 Task: Create new invoice with Date Opened :30-Apr-23, Select Customer: Mythri's Indian Cuisine, Terms: Payment Term 2. Make invoice entry for item-1 with Date: 30-Apr-23, Description: Talenti Roman Raspberry Sorbetto Pint_x000D_
, Action: Material, Income Account: Income:Sales, Quantity: 2, Unit Price: 6.25, Discount %: 8. Make entry for item-2 with Date: 30-Apr-23, Description: Halo Top Mango Sorbet_x000D_
, Action: Material, Income Account: Income:Sales, Quantity: 1, Unit Price: 14.25, Discount %: 7. Make entry for item-3 with Date: 30-Apr-23, Description: Listerine Cool Mint Antiseptic Mouthwash (1.05 pt)_x000D_
, Action: Material, Income Account: Income:Sales, Quantity: 1, Unit Price: 15.25, Discount %: 9. Write Notes: 'Looking forward to serving you again.'. Post Invoice with Post Date: 30-Apr-23, Post to Accounts: Assets:Accounts Receivable. Pay / Process Payment with Transaction Date: 15-May-23, Amount: 38.63, Transfer Account: Checking Account. Print Invoice, display notes by going to Option, then go to Display Tab and check 'Invoice Notes'.
Action: Mouse moved to (174, 43)
Screenshot: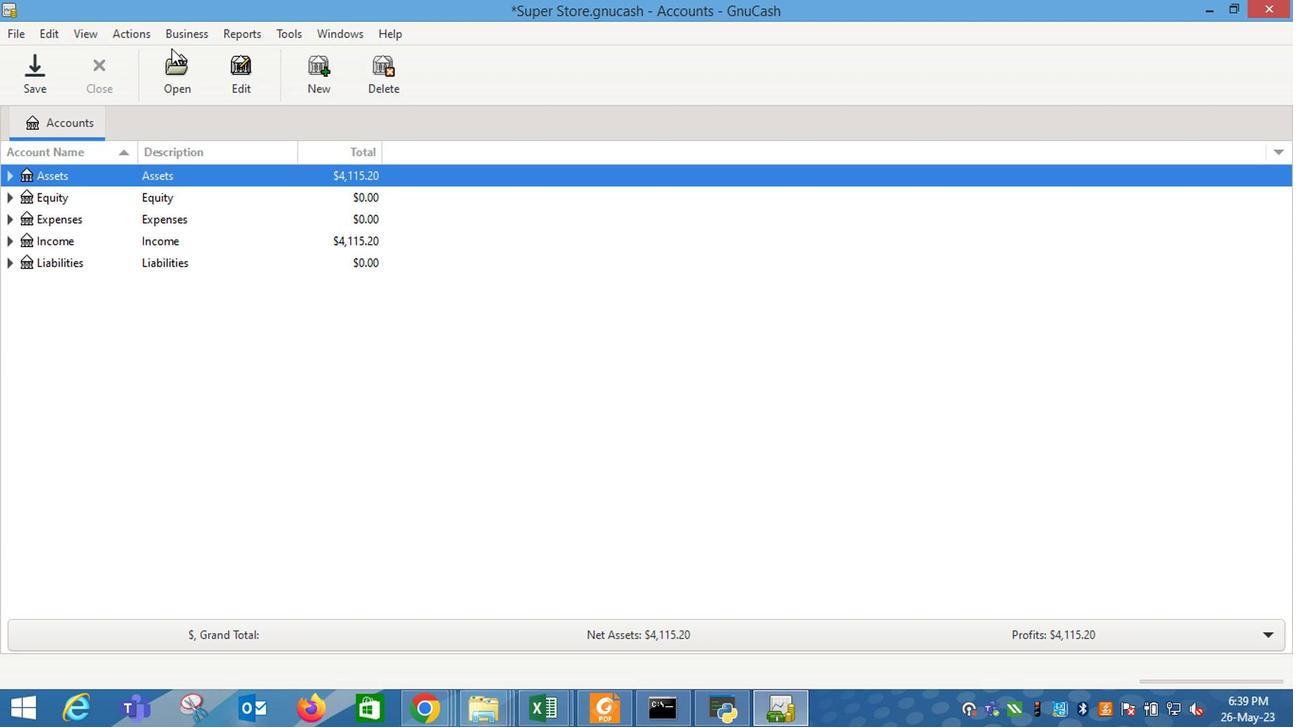 
Action: Mouse pressed left at (174, 43)
Screenshot: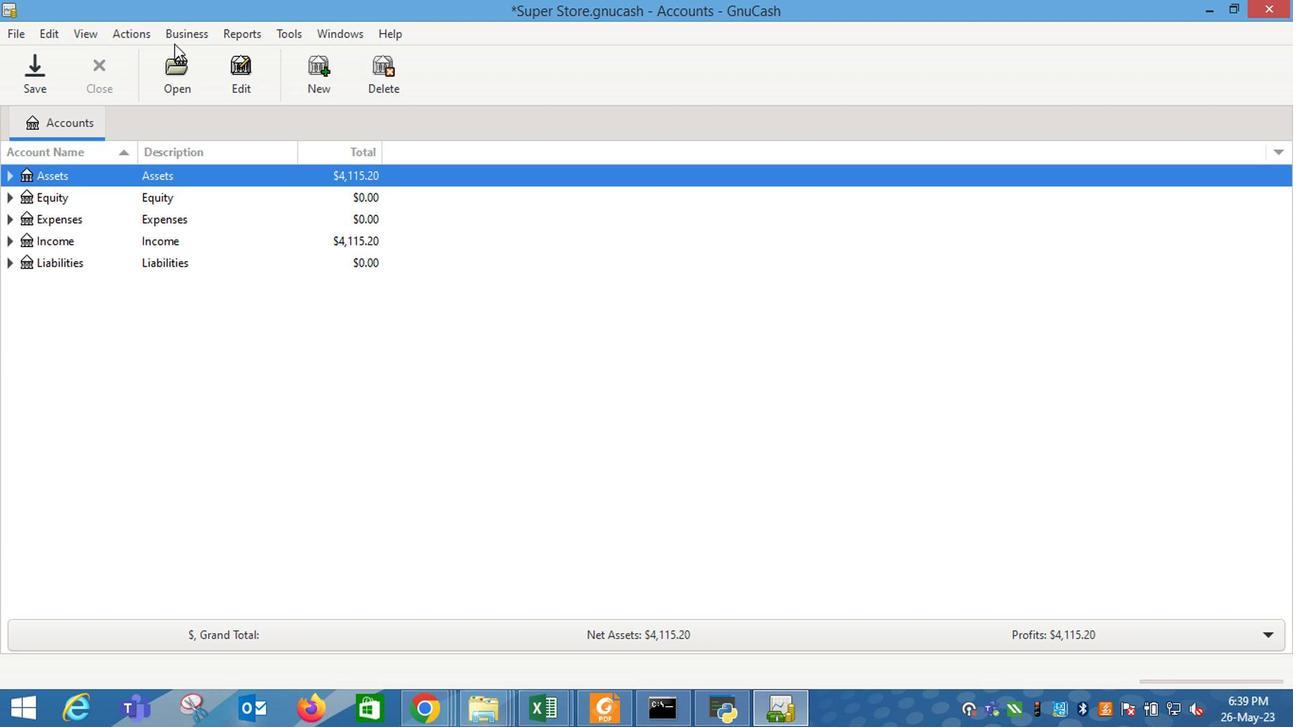 
Action: Mouse moved to (401, 134)
Screenshot: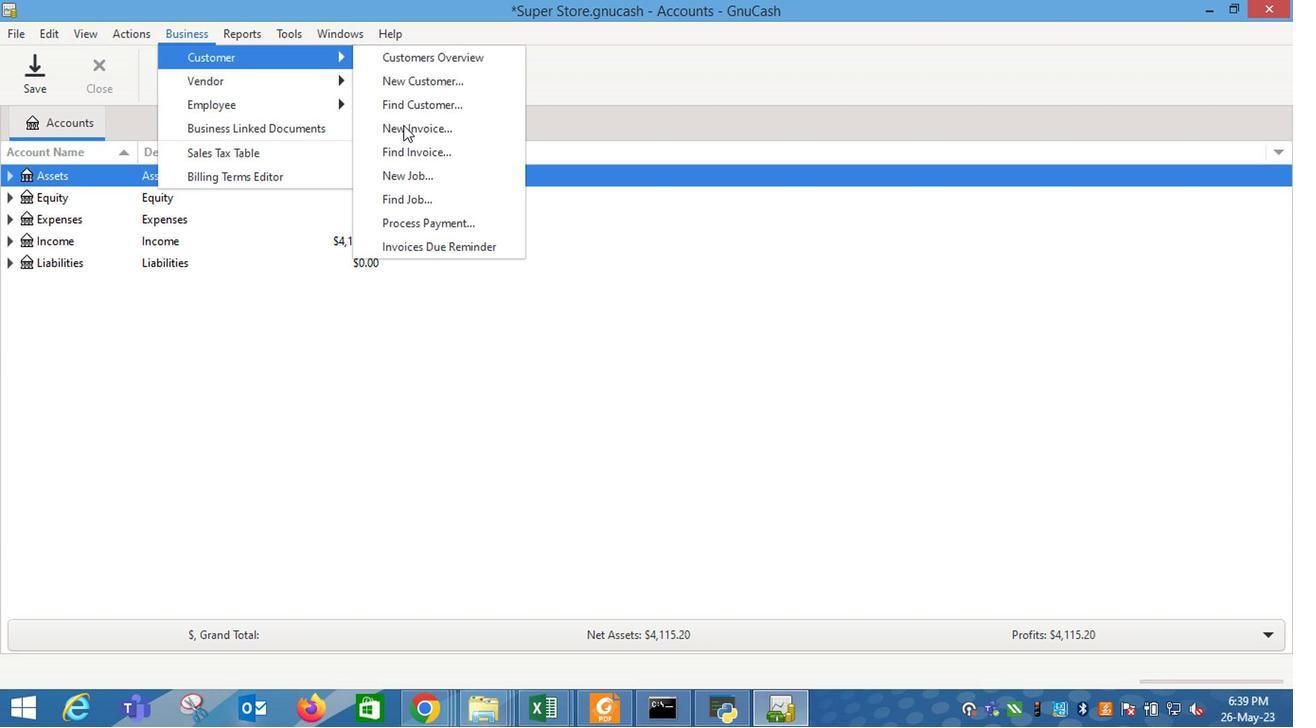 
Action: Mouse pressed left at (401, 134)
Screenshot: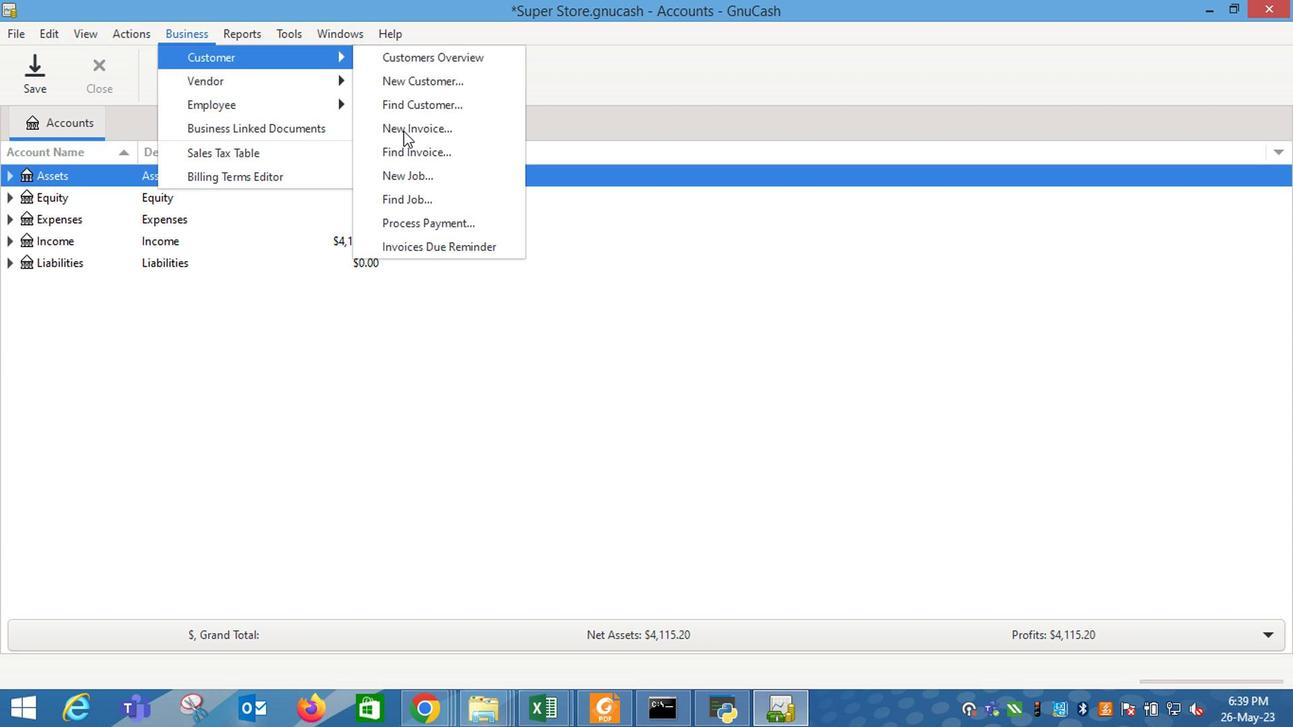 
Action: Mouse moved to (782, 292)
Screenshot: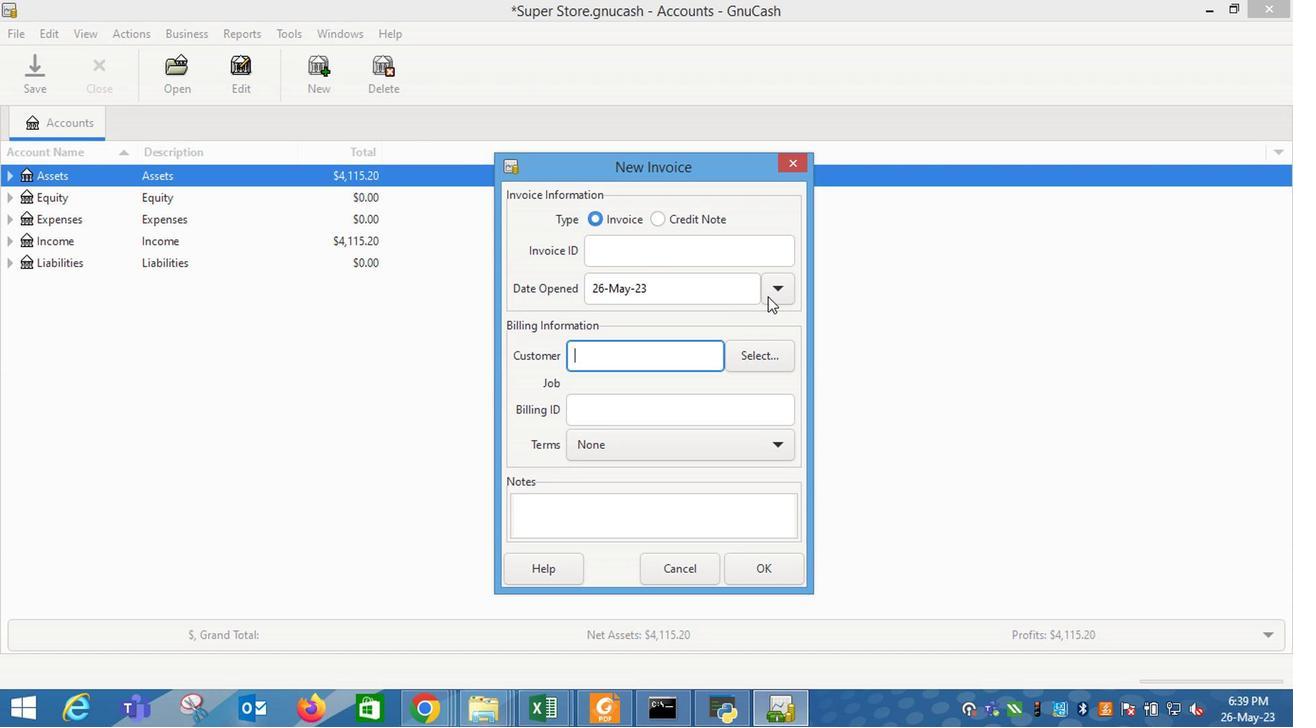 
Action: Mouse pressed left at (782, 292)
Screenshot: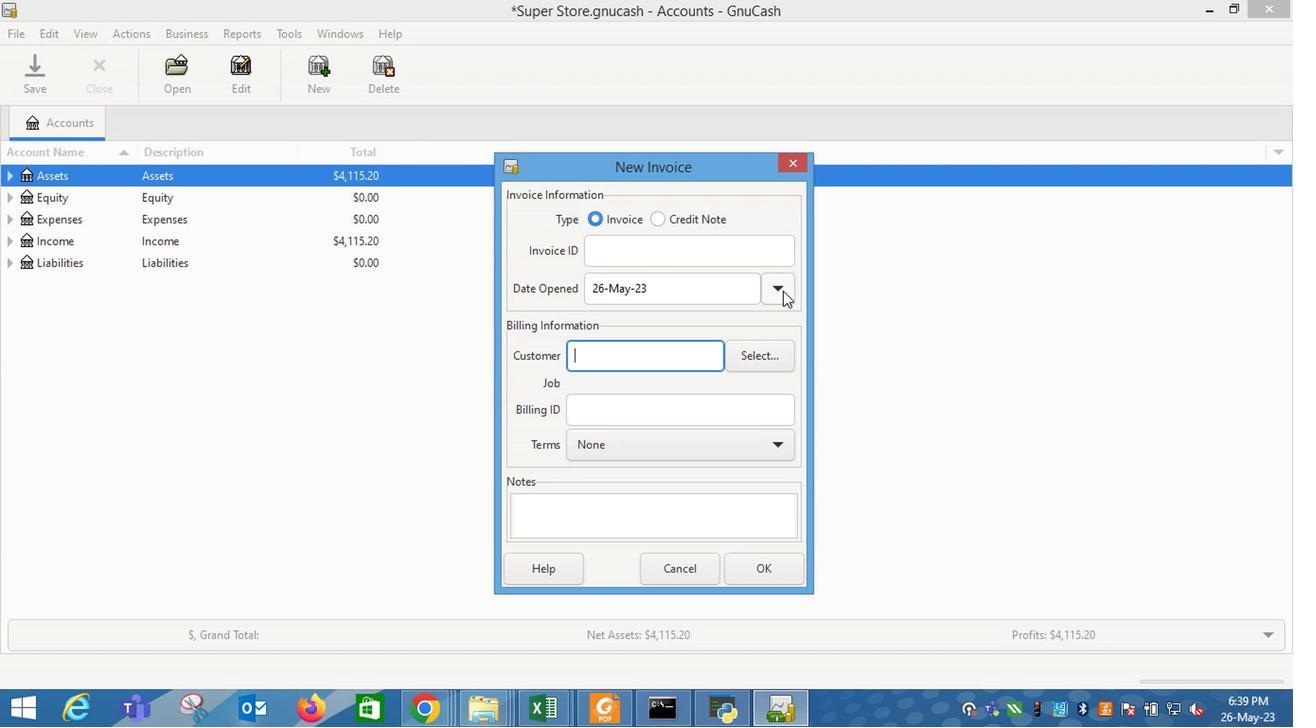
Action: Mouse moved to (628, 314)
Screenshot: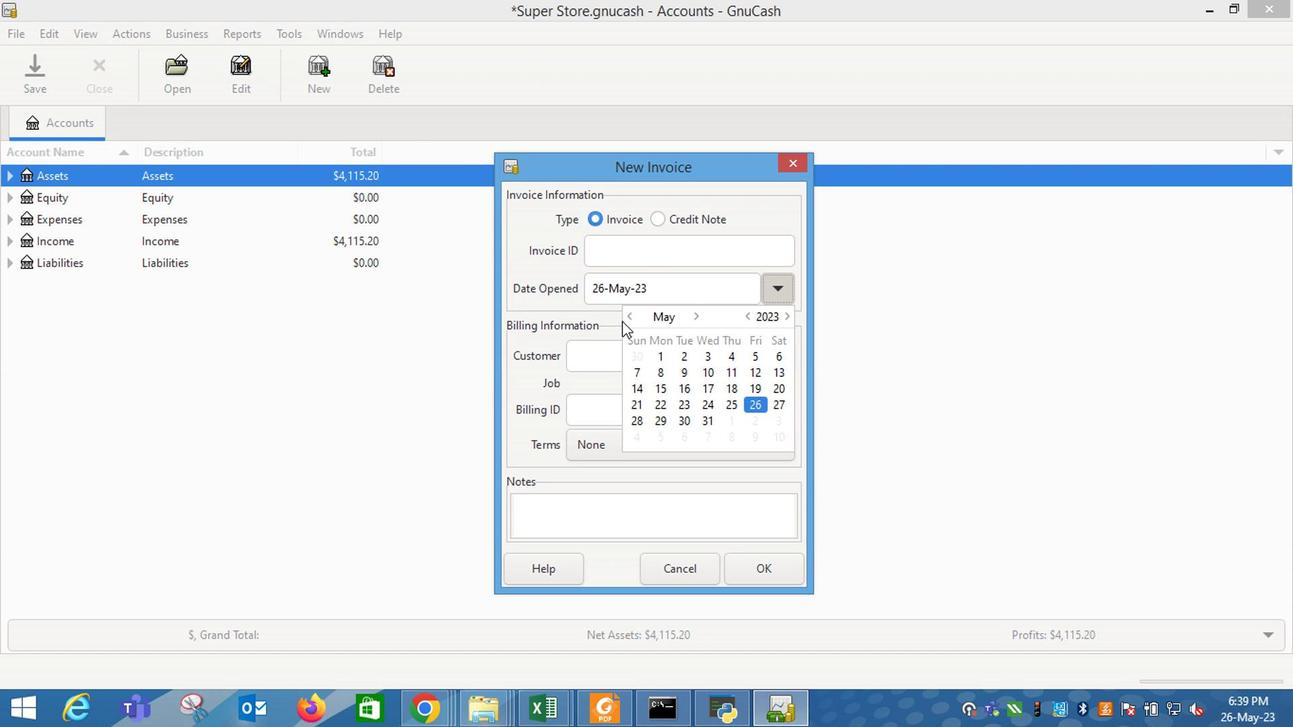 
Action: Mouse pressed left at (628, 314)
Screenshot: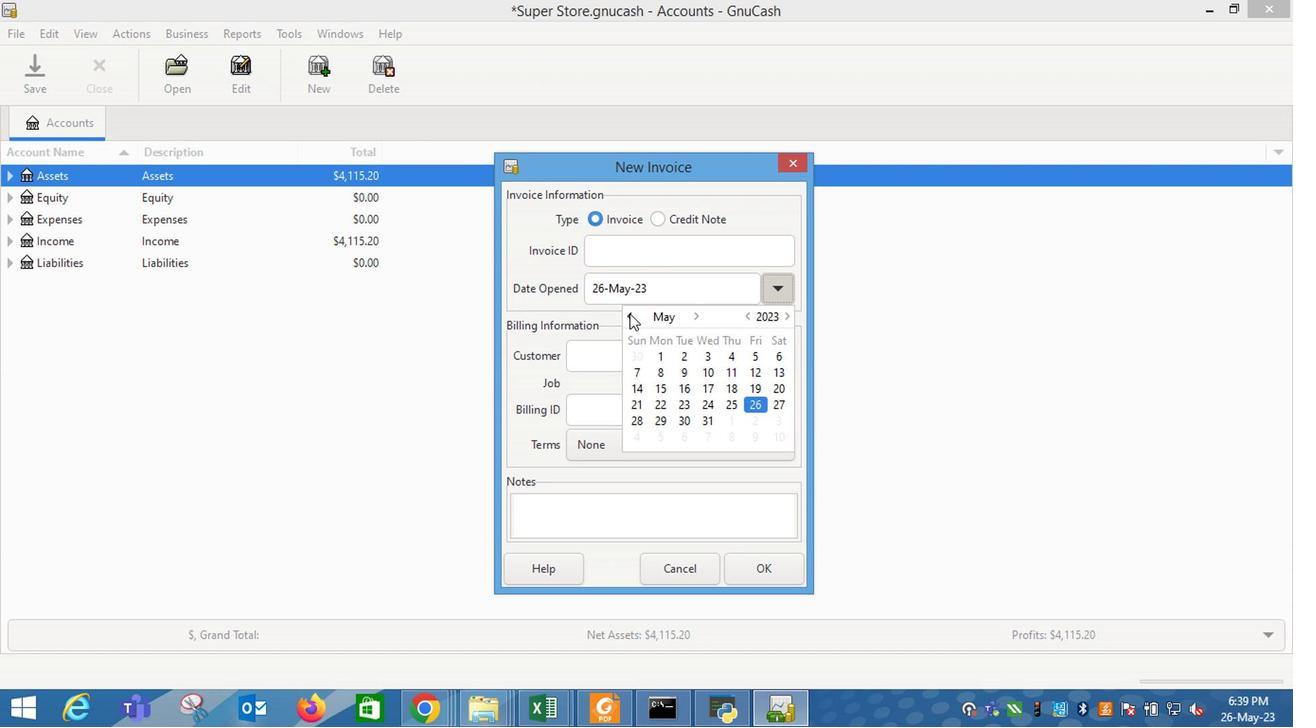 
Action: Mouse moved to (637, 436)
Screenshot: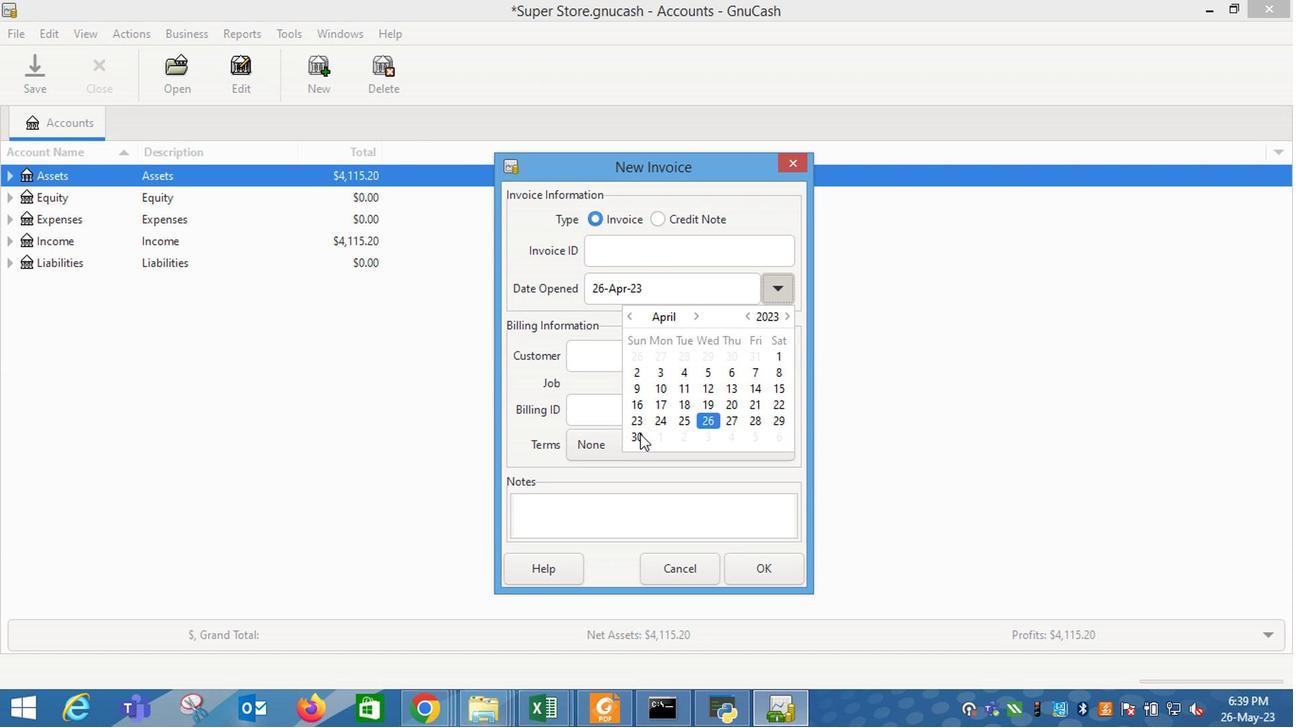 
Action: Mouse pressed left at (637, 436)
Screenshot: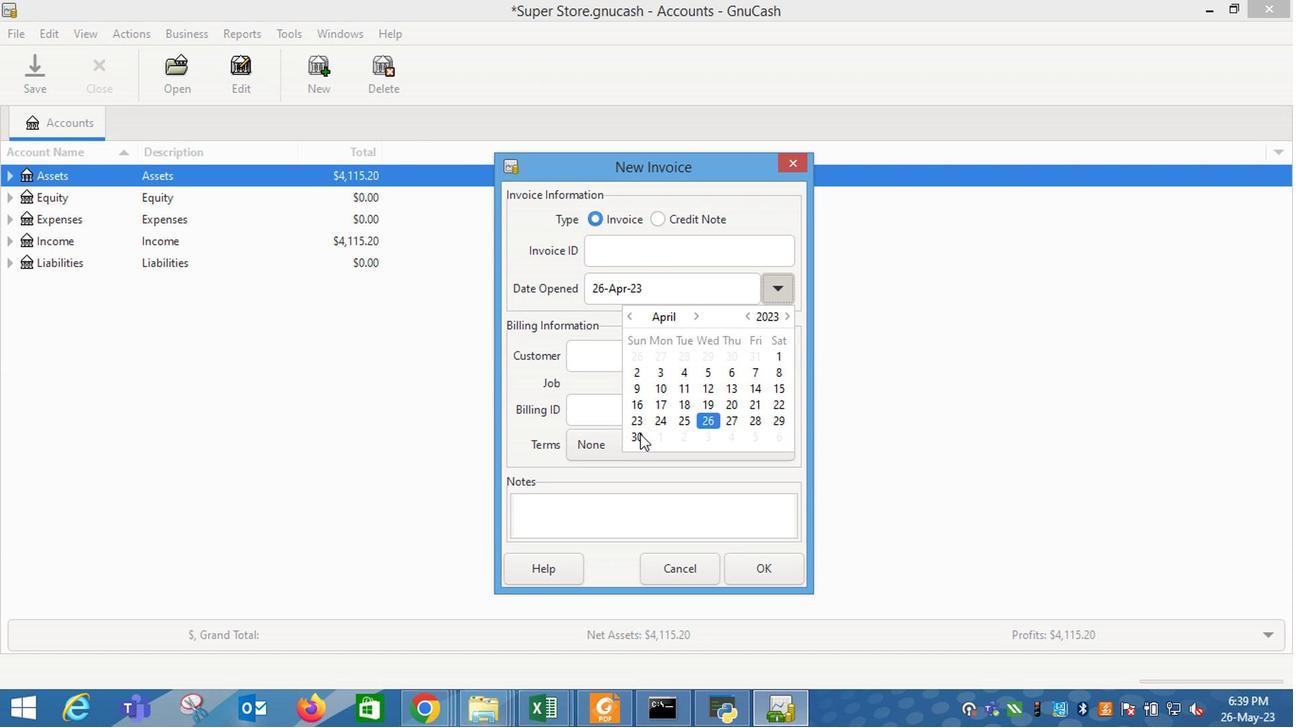 
Action: Mouse moved to (602, 352)
Screenshot: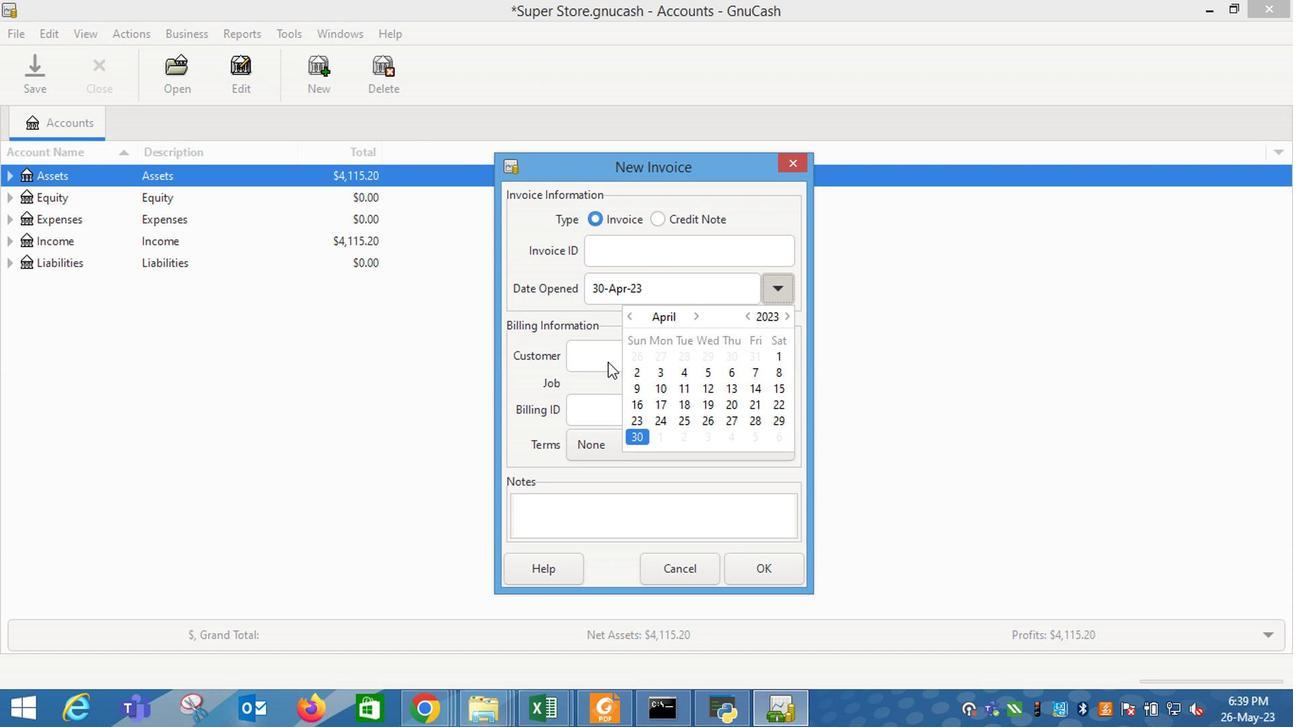 
Action: Mouse pressed left at (602, 352)
Screenshot: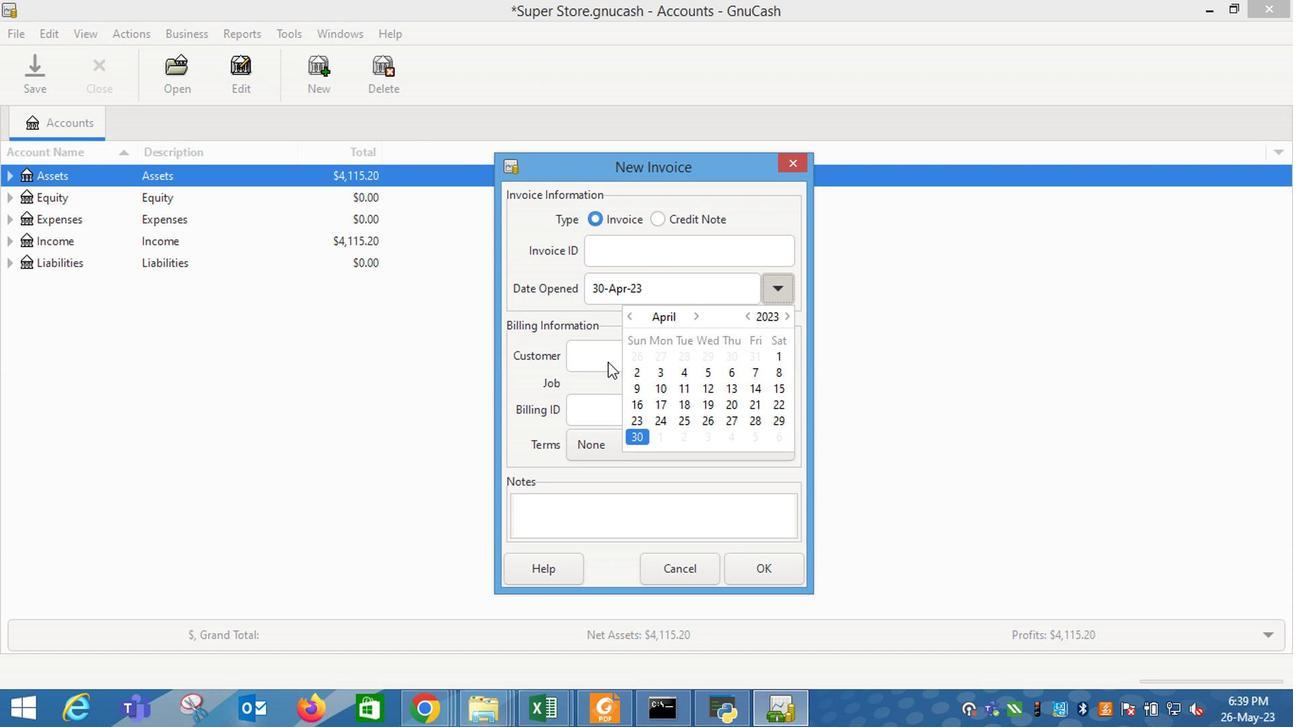 
Action: Mouse moved to (600, 351)
Screenshot: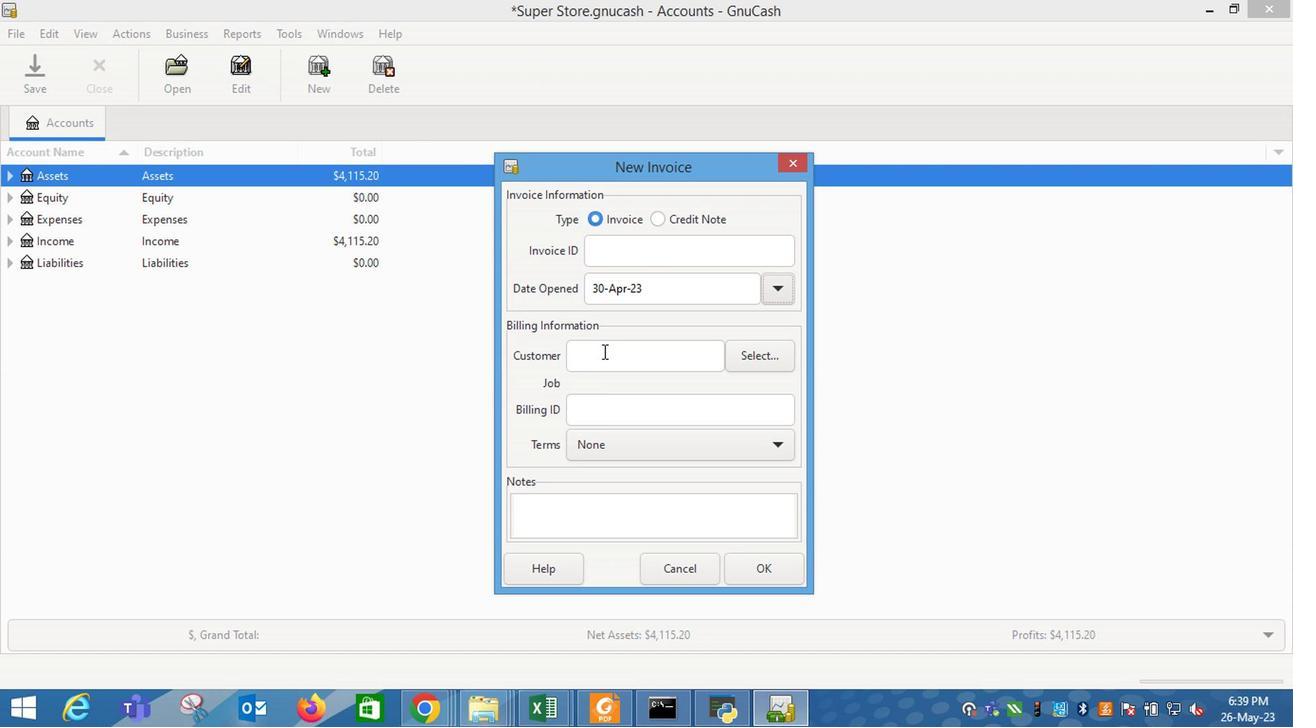 
Action: Mouse pressed left at (600, 351)
Screenshot: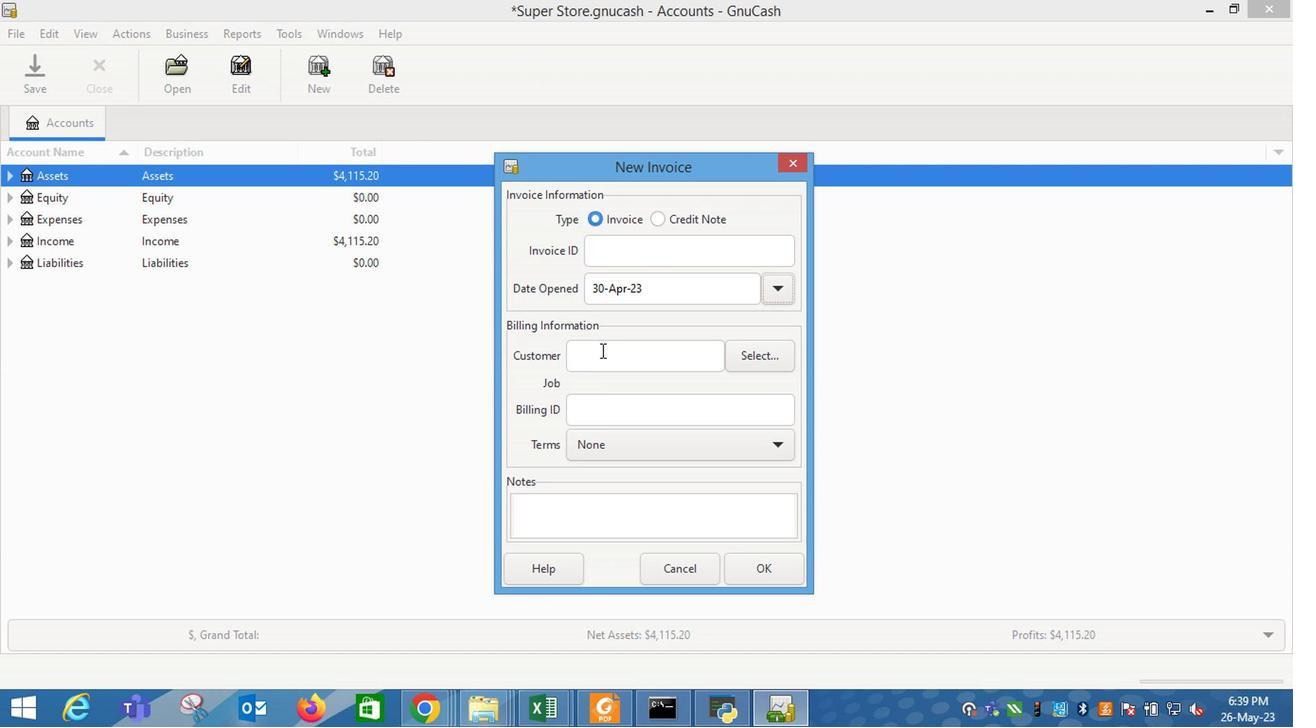 
Action: Mouse moved to (592, 357)
Screenshot: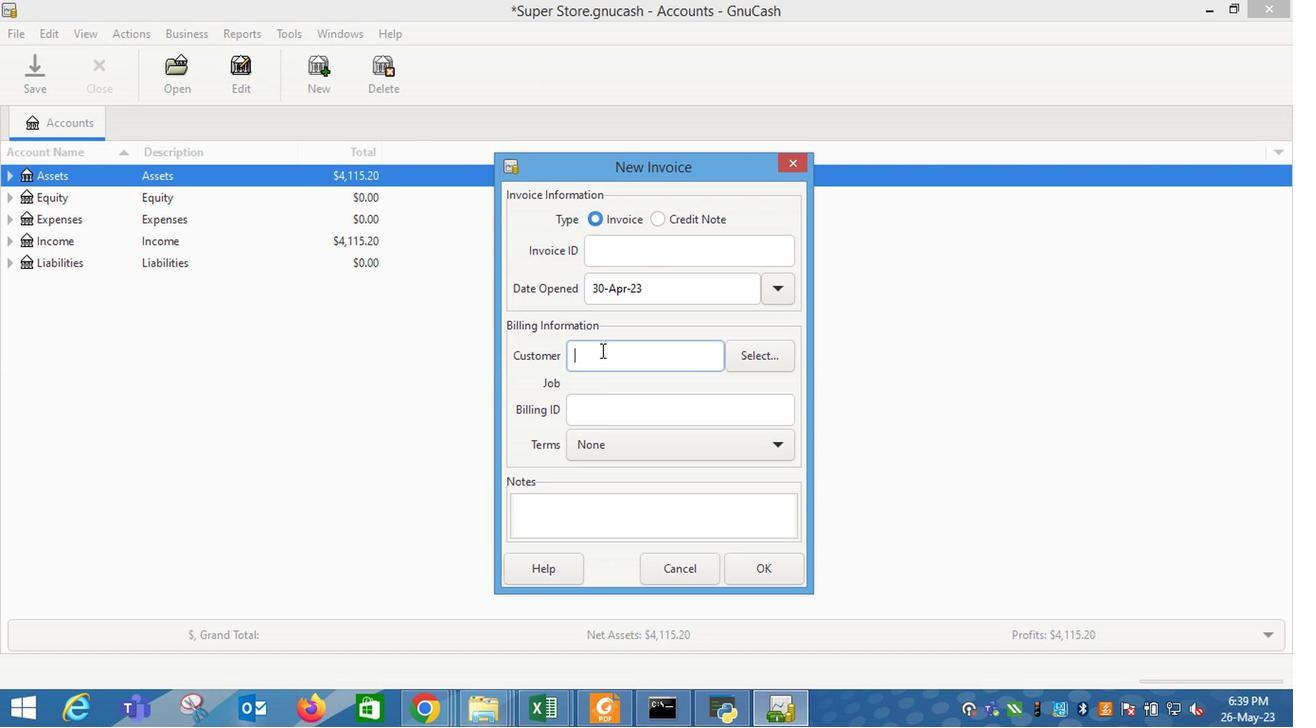 
Action: Key pressed <Key.shift_r>My
Screenshot: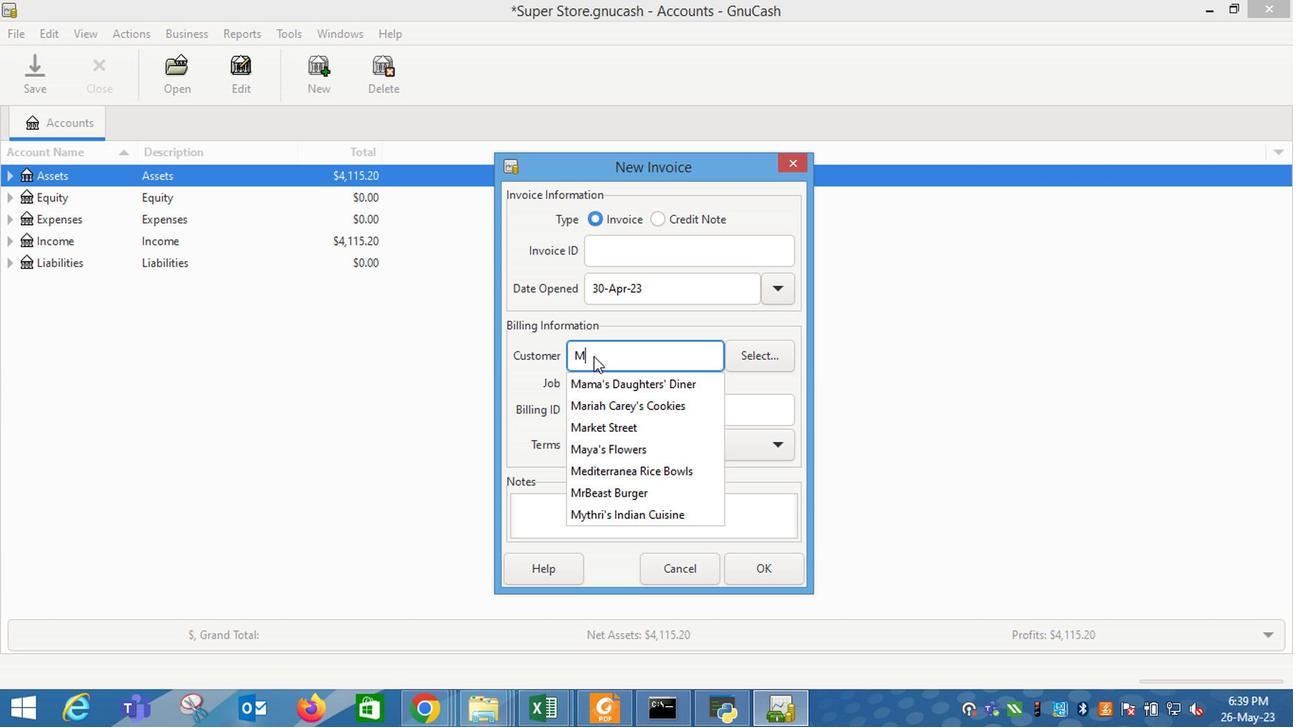 
Action: Mouse moved to (607, 384)
Screenshot: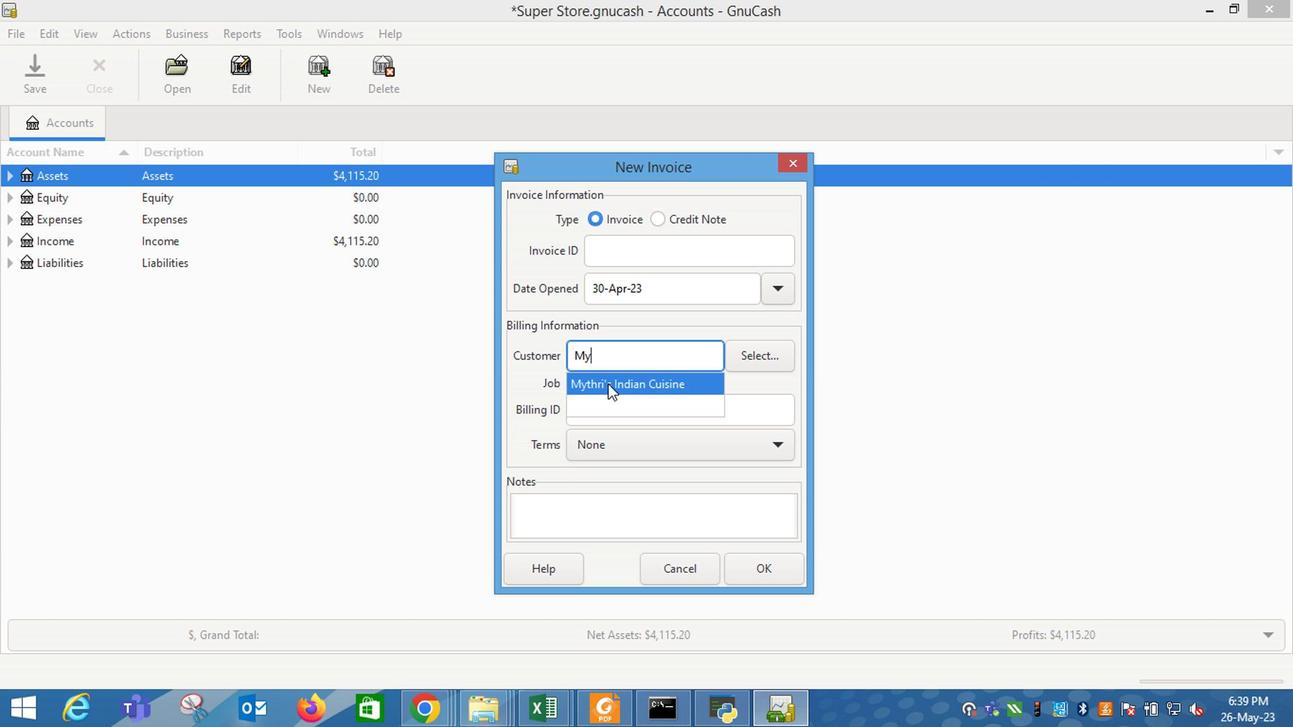 
Action: Mouse pressed left at (607, 384)
Screenshot: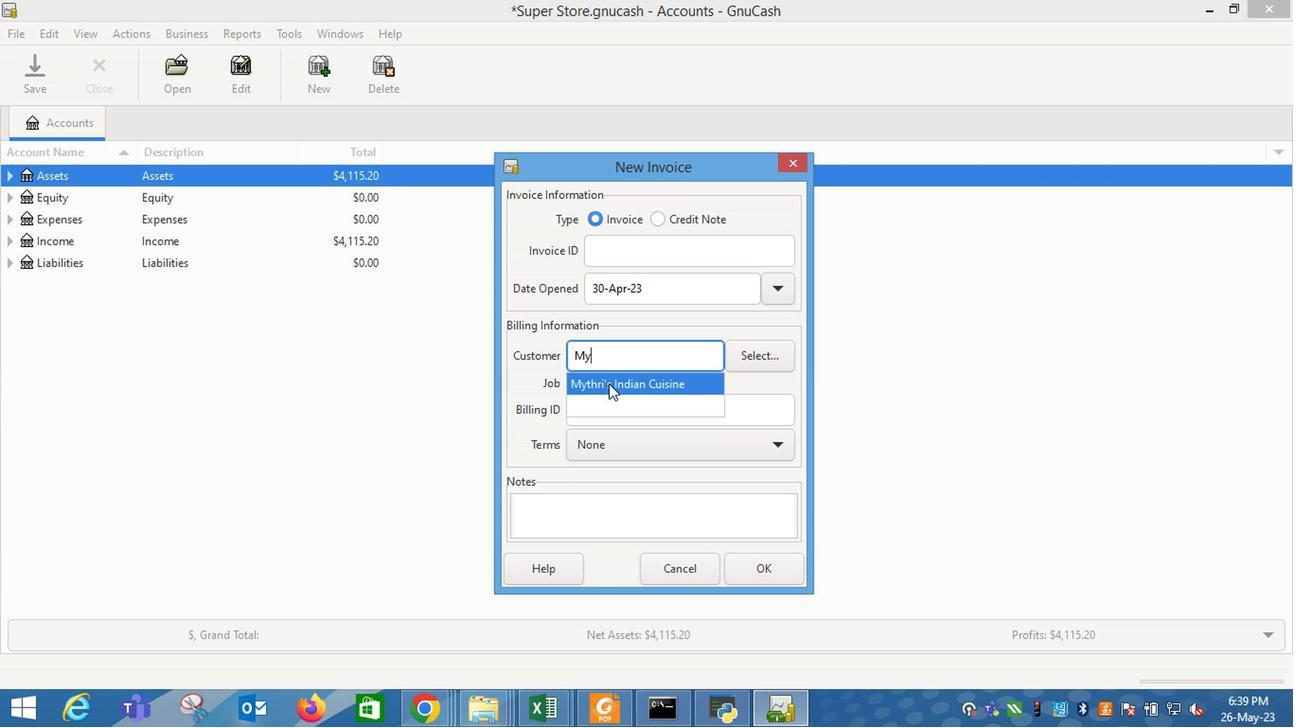 
Action: Mouse moved to (591, 468)
Screenshot: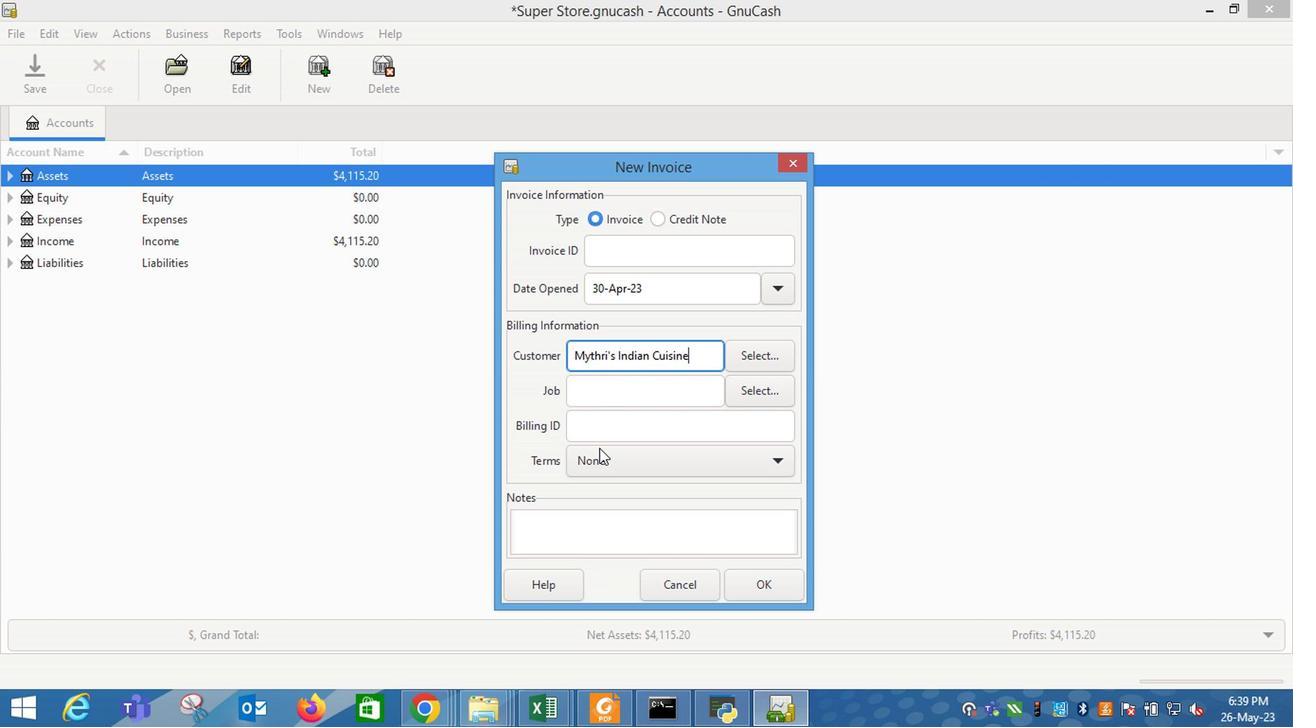 
Action: Mouse pressed left at (591, 468)
Screenshot: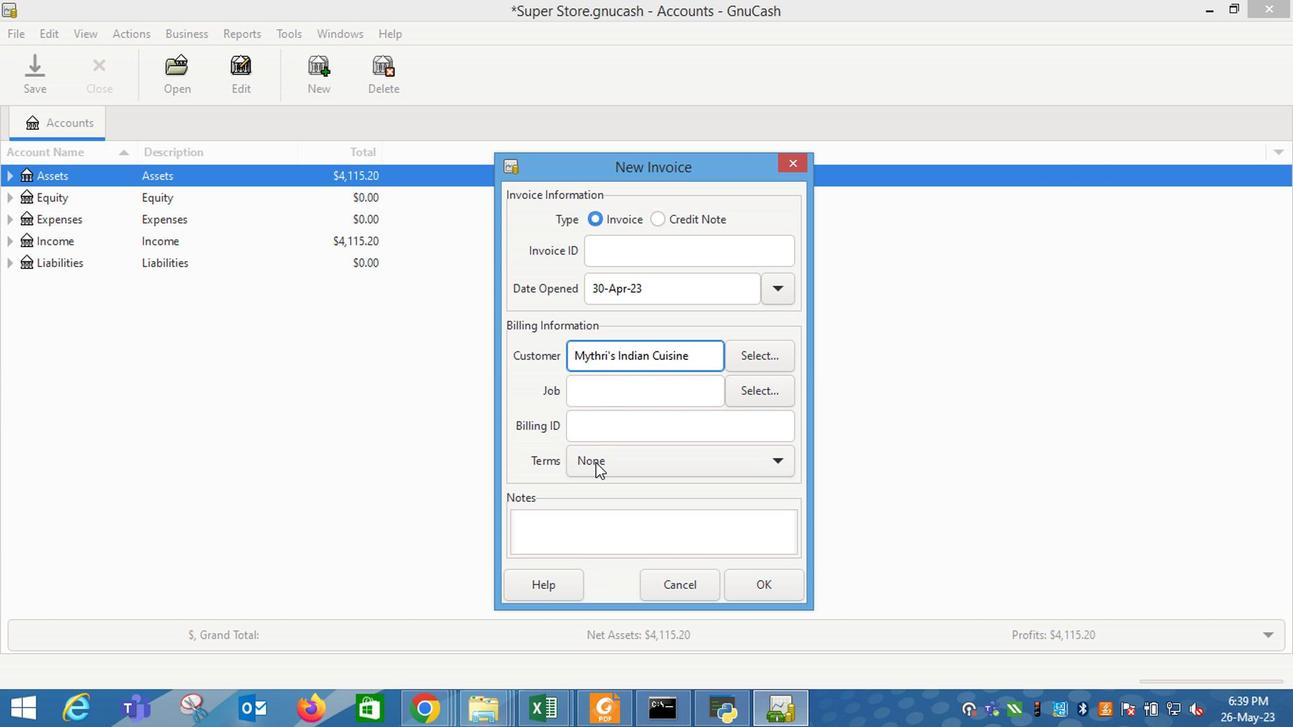 
Action: Mouse moved to (611, 457)
Screenshot: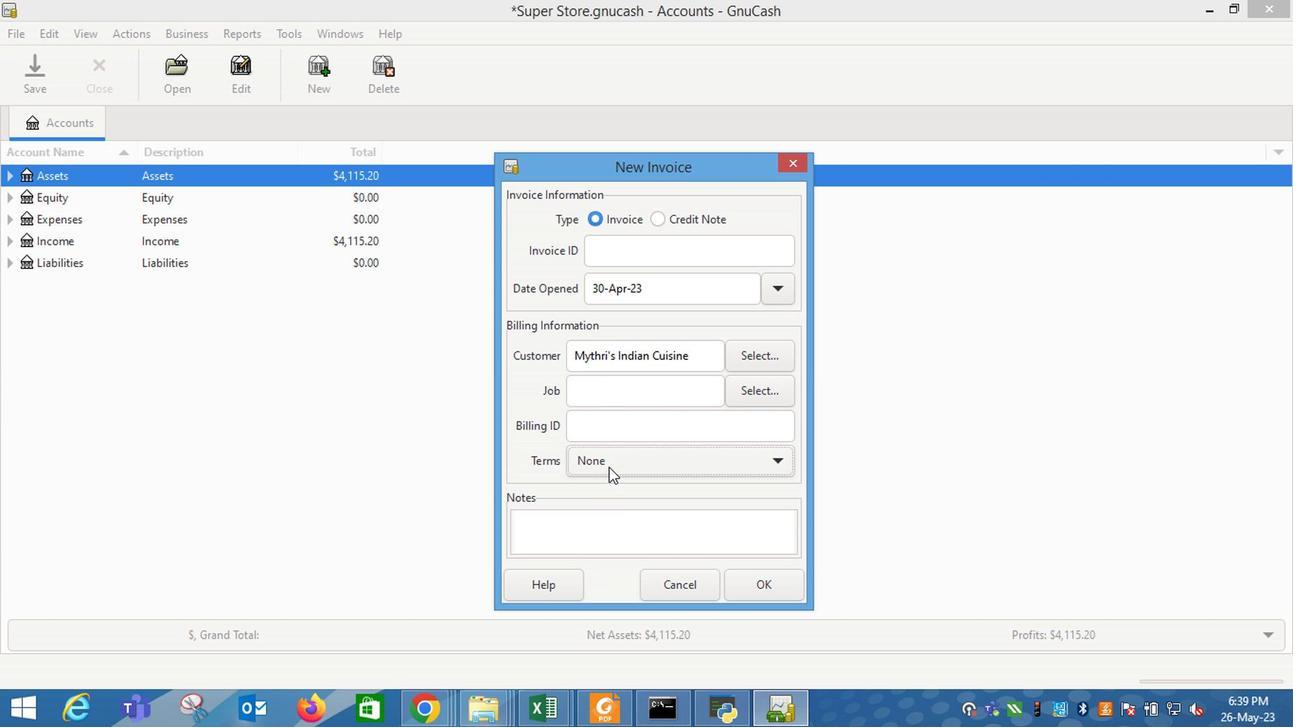 
Action: Mouse pressed left at (611, 457)
Screenshot: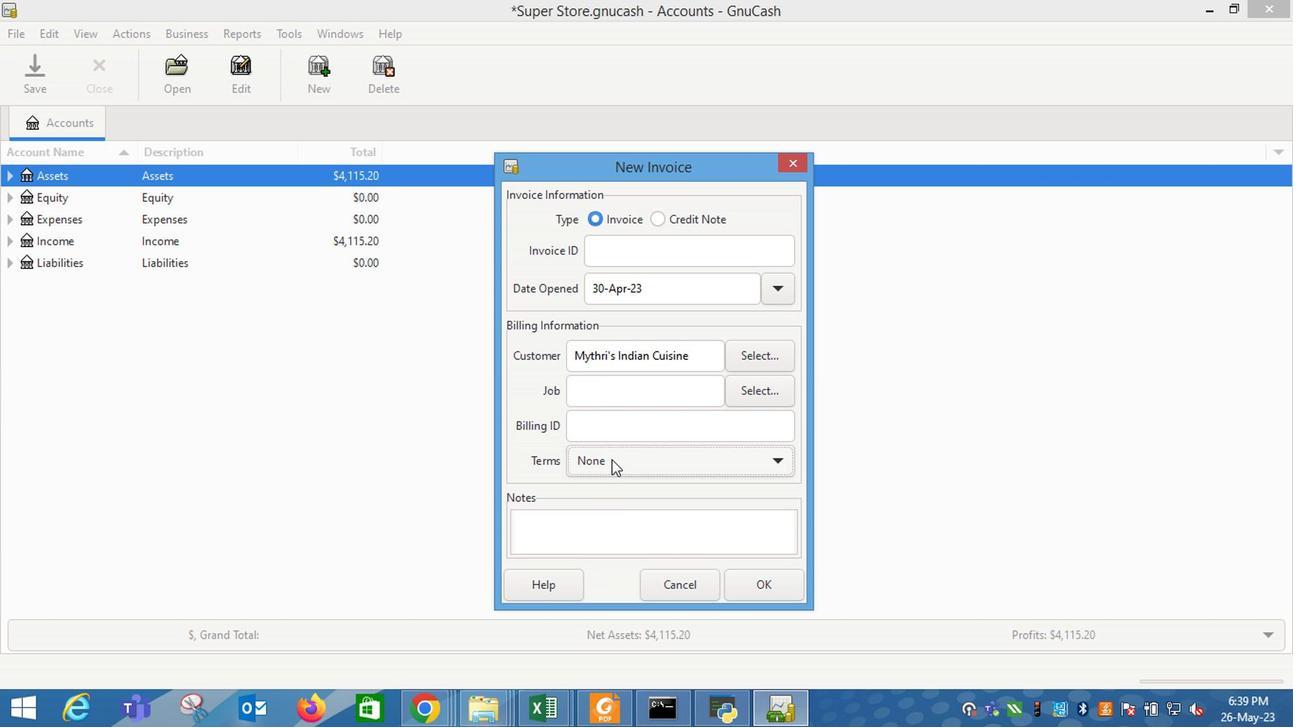 
Action: Mouse moved to (584, 515)
Screenshot: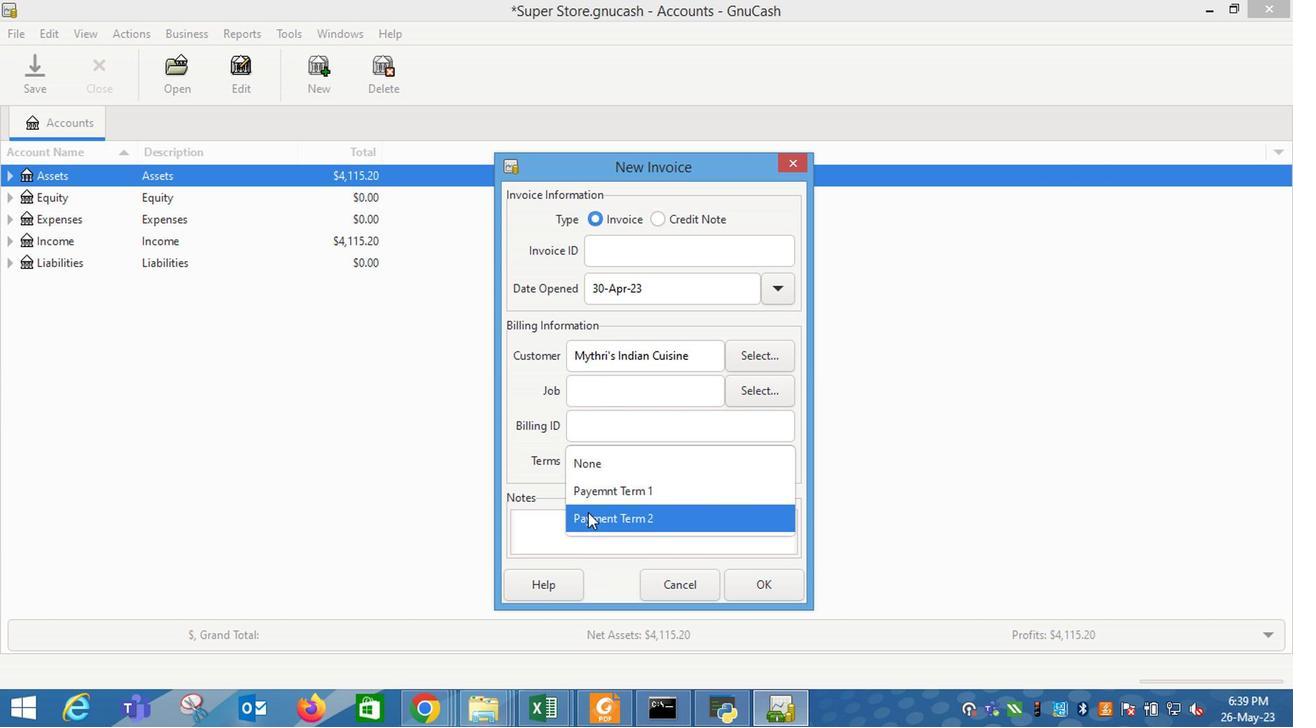 
Action: Mouse pressed left at (584, 515)
Screenshot: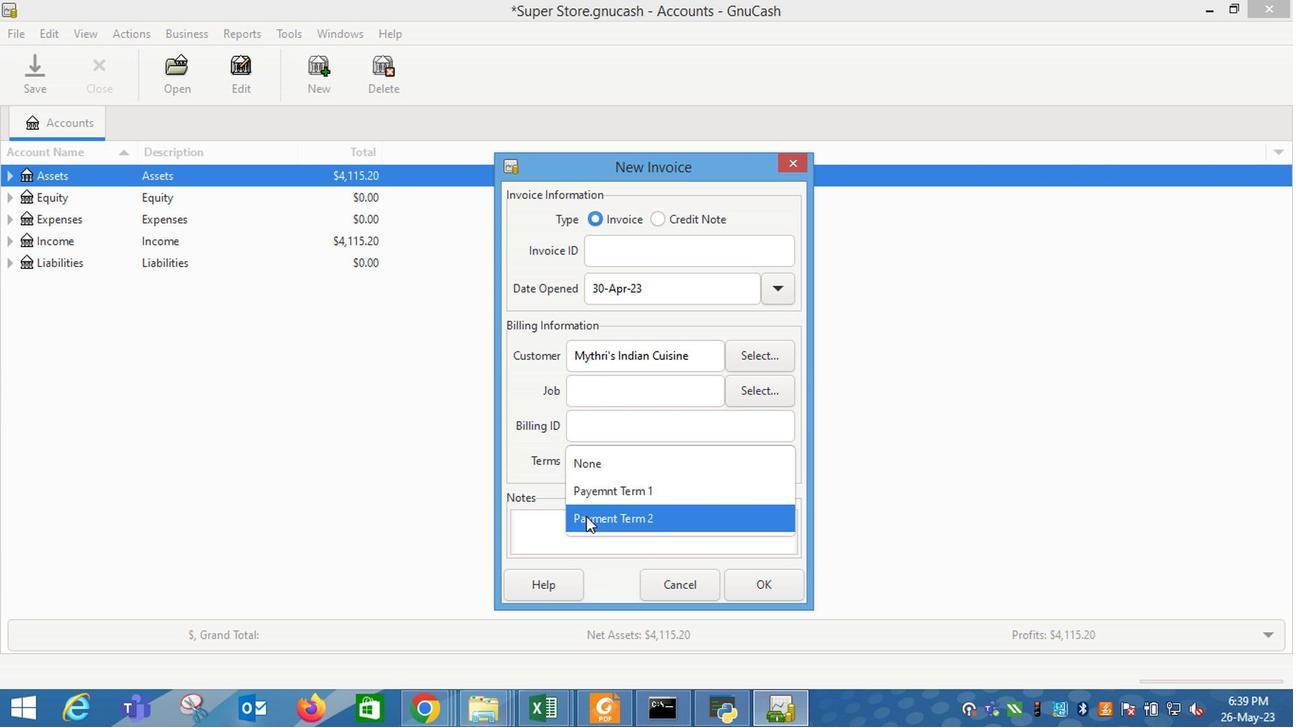 
Action: Mouse moved to (732, 583)
Screenshot: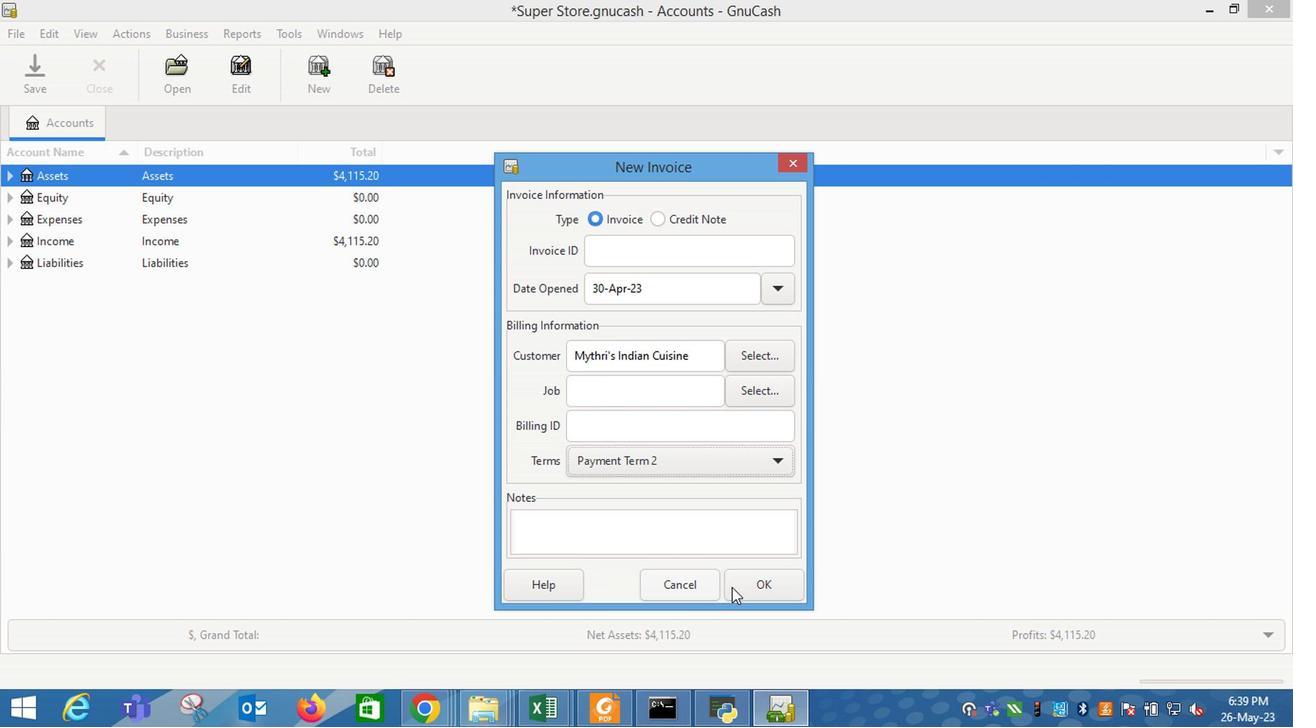 
Action: Mouse pressed left at (732, 583)
Screenshot: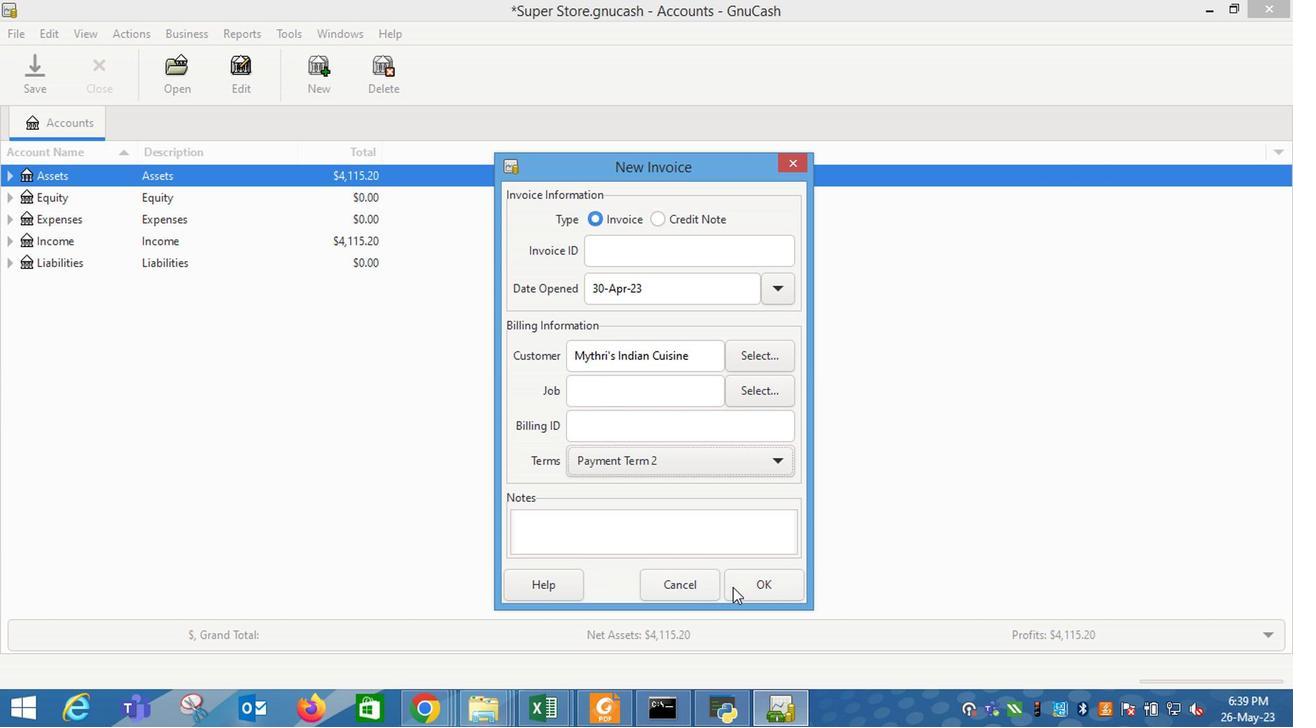 
Action: Mouse moved to (80, 371)
Screenshot: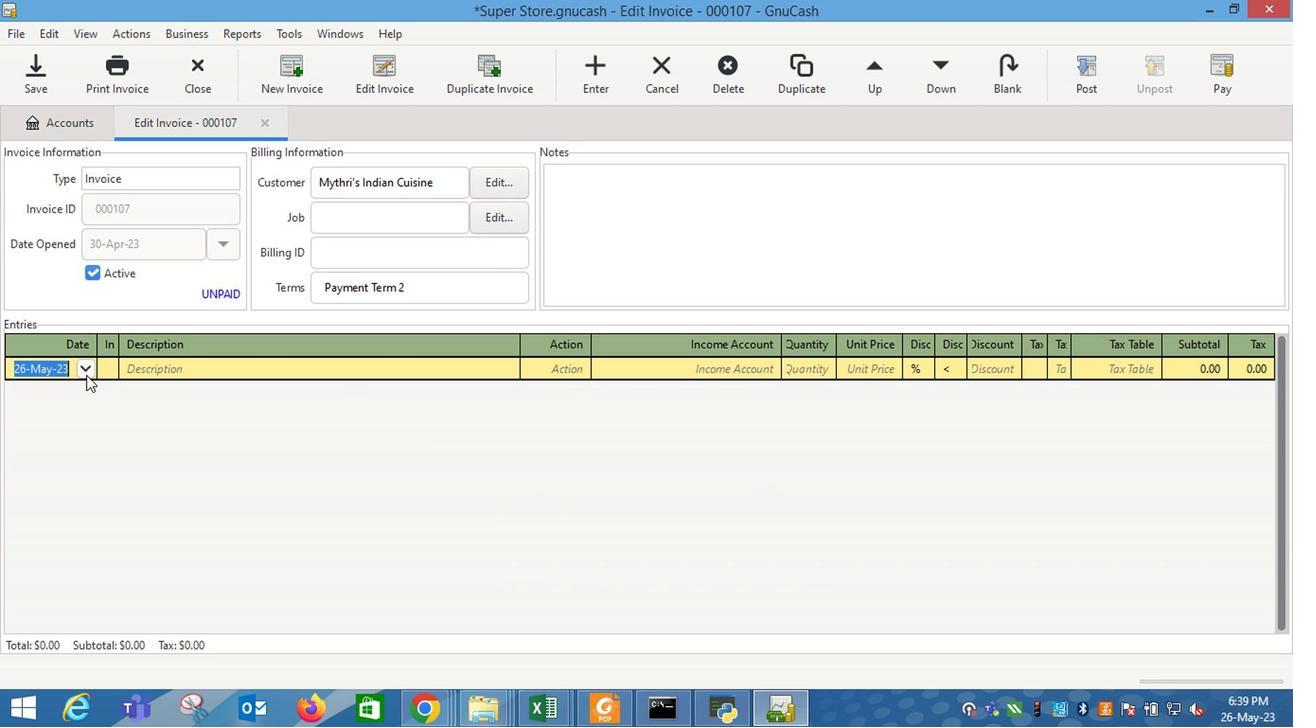 
Action: Mouse pressed left at (80, 371)
Screenshot: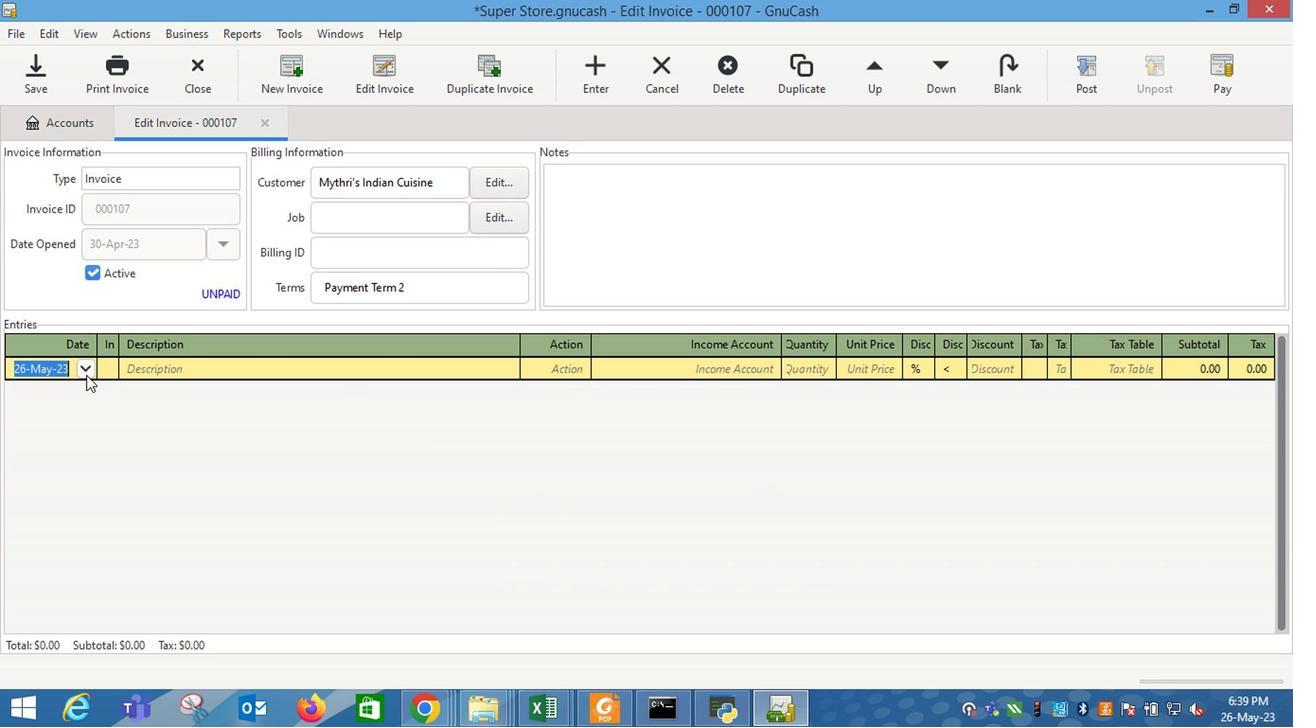 
Action: Mouse moved to (7, 389)
Screenshot: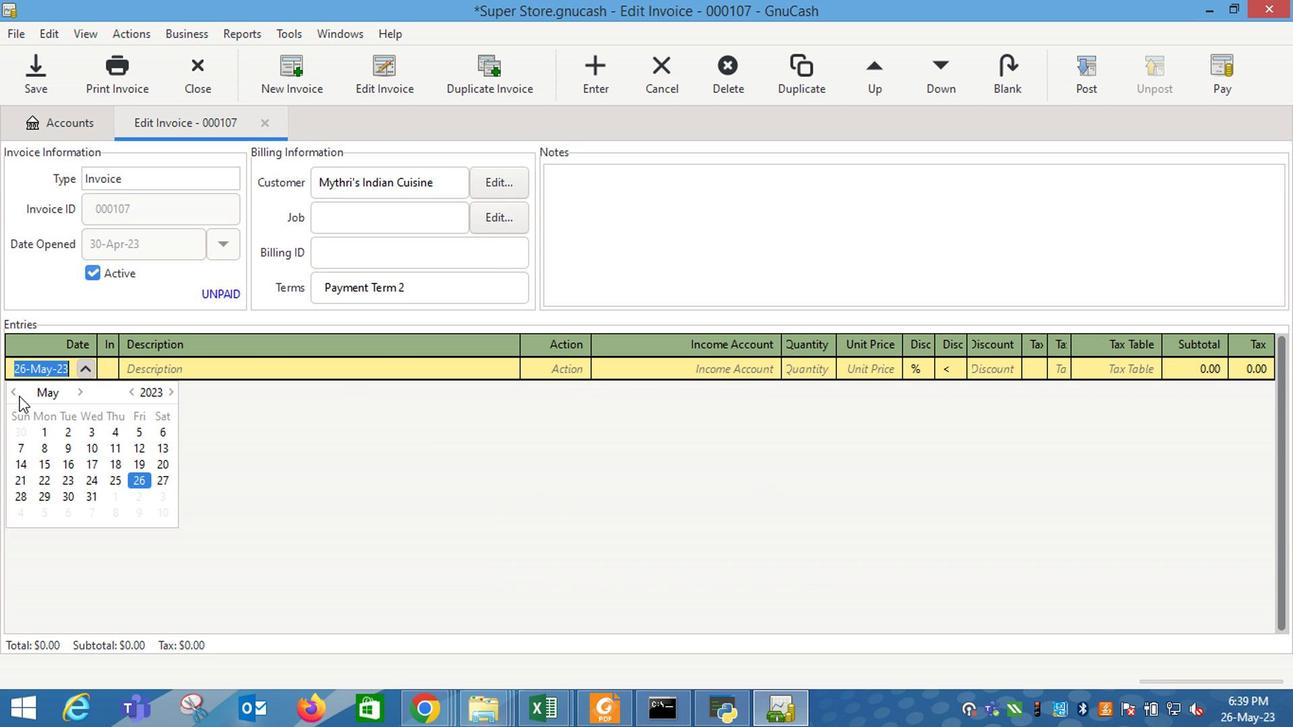 
Action: Mouse pressed left at (7, 389)
Screenshot: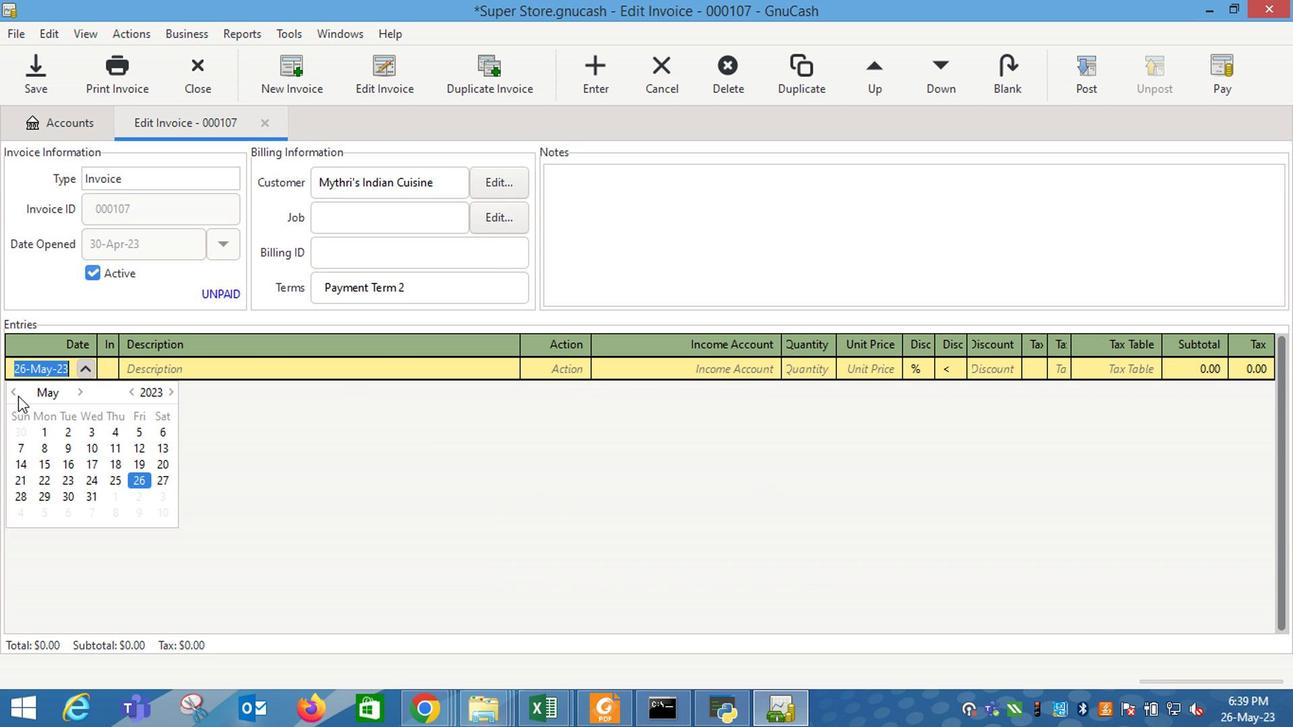 
Action: Mouse moved to (8, 510)
Screenshot: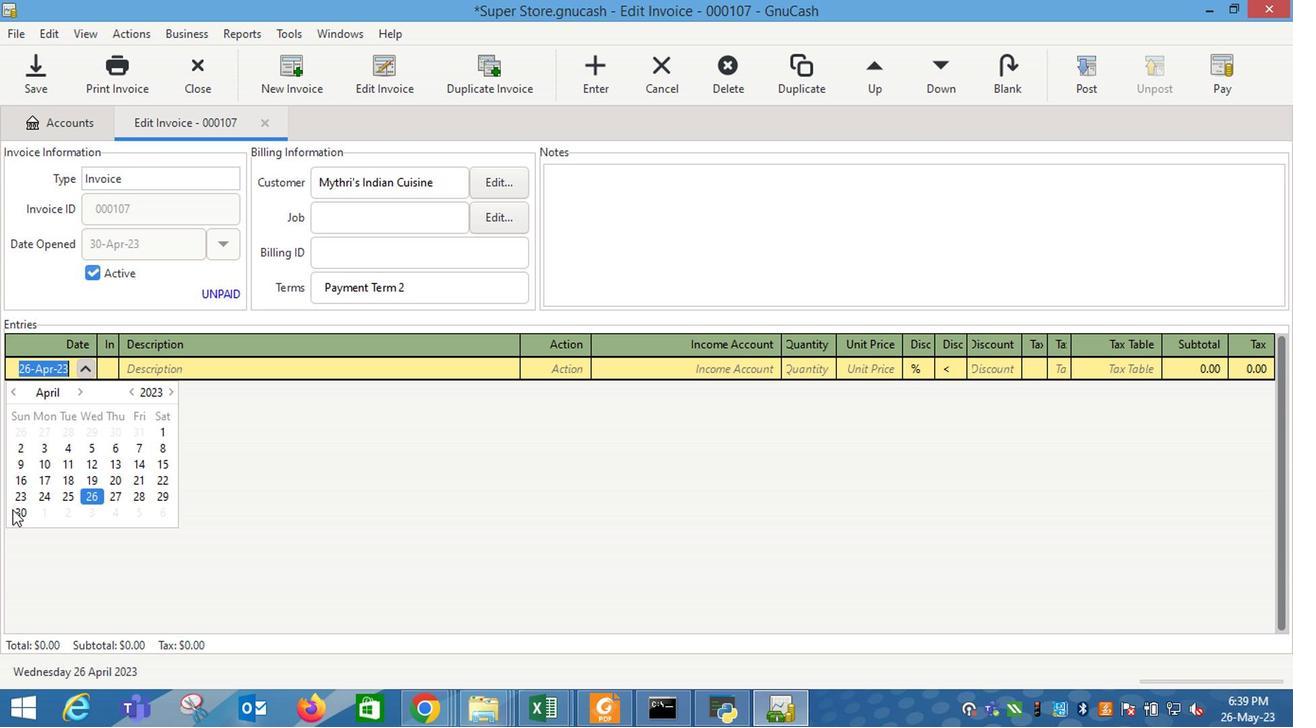 
Action: Mouse pressed left at (8, 510)
Screenshot: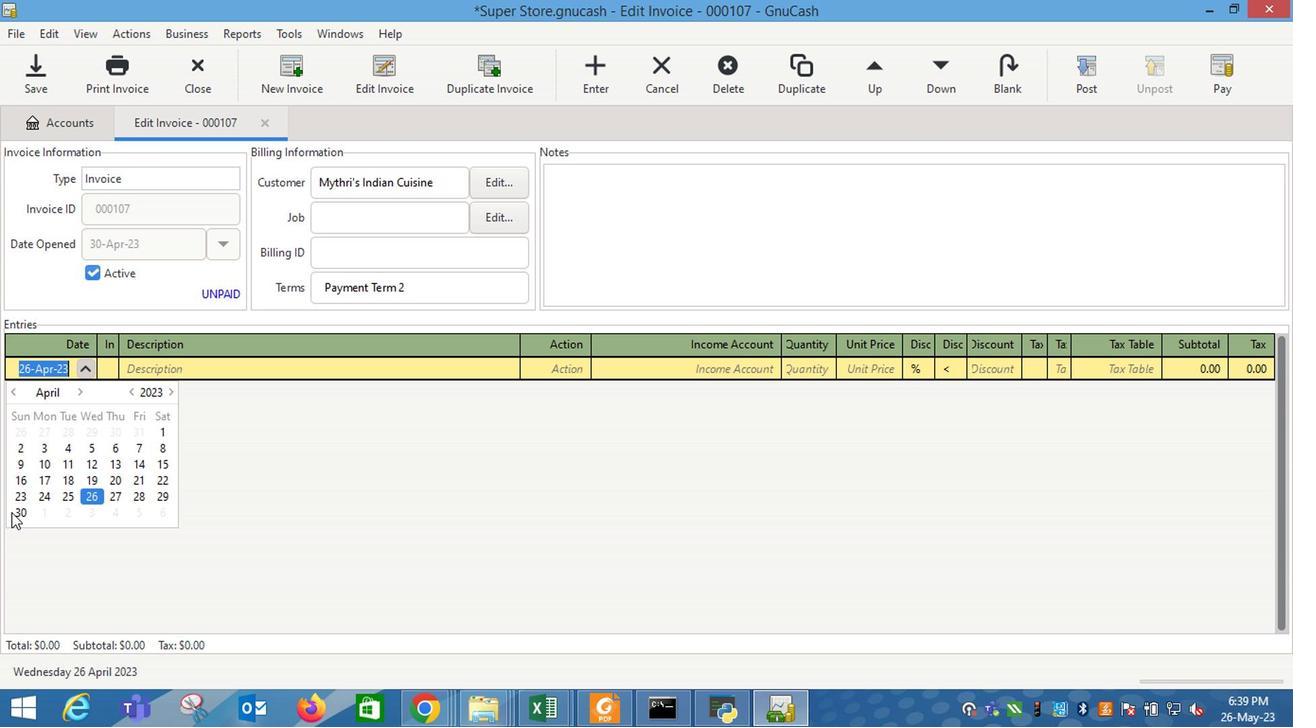 
Action: Mouse moved to (7, 512)
Screenshot: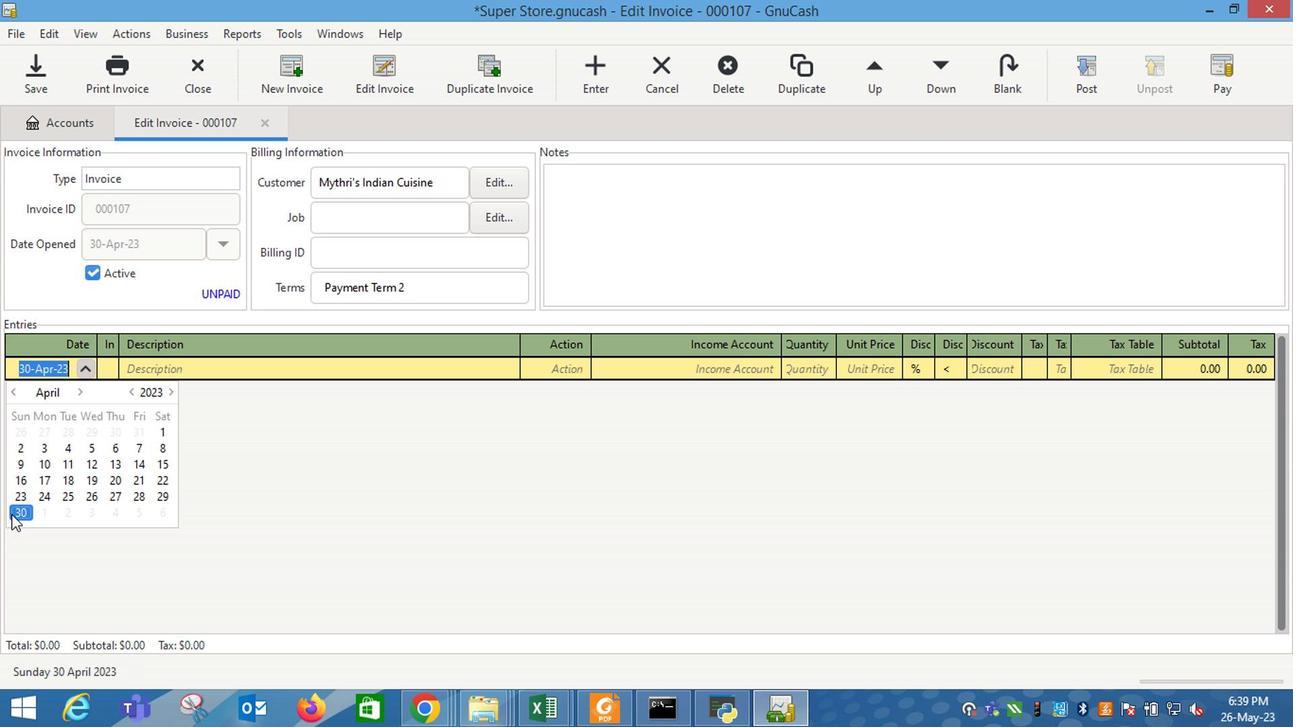 
Action: Key pressed <Key.tab><Key.shift_r>Talenti<Key.space><Key.shift_r><Key.shift_r><Key.shift_r><Key.shift_r>Roman<Key.space><Key.shift_r>Rasberry<Key.space><Key.shift_r>Sorbetto<Key.space><Key.shift_r>Pint<Key.tab>m<Key.tab>i<Key.down><Key.down><Key.down><Key.tab>2<Key.tab>6.25
Screenshot: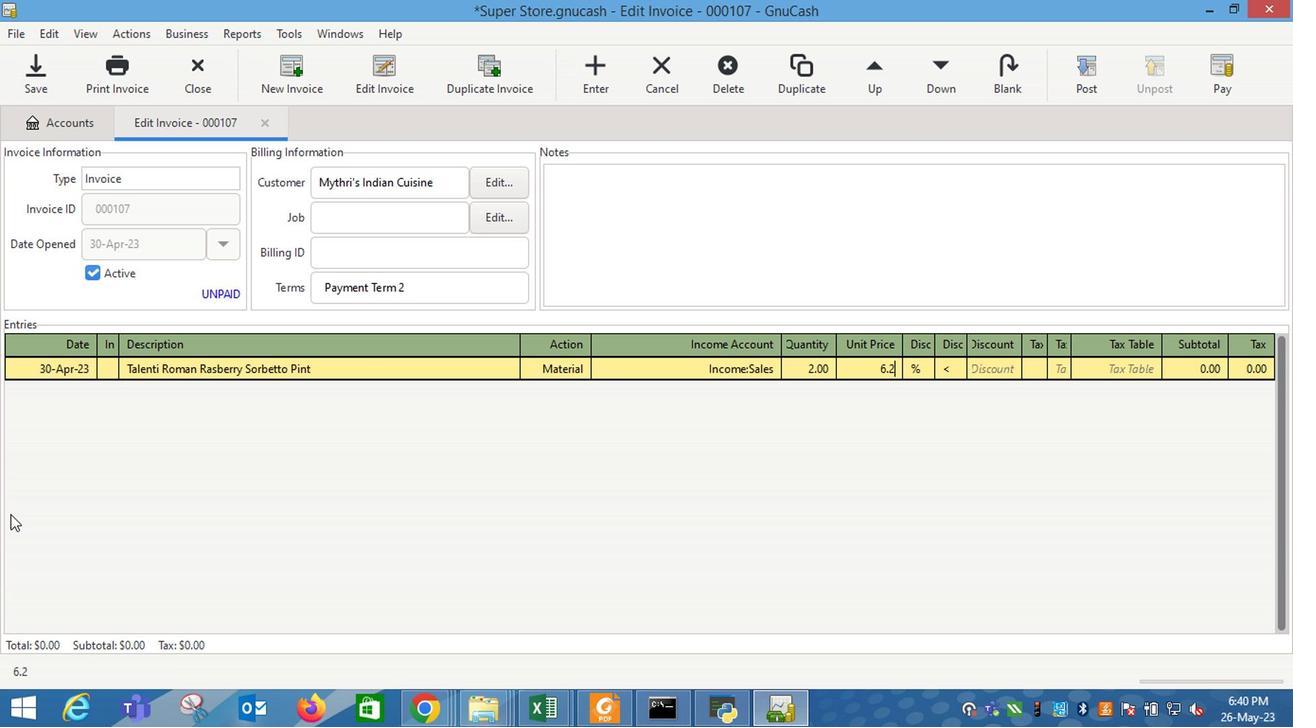 
Action: Mouse moved to (716, 511)
Screenshot: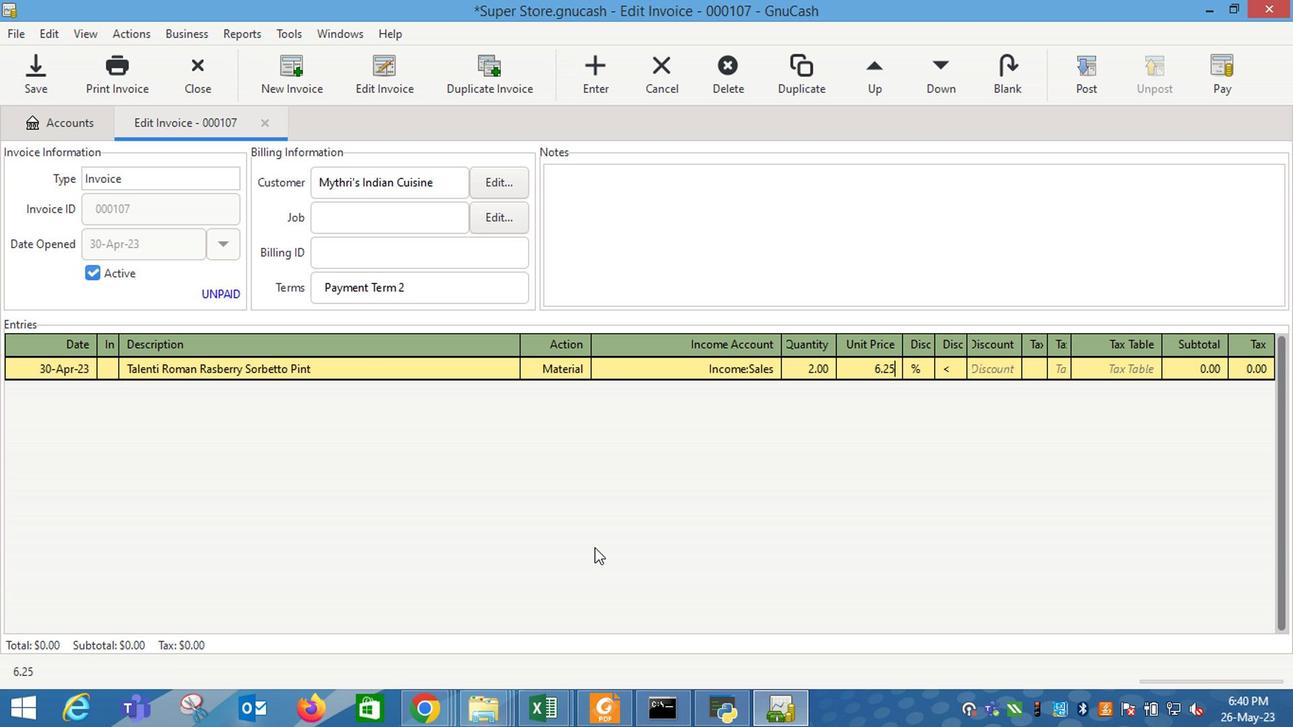 
Action: Key pressed <Key.tab>
Screenshot: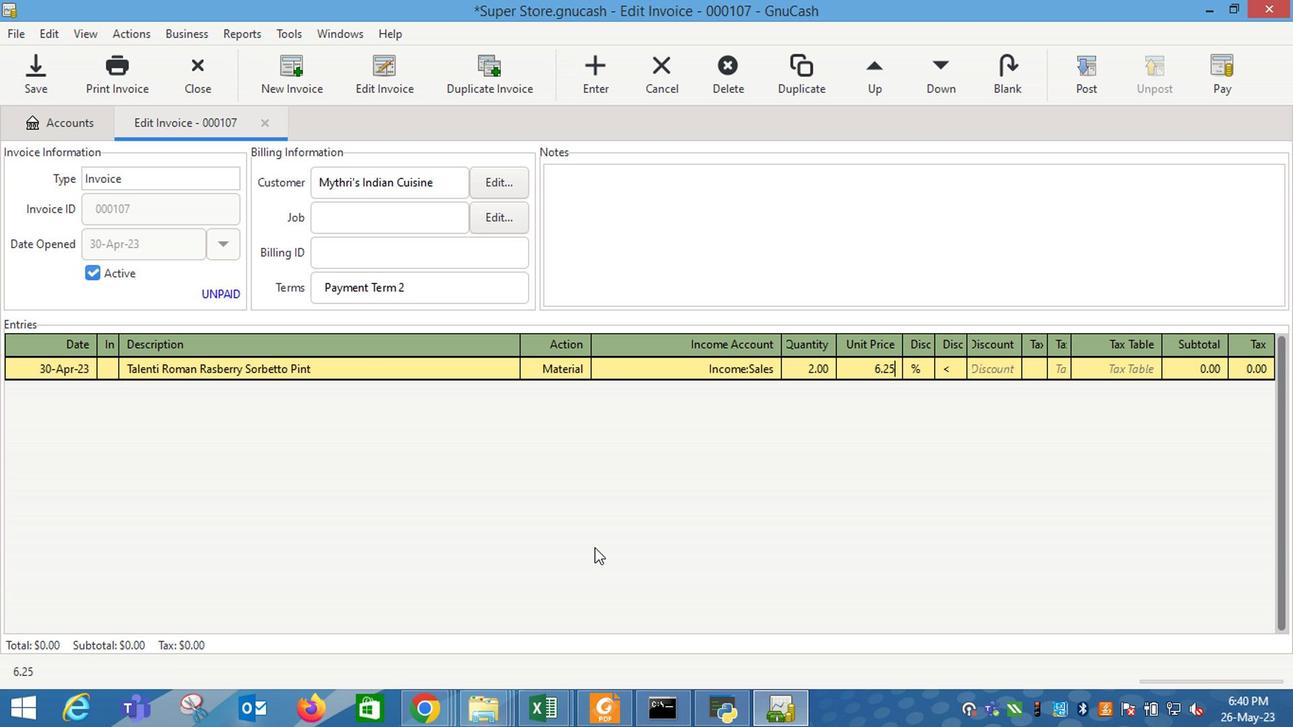 
Action: Mouse moved to (948, 372)
Screenshot: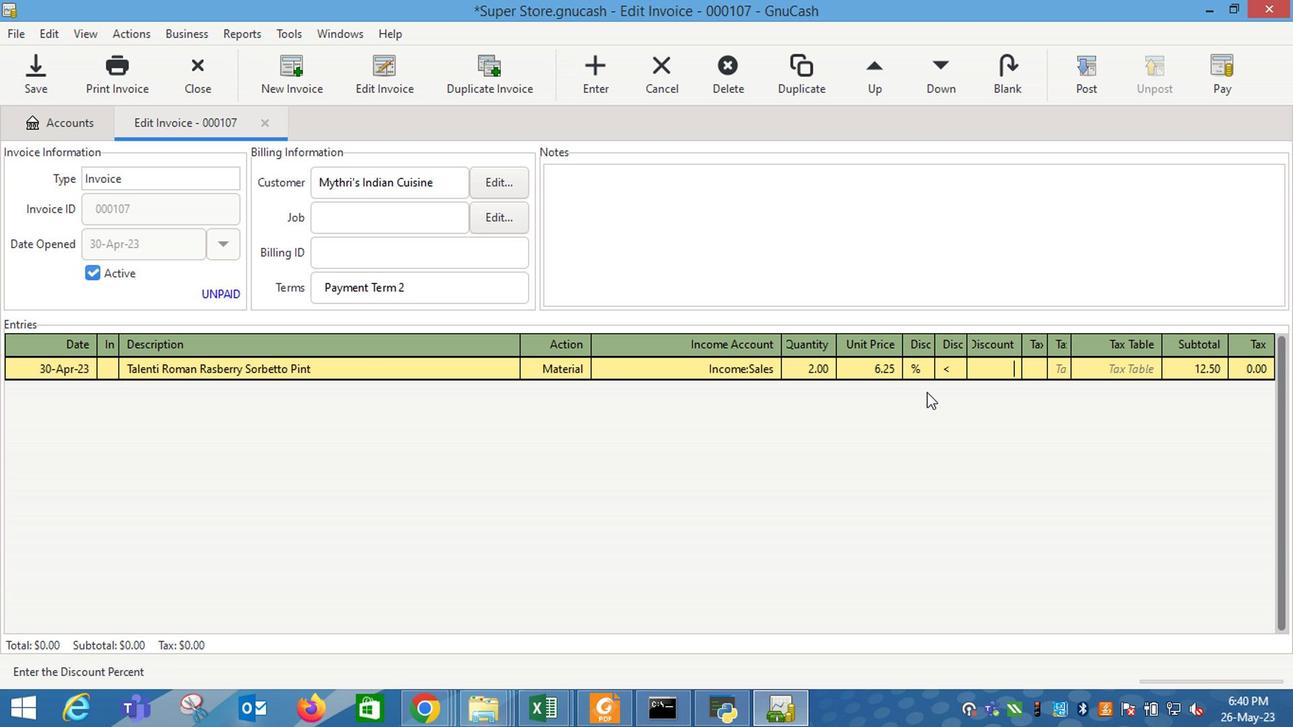 
Action: Mouse pressed left at (948, 372)
Screenshot: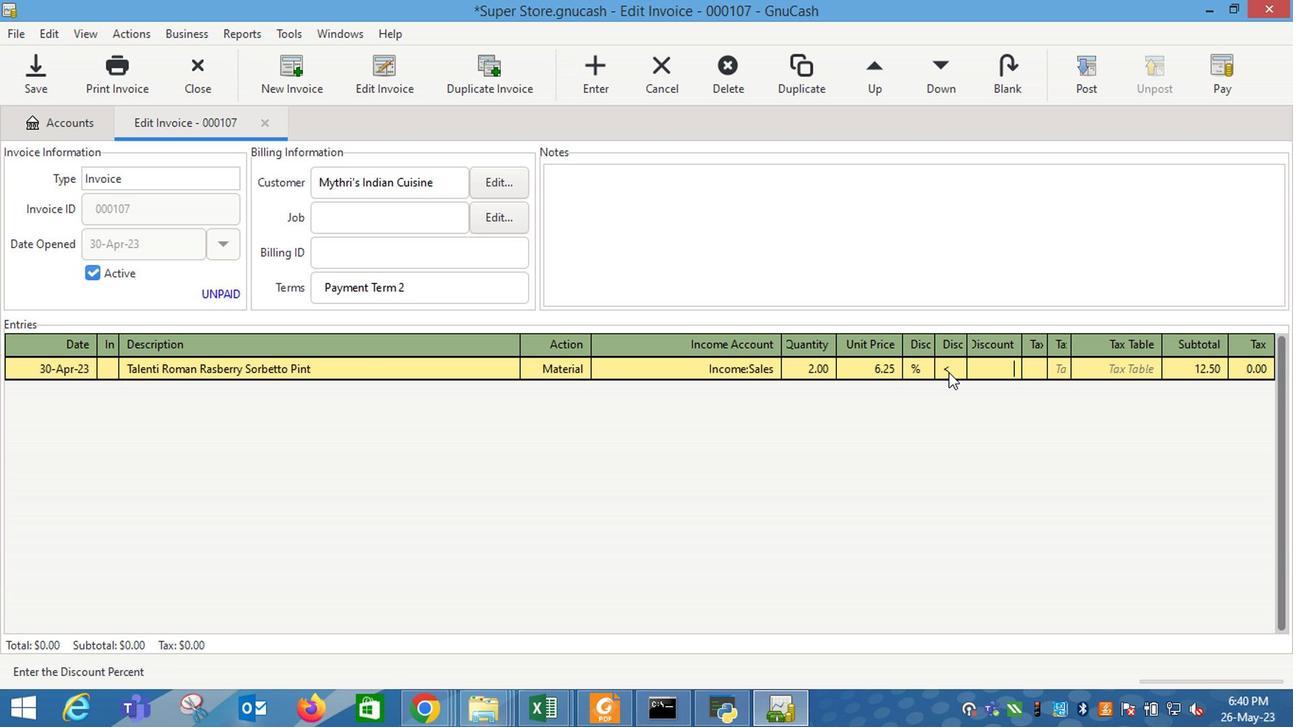 
Action: Mouse moved to (973, 371)
Screenshot: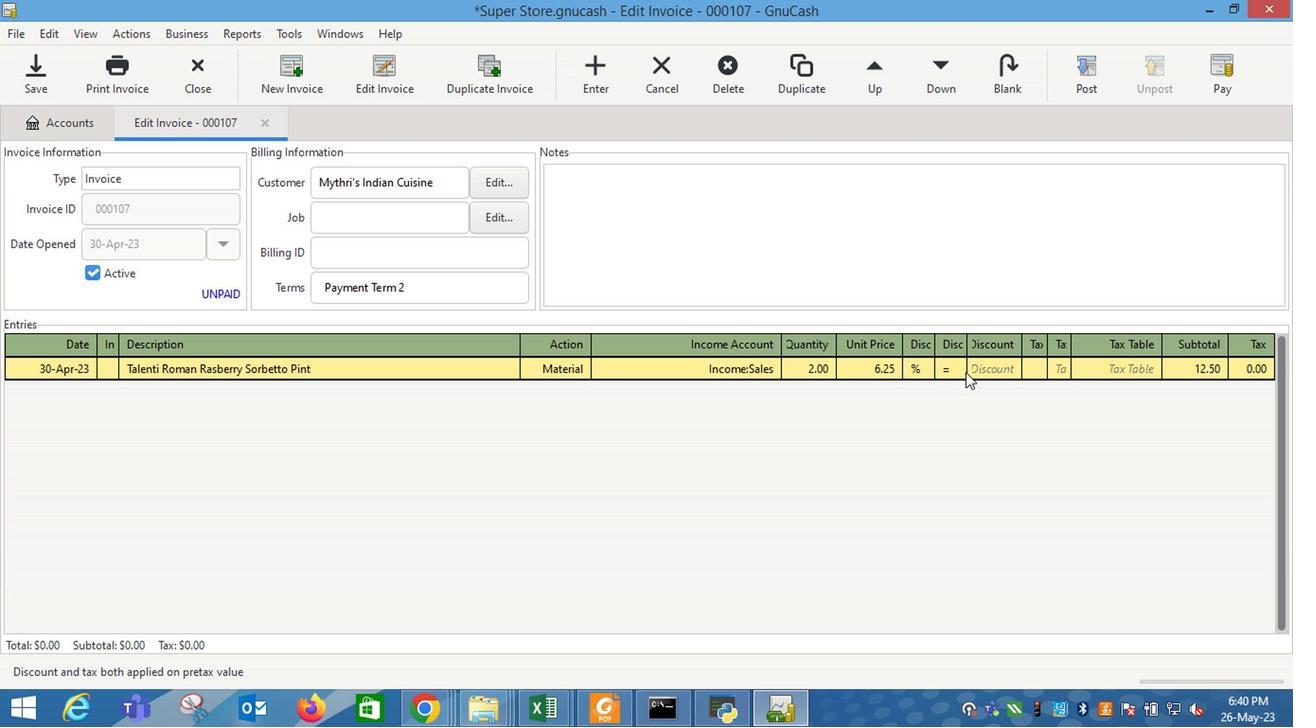 
Action: Mouse pressed left at (973, 371)
Screenshot: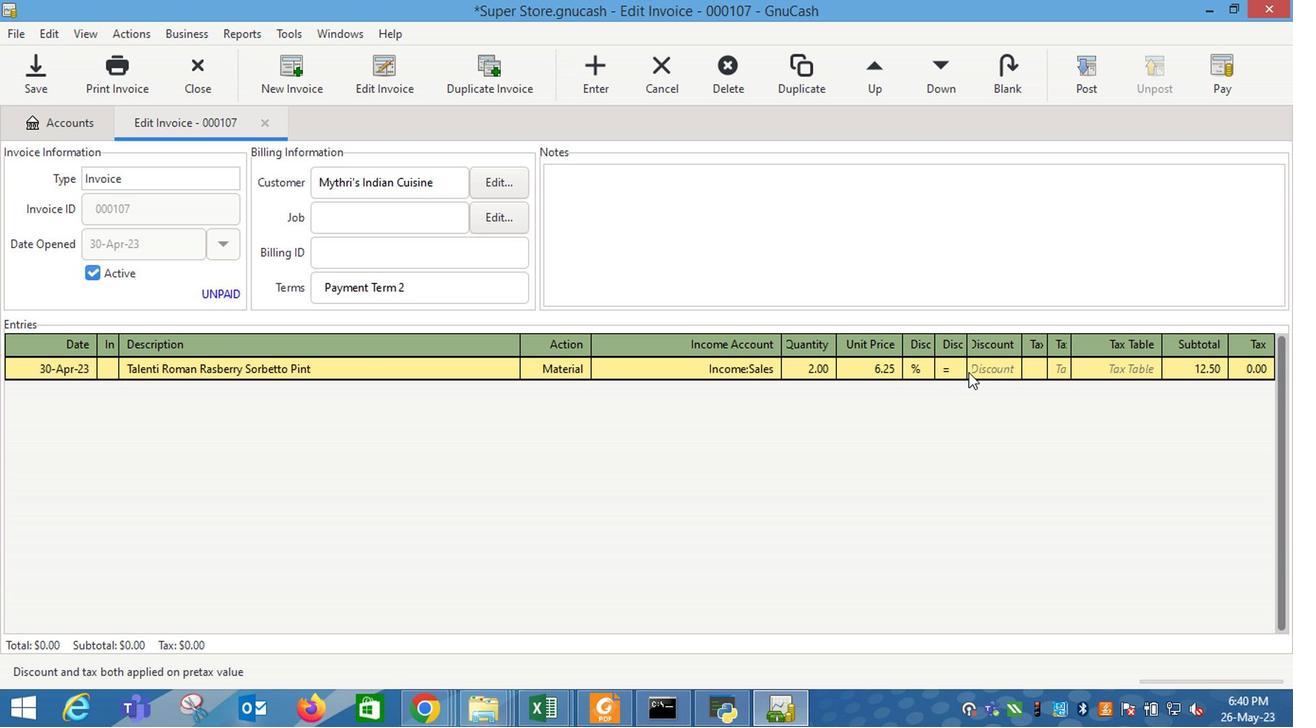 
Action: Mouse moved to (932, 452)
Screenshot: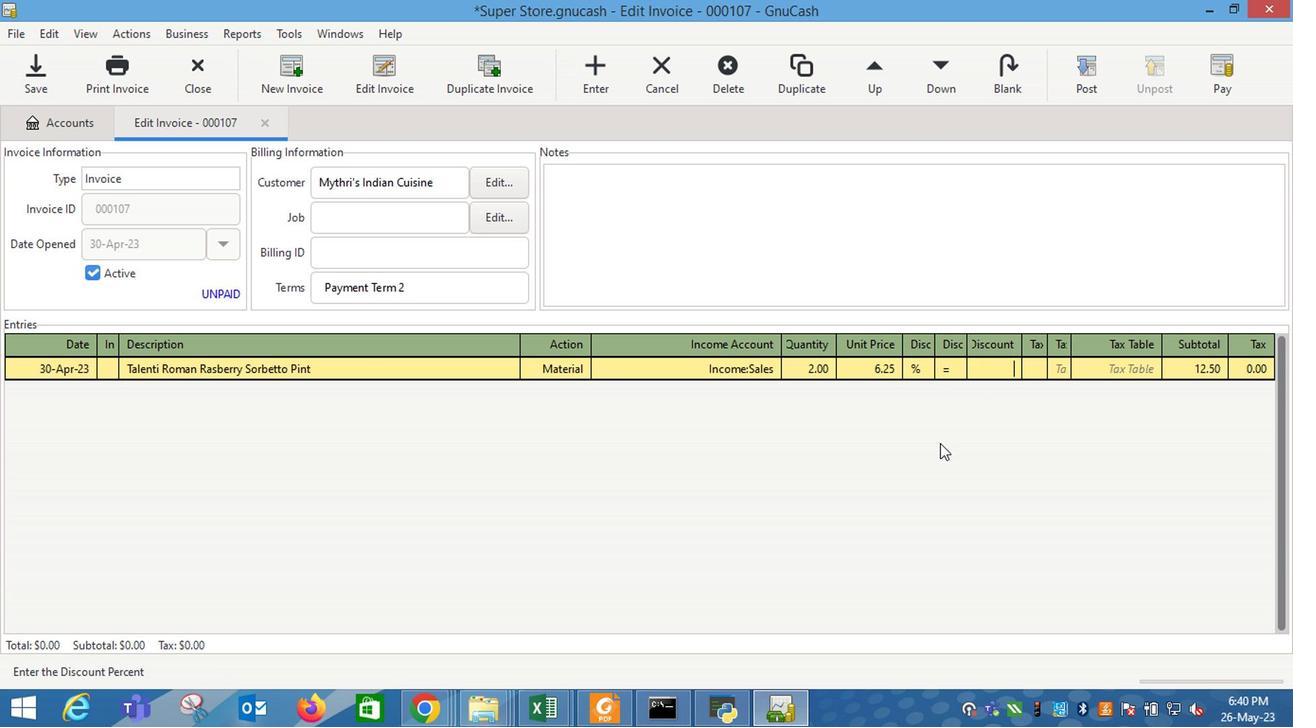 
Action: Key pressed 5<Key.backspace>8<Key.enter><Key.tab><Key.shift_r><Key.shift_r><Key.shift_r><Key.shift_r><Key.shift_r><Key.shift_r><Key.shift_r><Key.shift_r><Key.shift_r><Key.shift_r><Key.shift_r>Halo<Key.space><Key.shift_r>Top<Key.space><Key.shift_r>Mange<Key.backspace>o<Key.space><Key.shift_r>Sorbet<Key.tab>m<Key.tab>i<Key.down><Key.down><Key.down><Key.tab>1<Key.tab>14.25
Screenshot: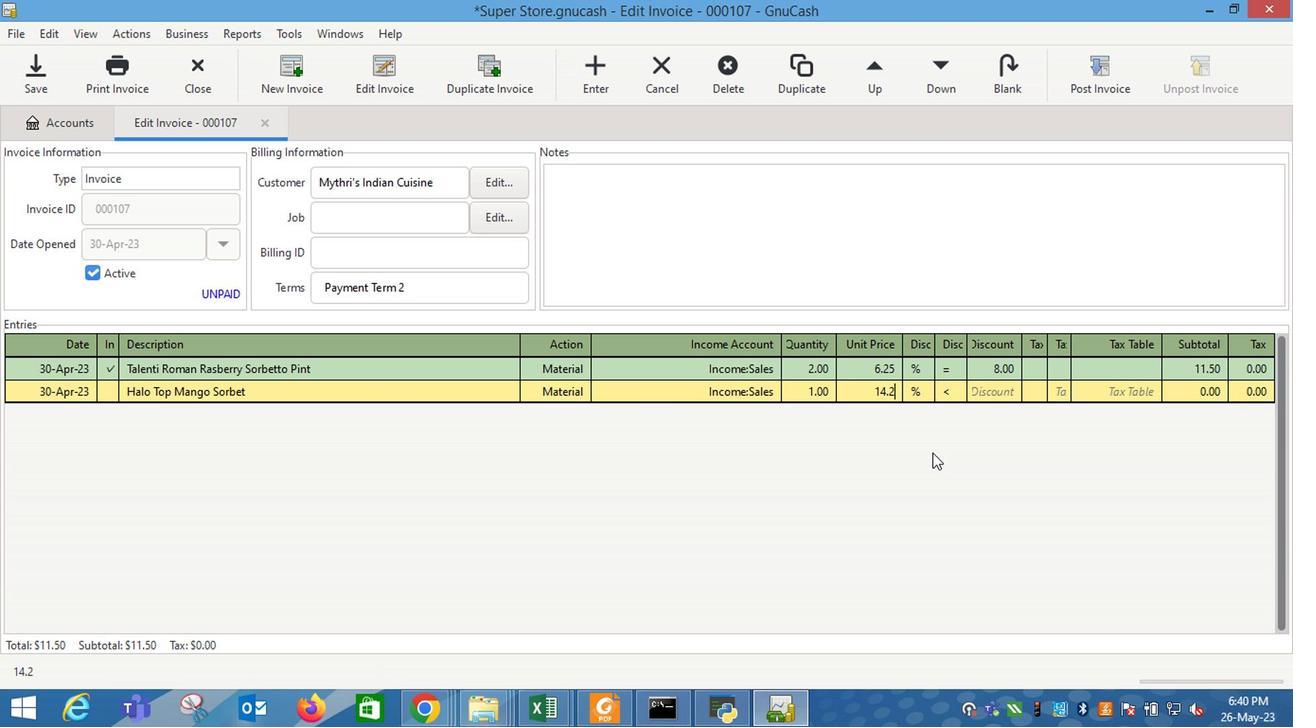 
Action: Mouse moved to (957, 402)
Screenshot: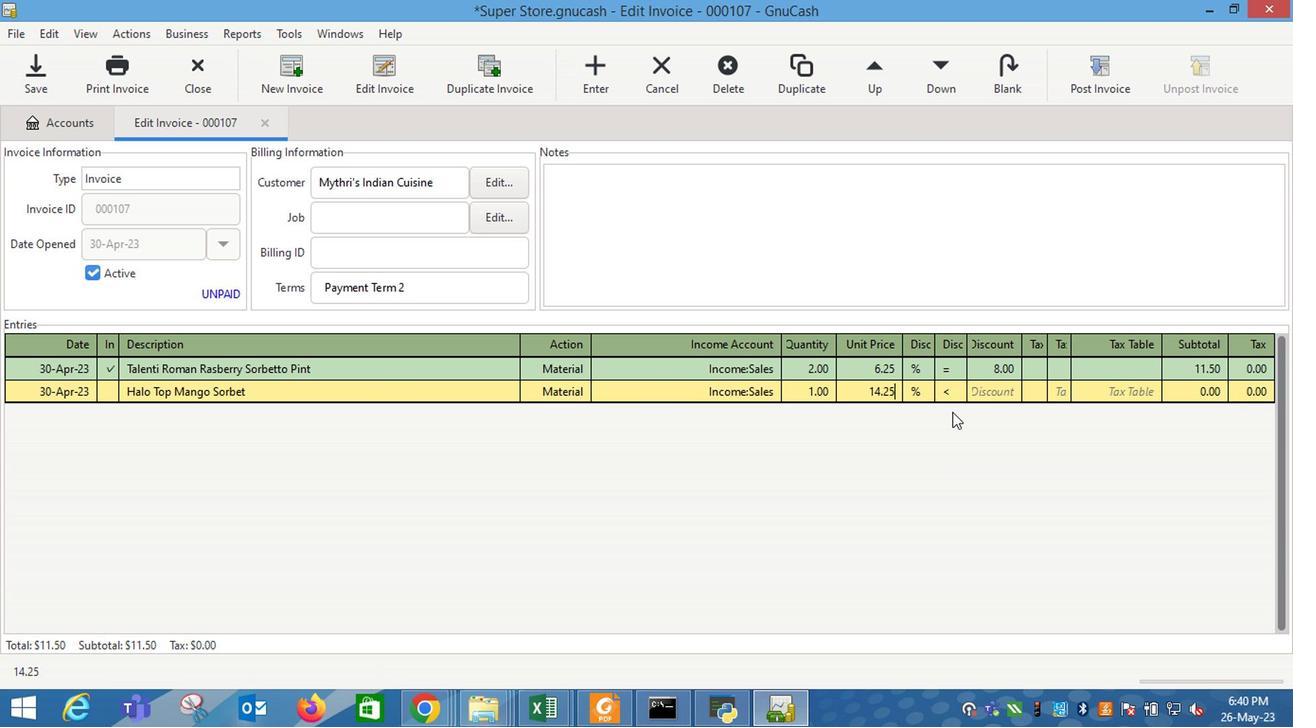 
Action: Key pressed <Key.tab>
Screenshot: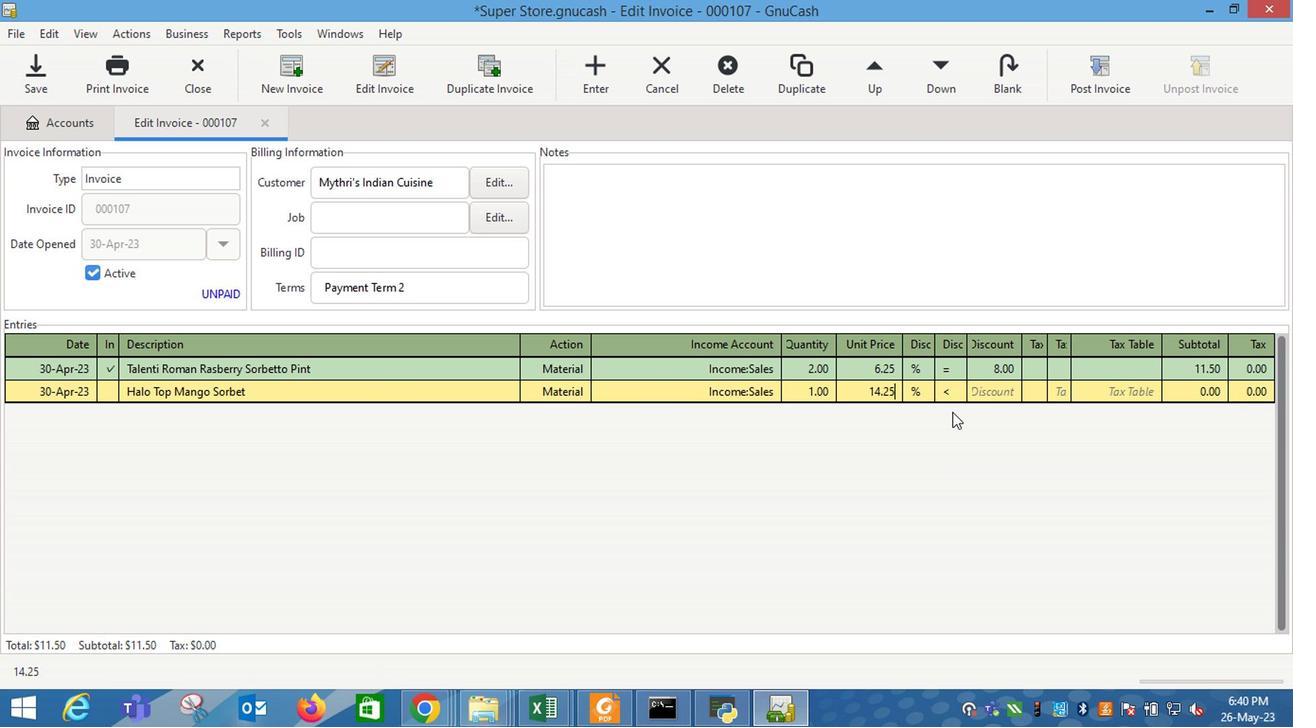 
Action: Mouse moved to (951, 390)
Screenshot: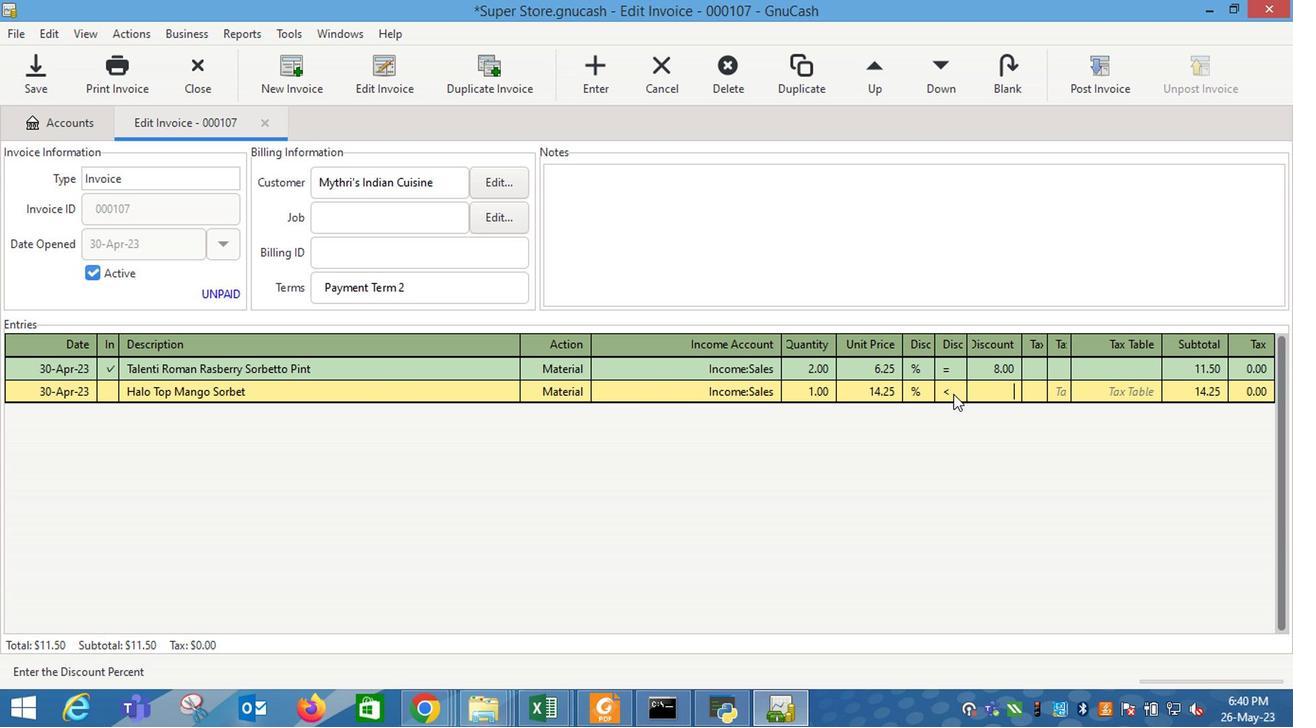 
Action: Mouse pressed left at (951, 390)
Screenshot: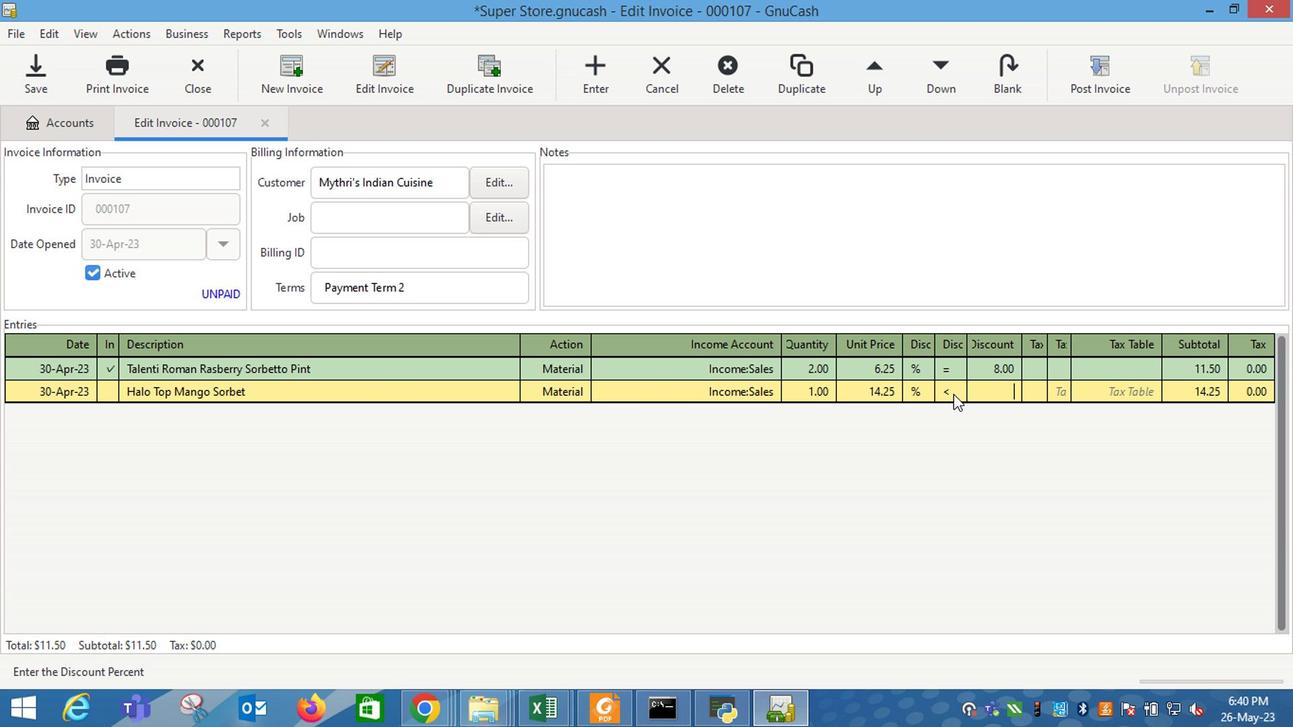 
Action: Mouse moved to (984, 386)
Screenshot: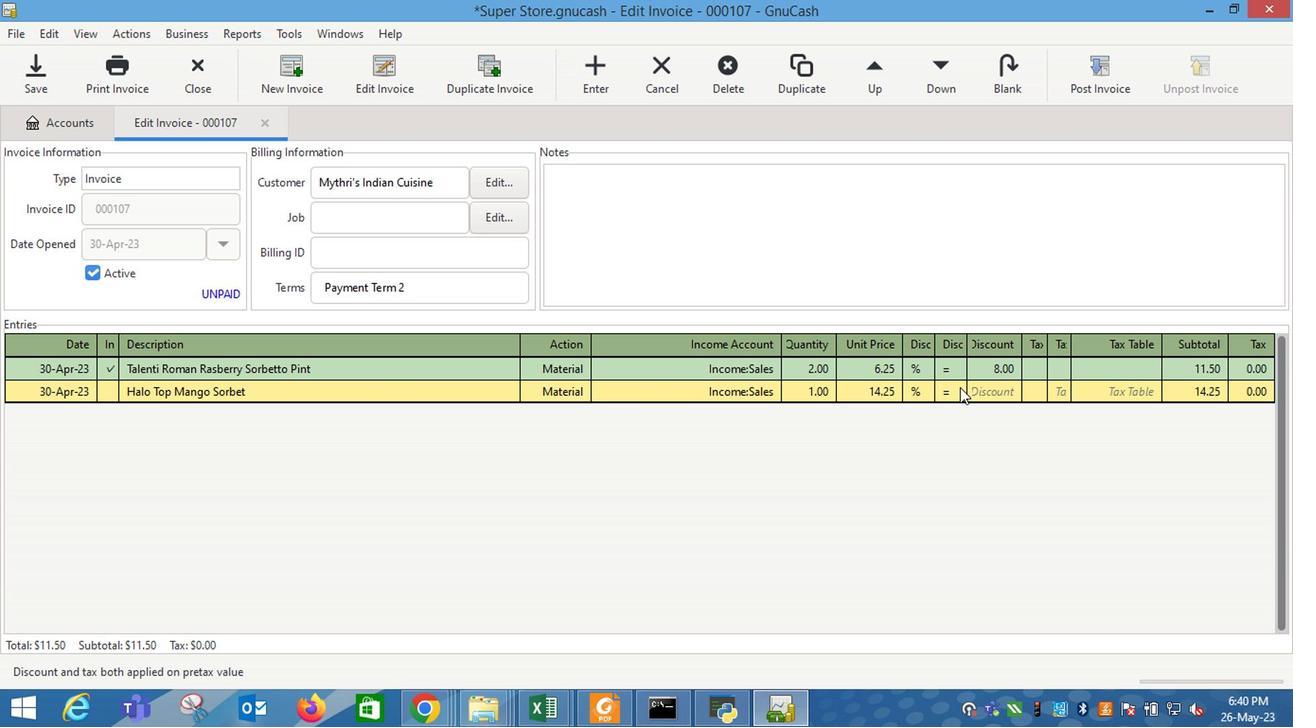 
Action: Mouse pressed left at (984, 386)
Screenshot: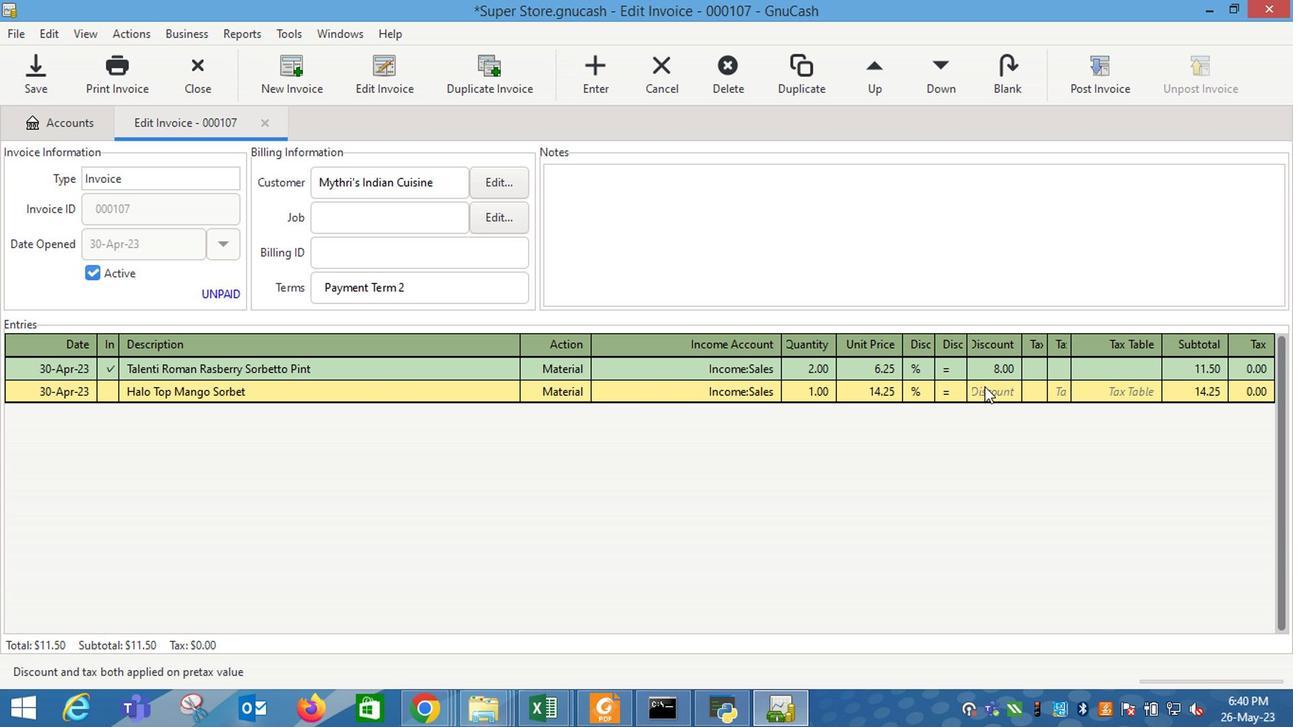 
Action: Mouse moved to (994, 401)
Screenshot: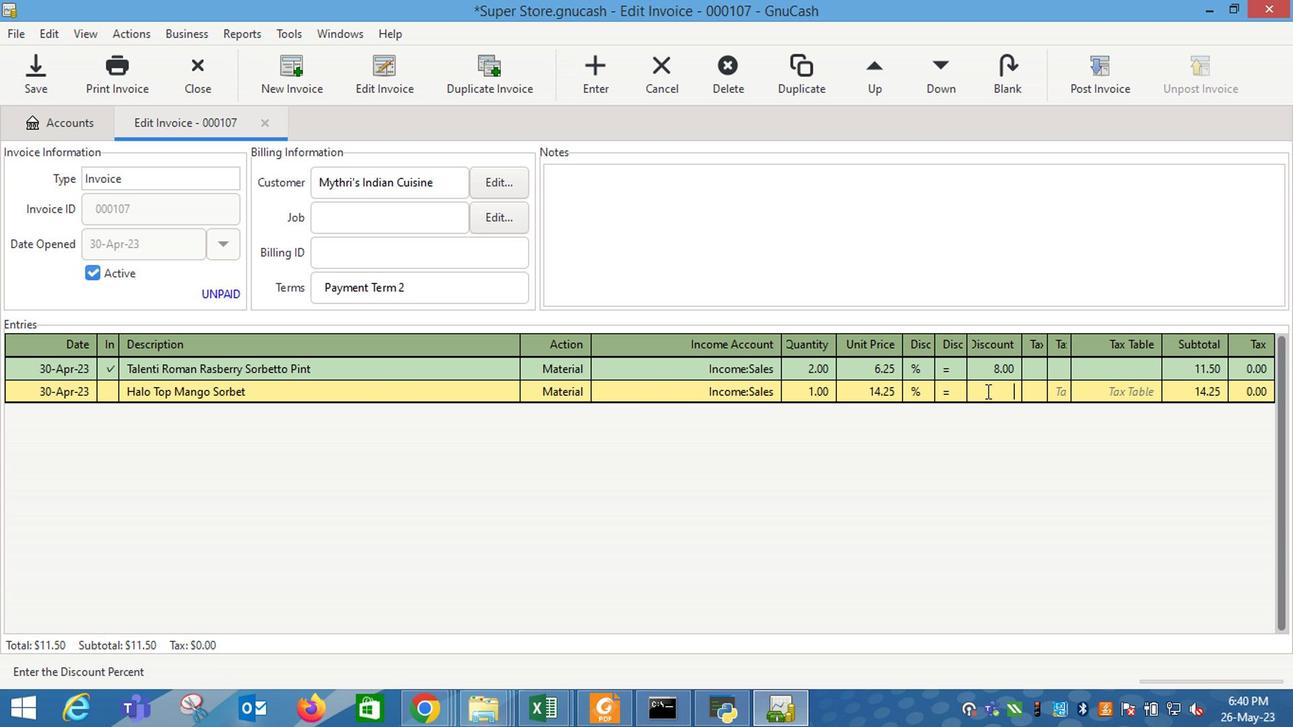 
Action: Key pressed 7<Key.enter><Key.tab><Key.shift_r>Listerine<Key.space><Key.shift_r>Cool<Key.space><Key.shift_r>Mint<Key.space><Key.shift_r>Antisepr<Key.backspace>tic<Key.space><Key.shift_r>Mouthwash<Key.space><Key.shift_r>(1.05<Key.space>pt<Key.shift_r>)<Key.tab>m<Key.tab>i<Key.down><Key.down><Key.down><Key.tab>1<Key.tab>15.25
Screenshot: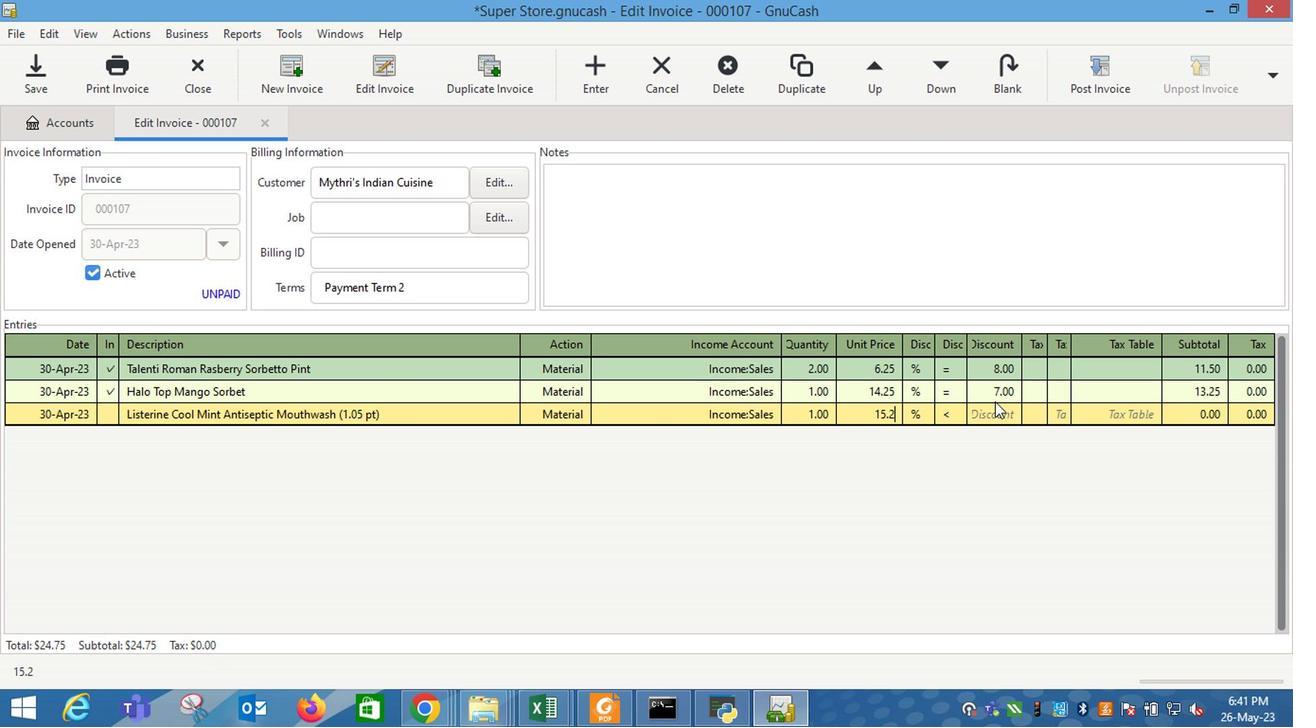 
Action: Mouse moved to (955, 412)
Screenshot: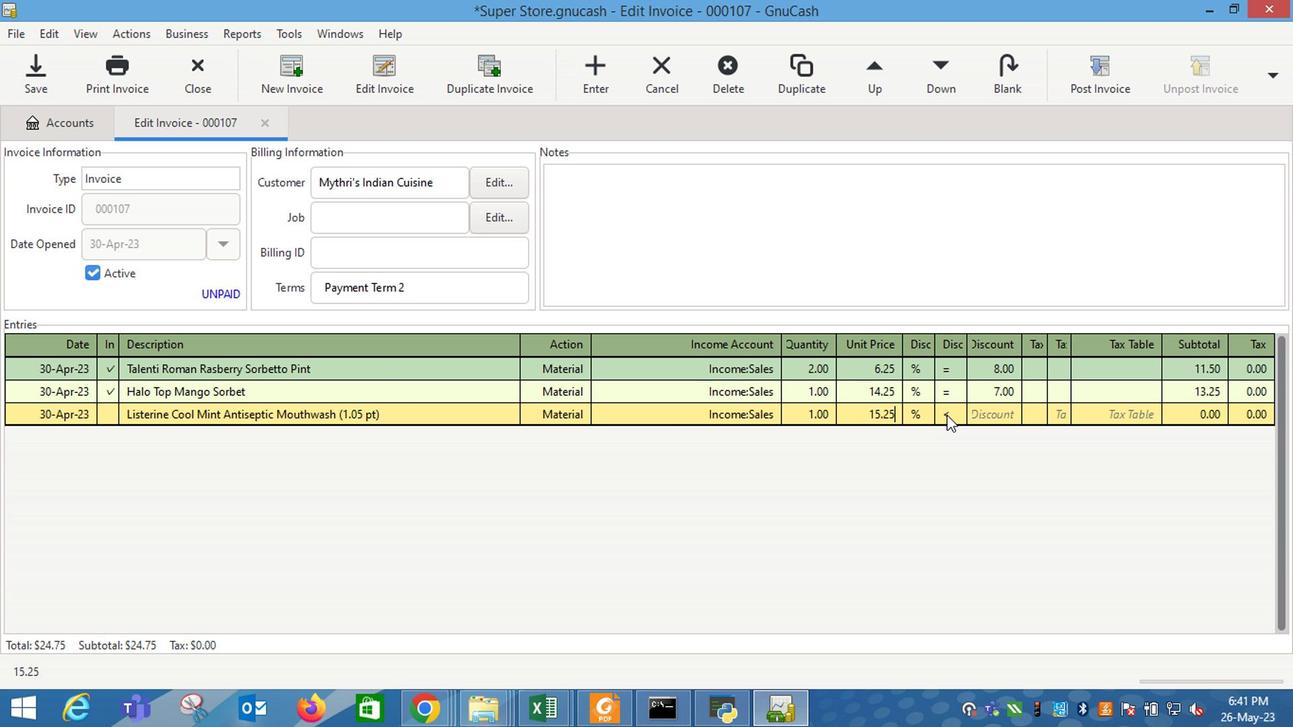 
Action: Mouse pressed left at (955, 412)
Screenshot: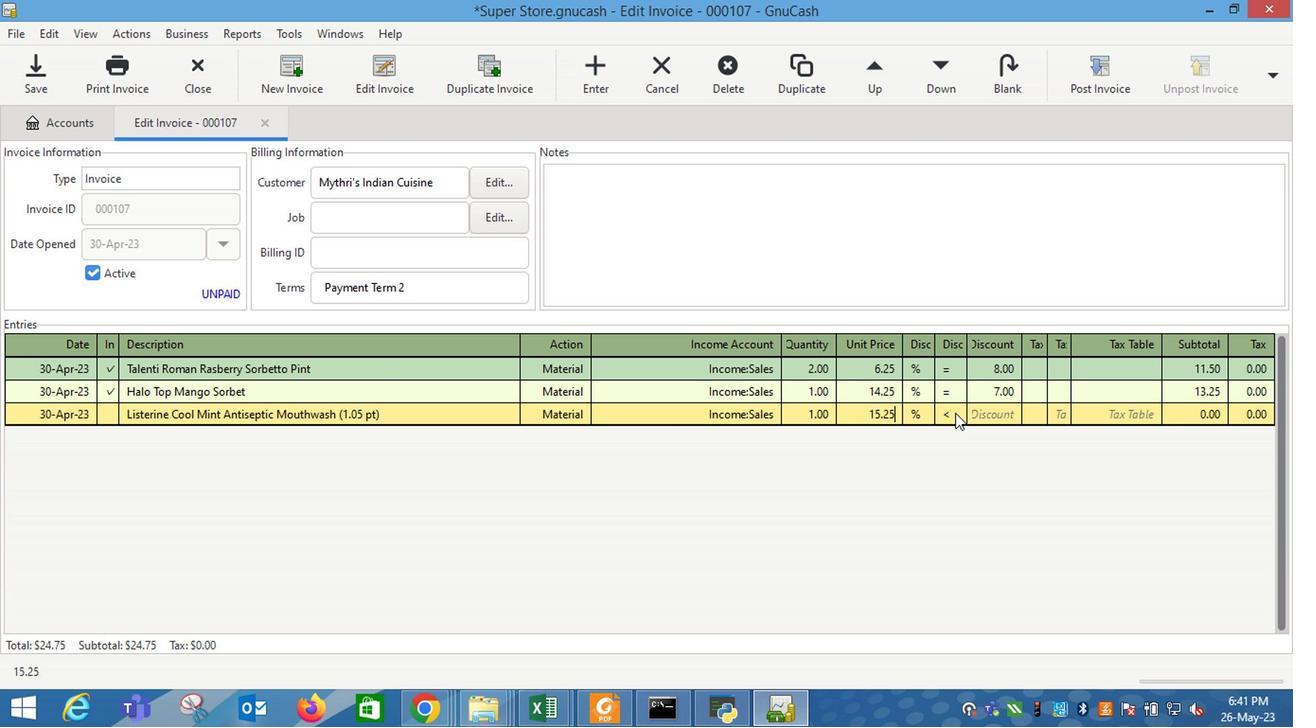 
Action: Mouse moved to (1003, 412)
Screenshot: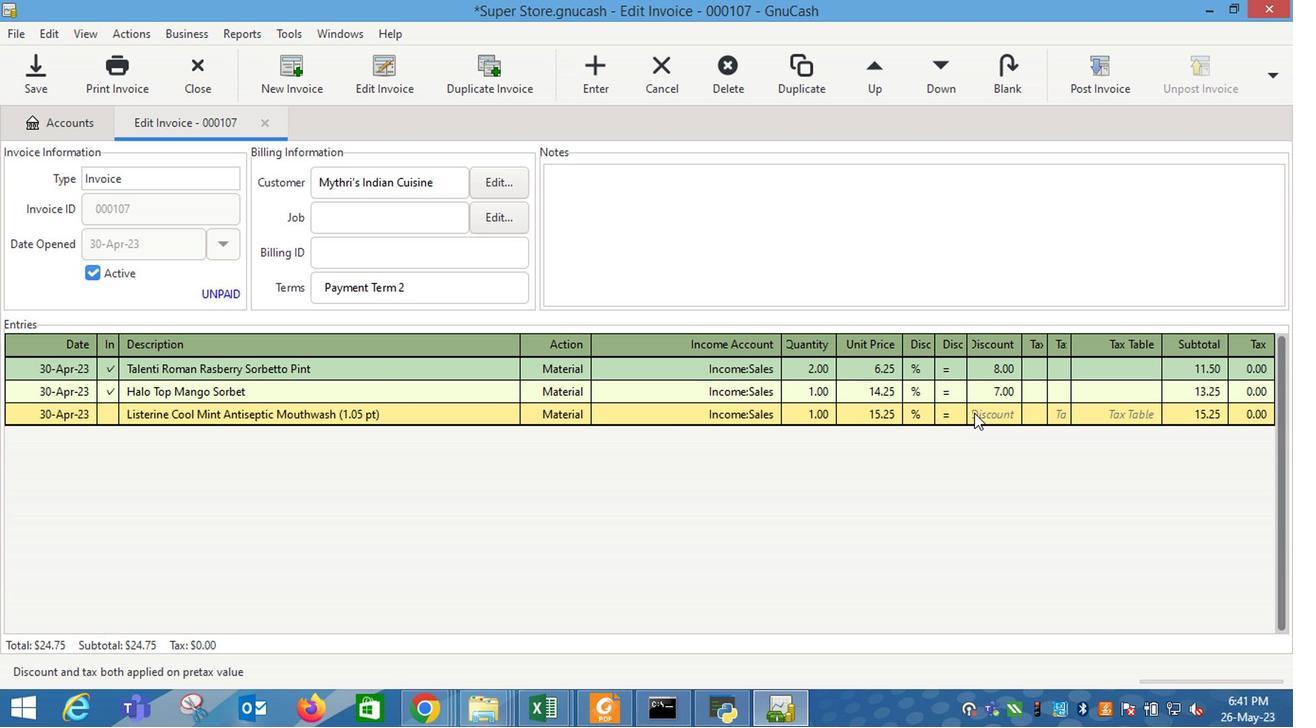 
Action: Mouse pressed left at (1003, 412)
Screenshot: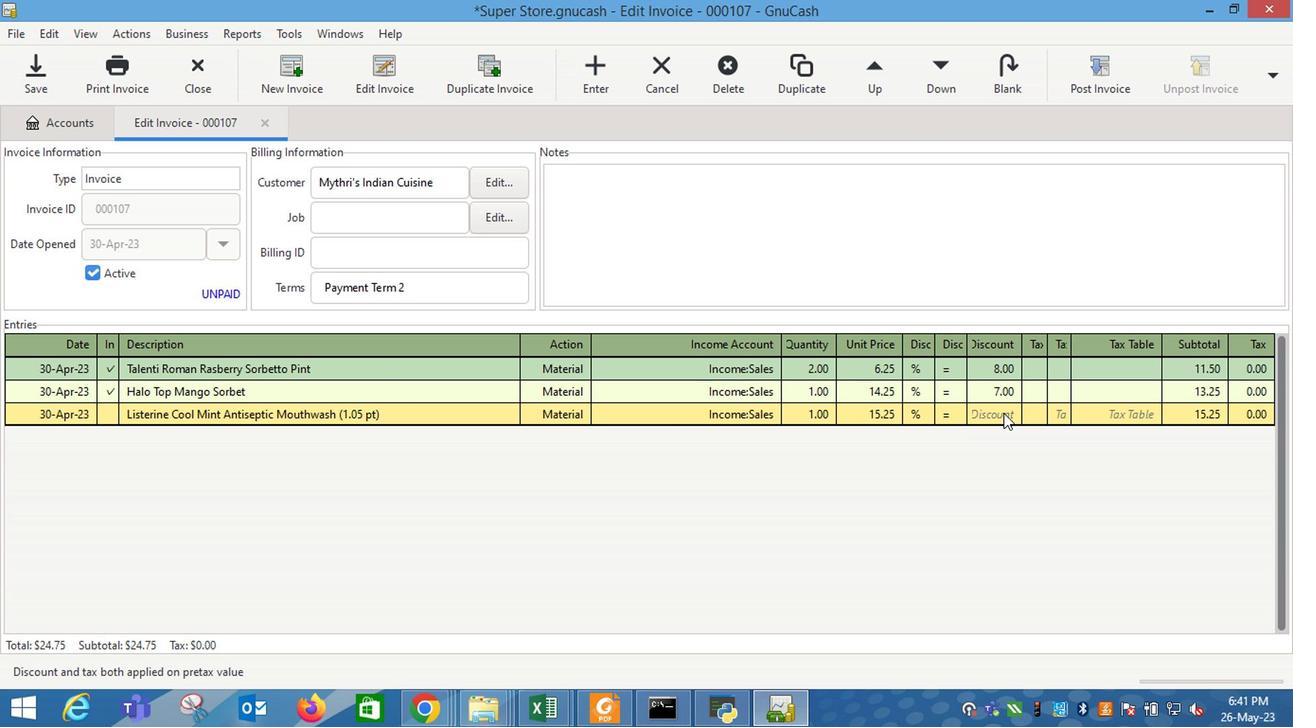 
Action: Mouse moved to (1003, 412)
Screenshot: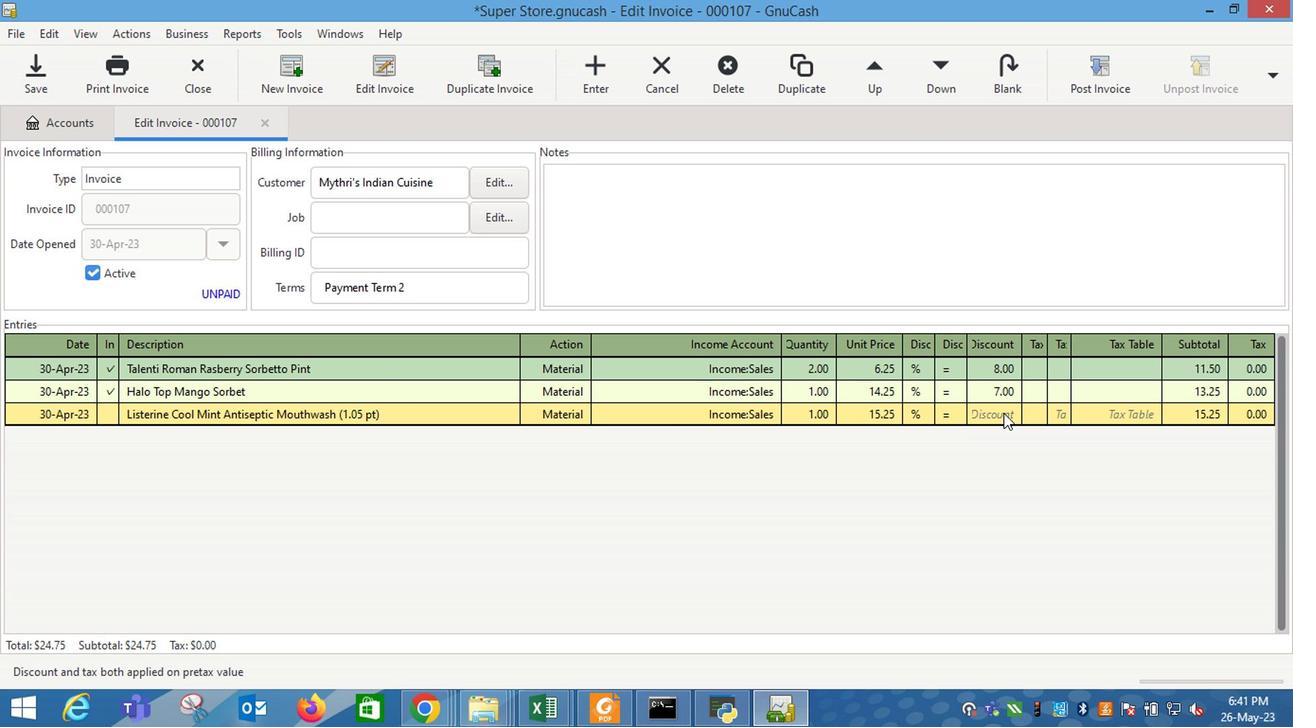 
Action: Key pressed 9<Key.enter>
Screenshot: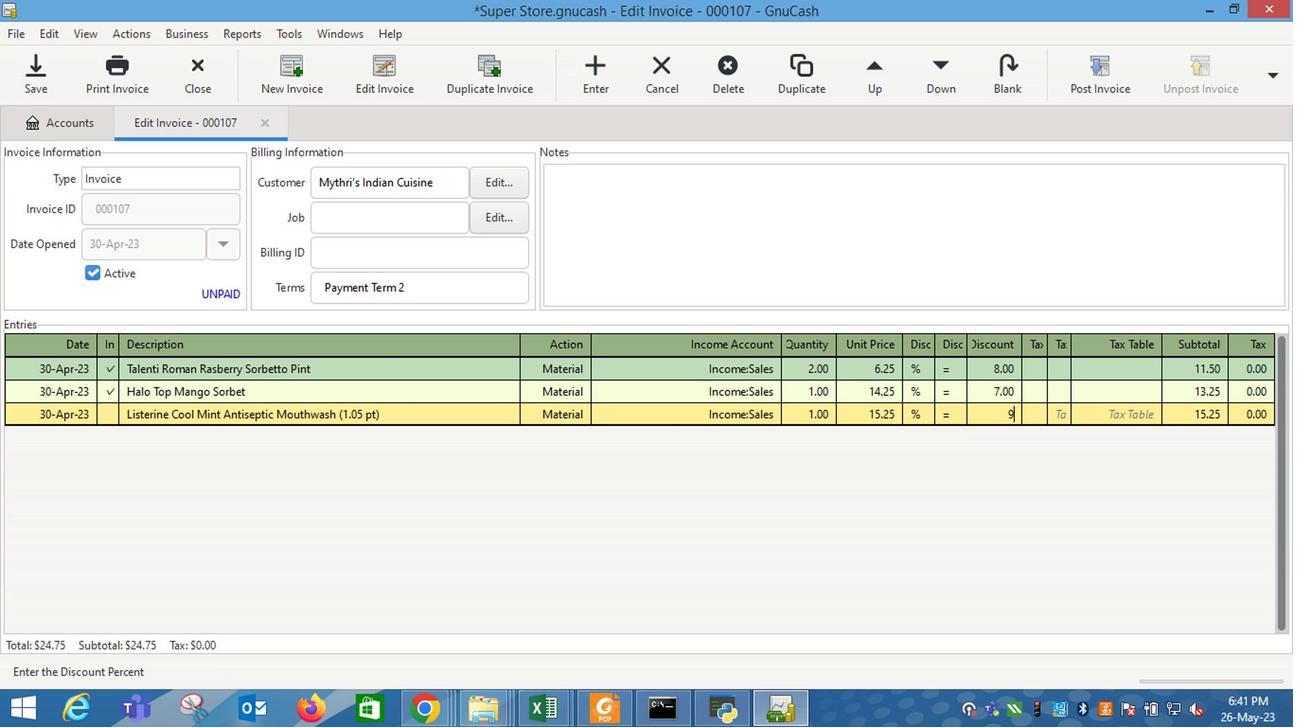
Action: Mouse moved to (656, 229)
Screenshot: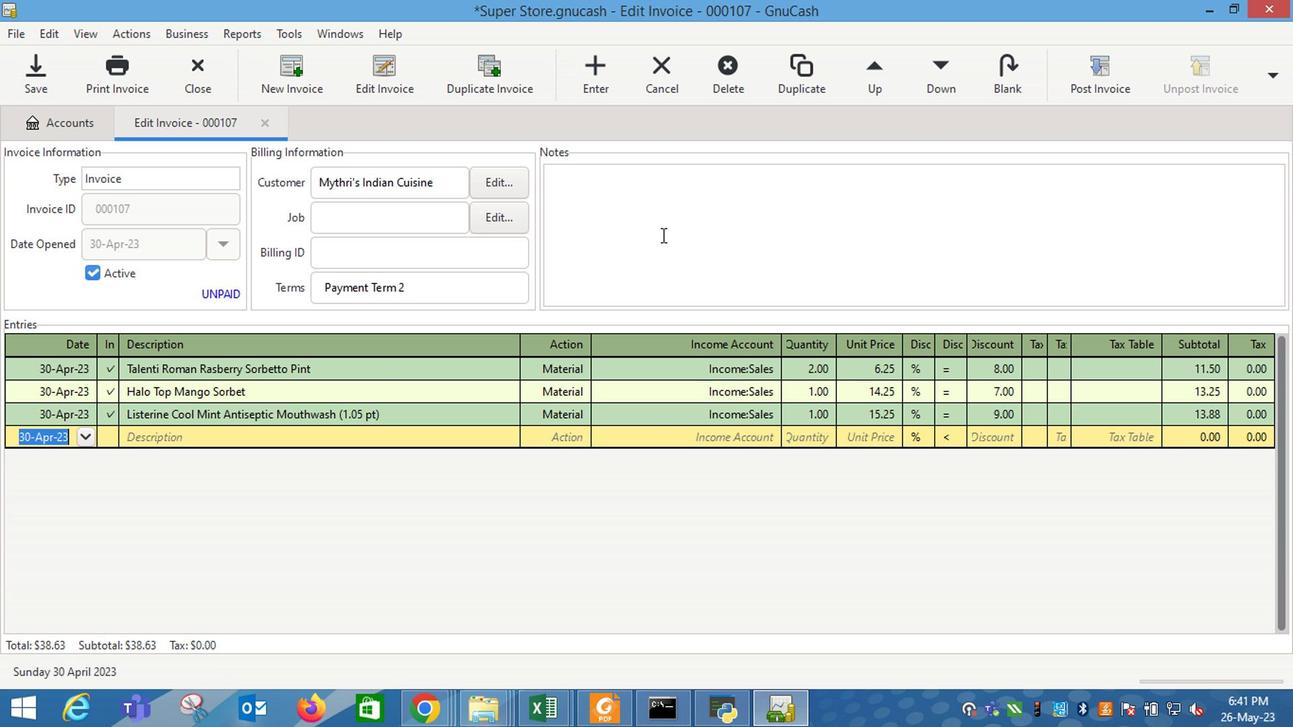 
Action: Mouse pressed left at (656, 229)
Screenshot: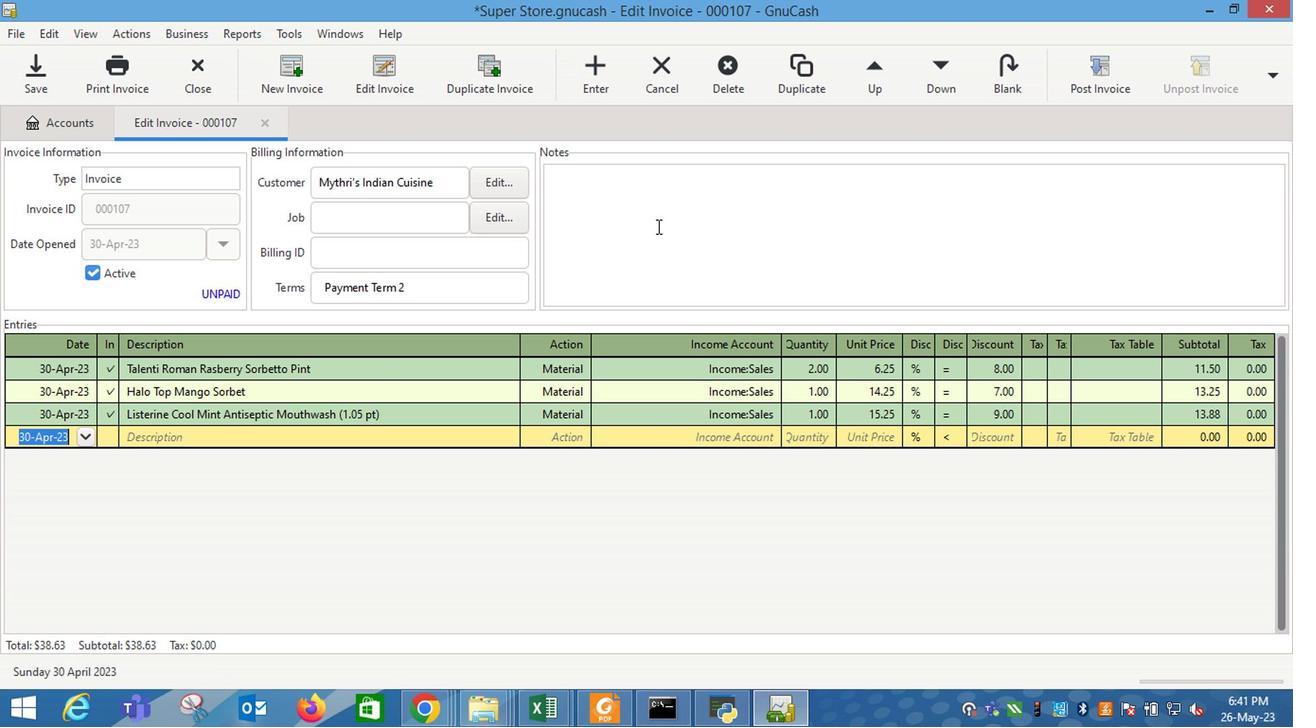 
Action: Mouse moved to (655, 228)
Screenshot: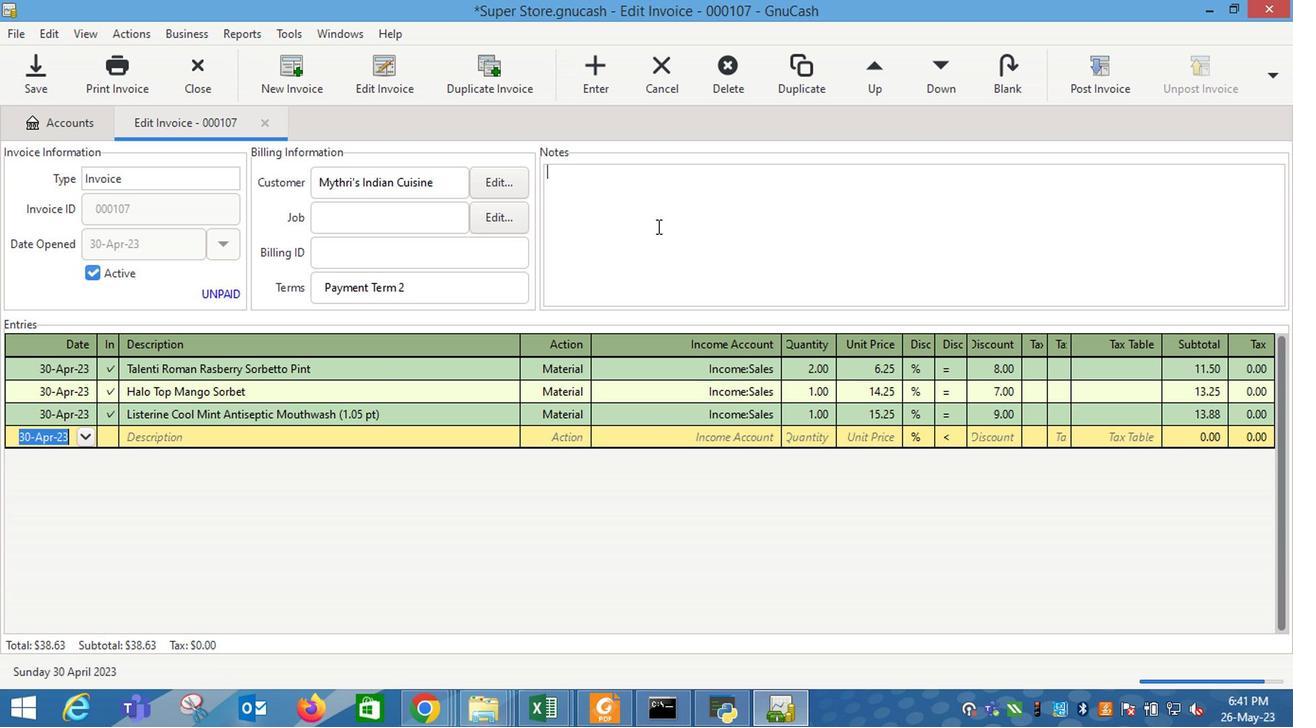 
Action: Key pressed <Key.shift_r>Loo
Screenshot: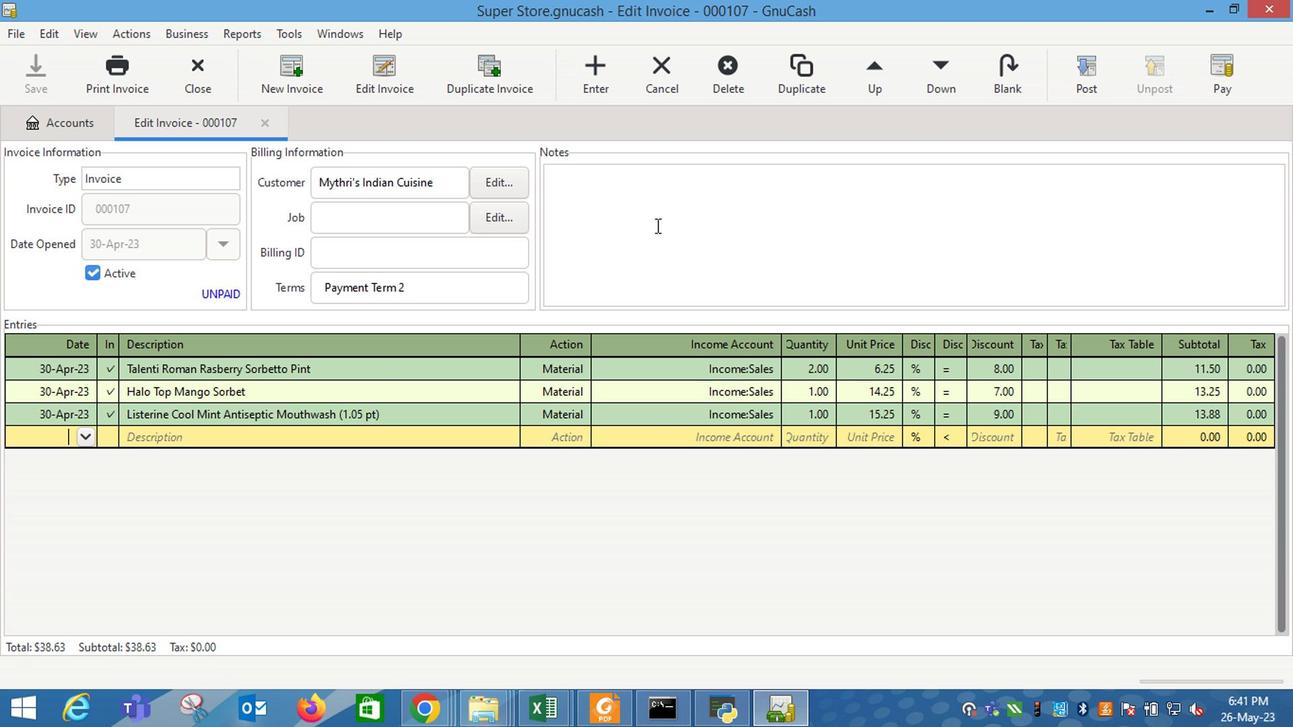 
Action: Mouse pressed left at (655, 228)
Screenshot: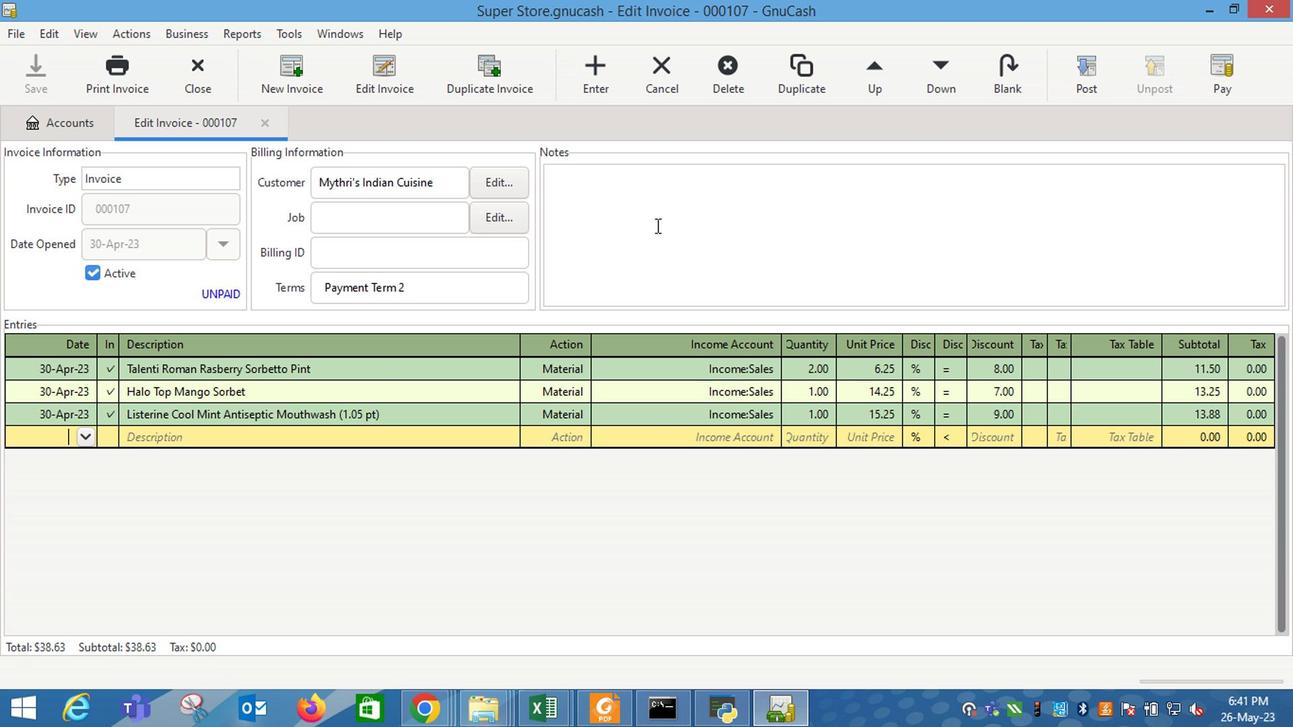 
Action: Key pressed <Key.shift_r>Looking<Key.space>forward<Key.space>to<Key.space>serving<Key.space>you<Key.space>agi<Key.backspace>ain.
Screenshot: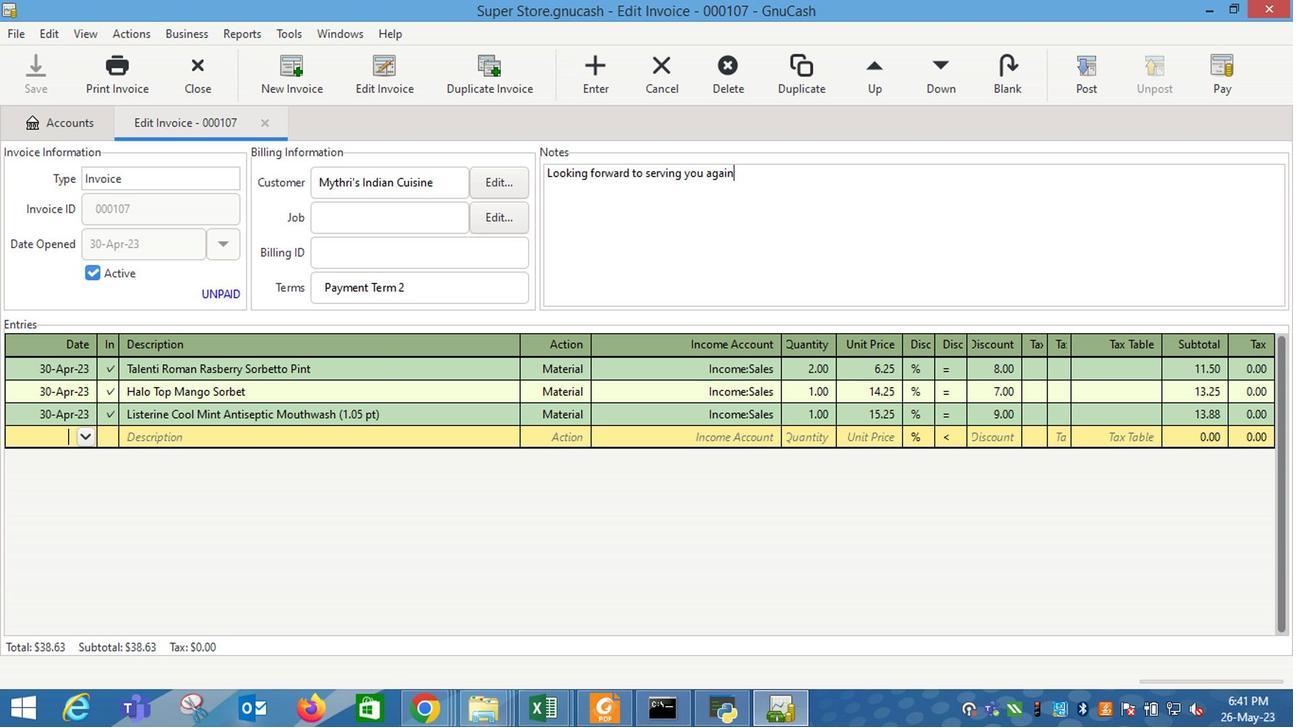 
Action: Mouse moved to (1217, 83)
Screenshot: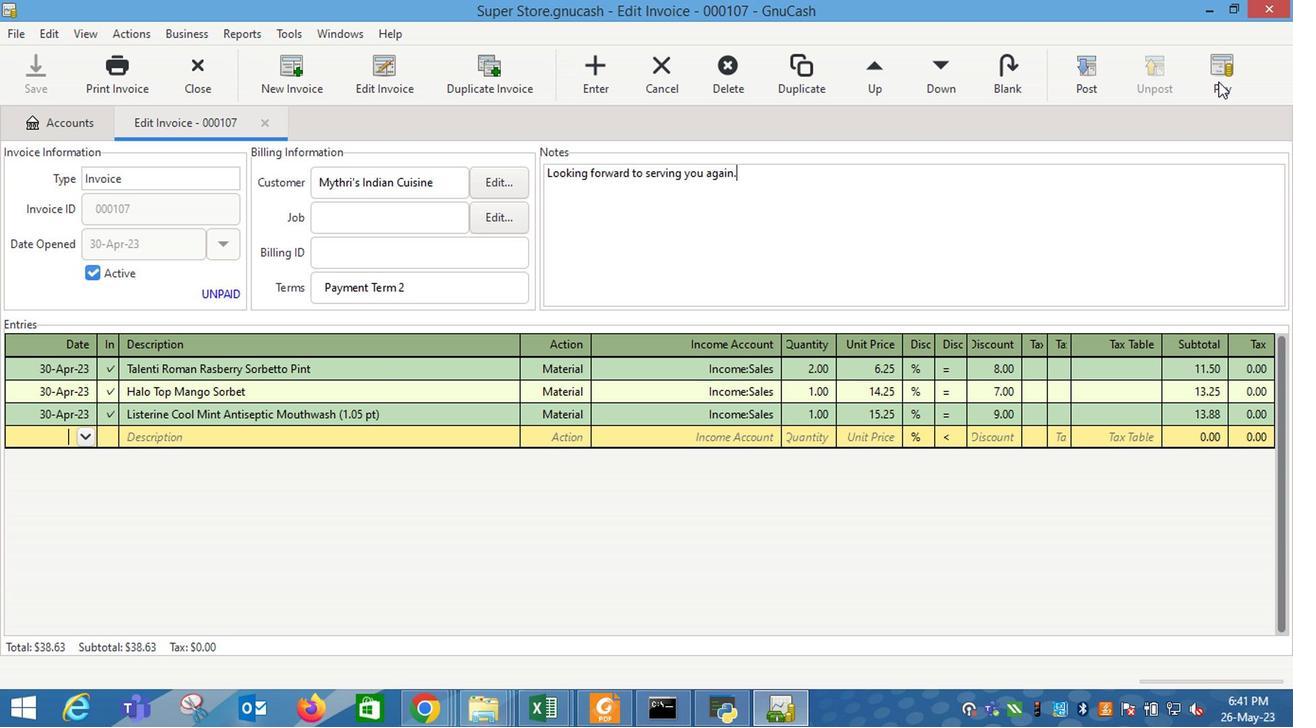 
Action: Mouse pressed left at (1217, 83)
Screenshot: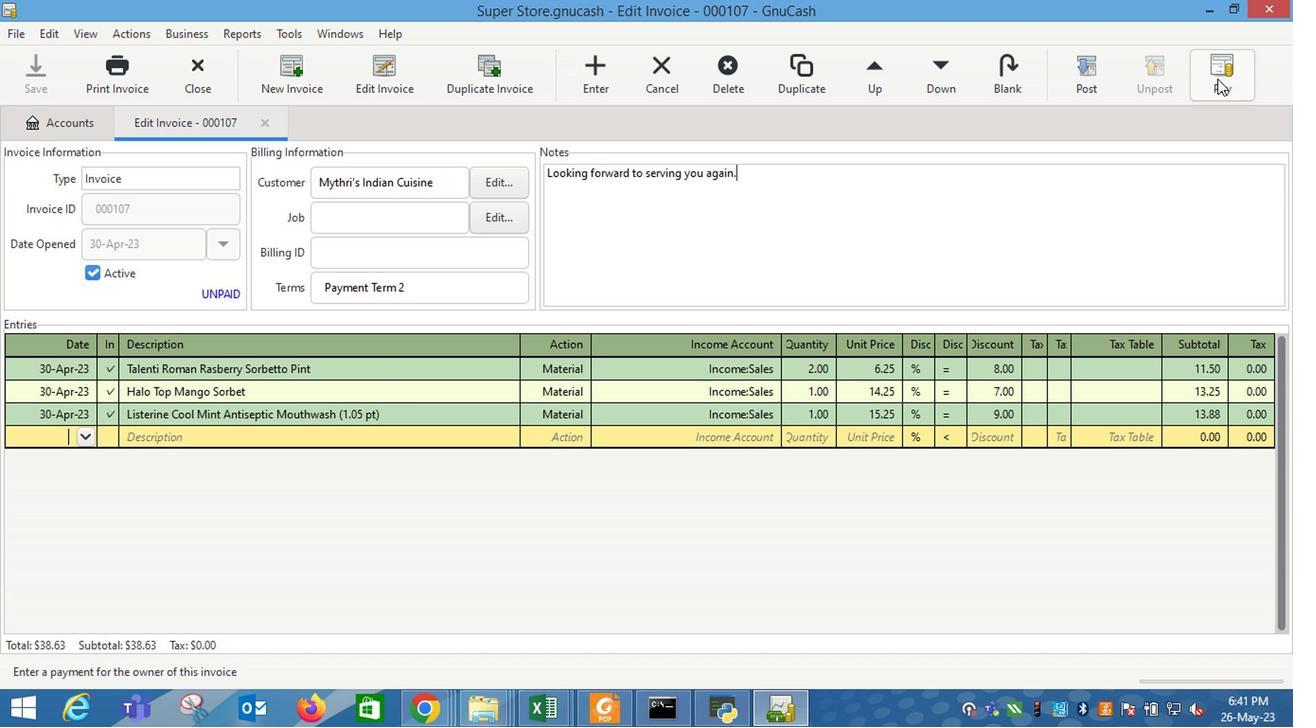 
Action: Mouse moved to (915, 107)
Screenshot: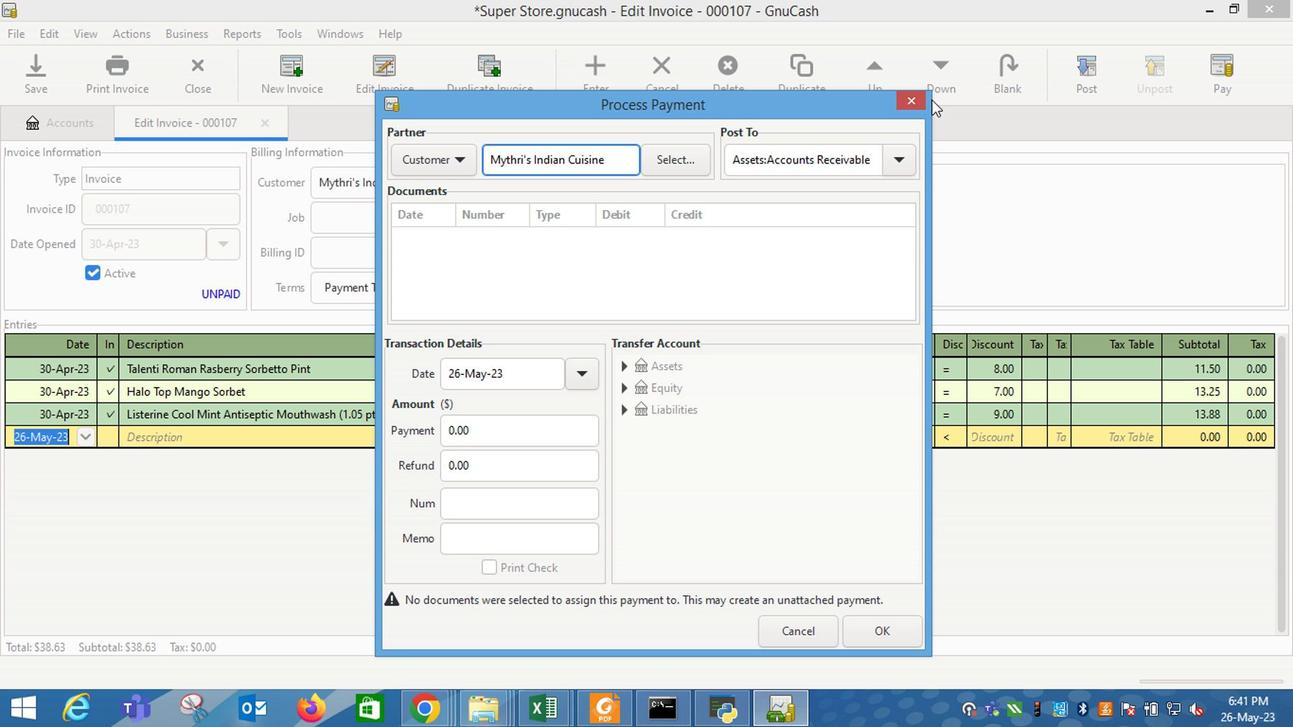 
Action: Mouse pressed left at (915, 107)
Screenshot: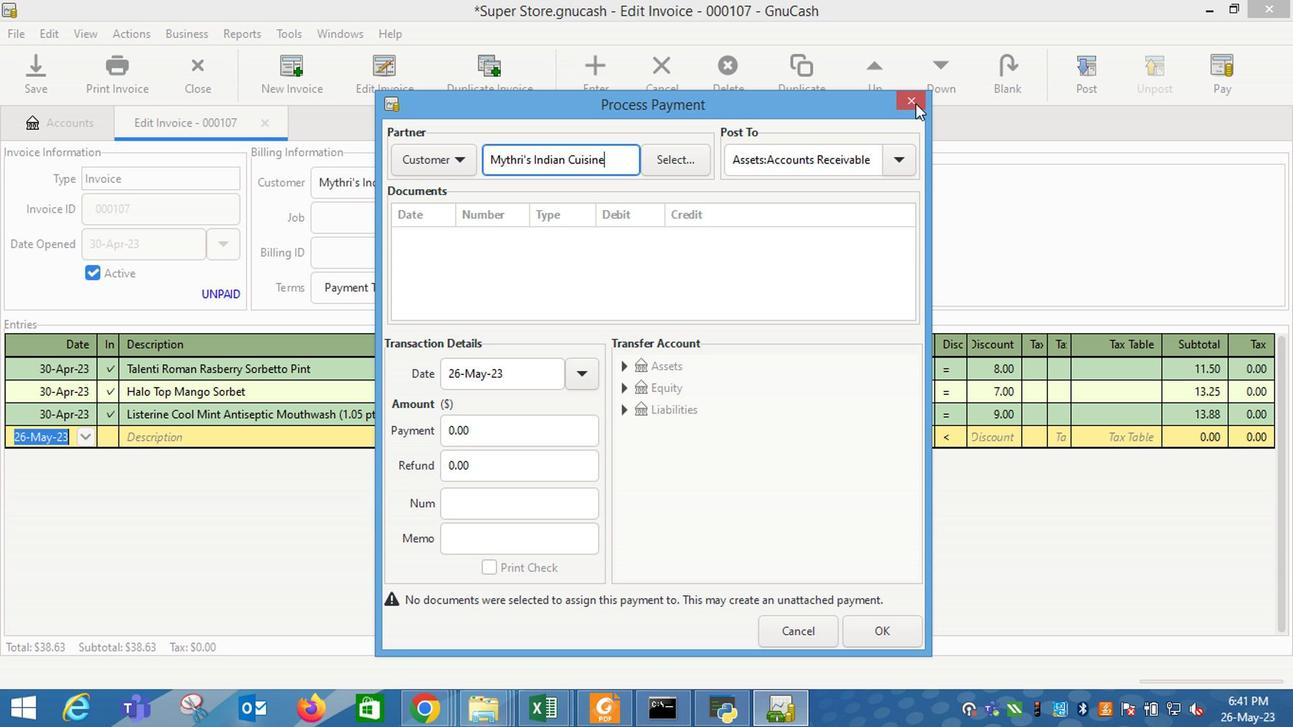 
Action: Mouse moved to (1083, 79)
Screenshot: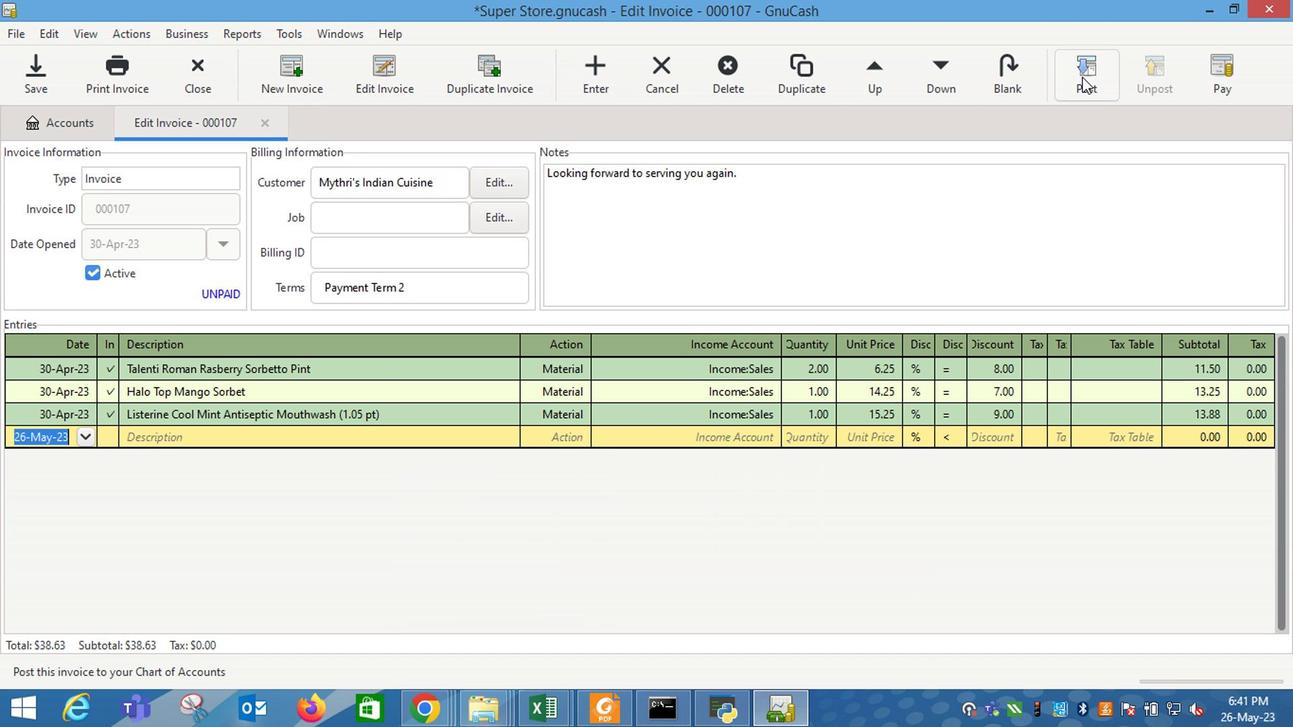 
Action: Mouse pressed left at (1083, 79)
Screenshot: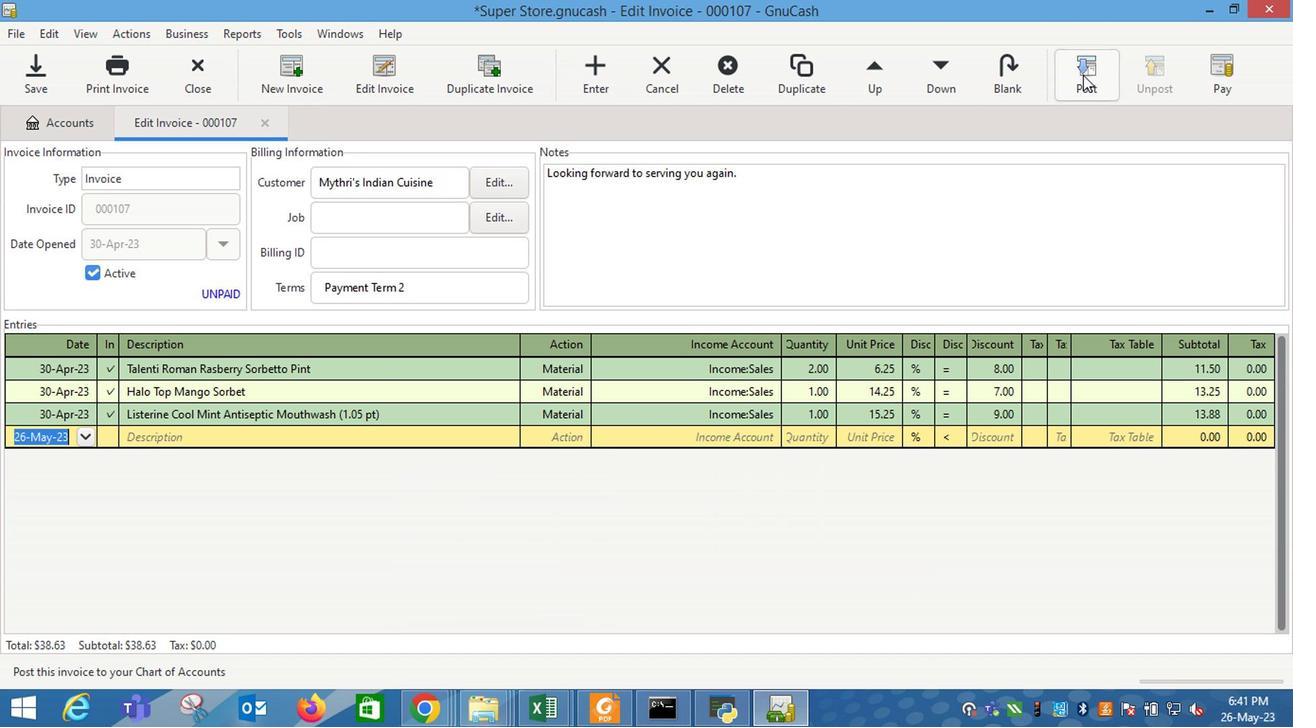 
Action: Mouse moved to (588, 396)
Screenshot: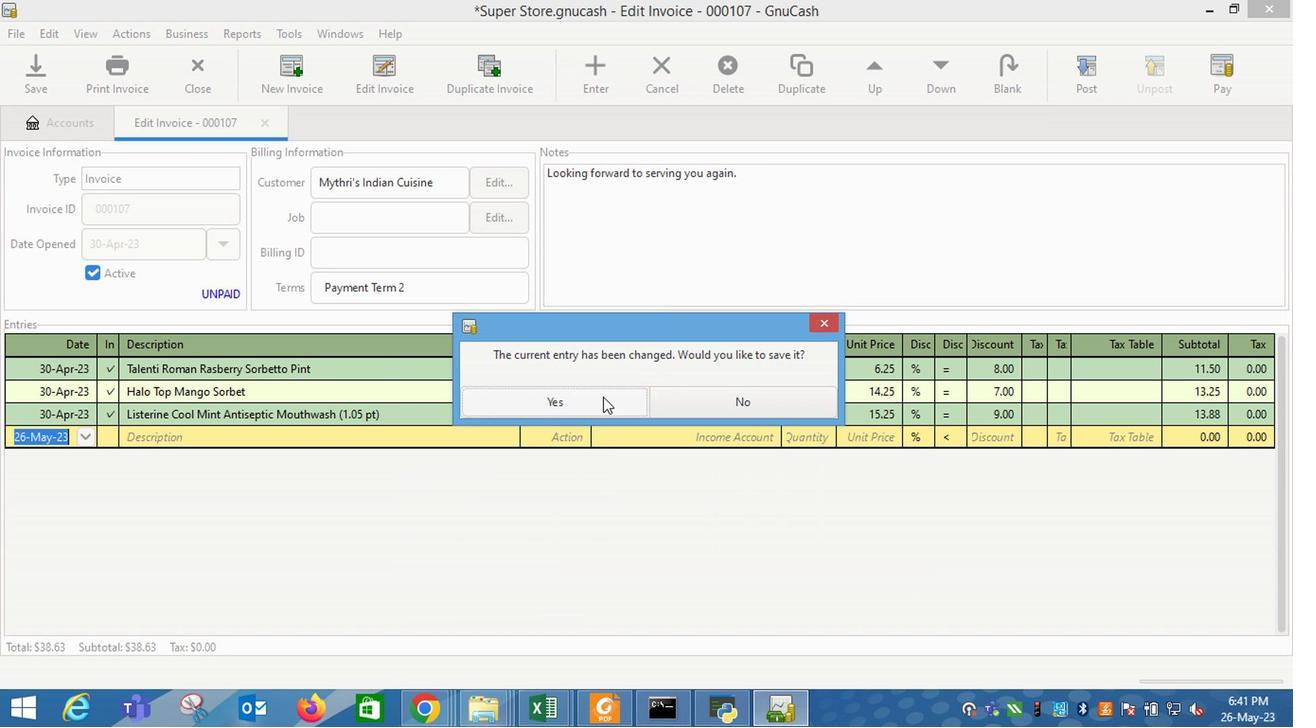 
Action: Mouse pressed left at (588, 396)
Screenshot: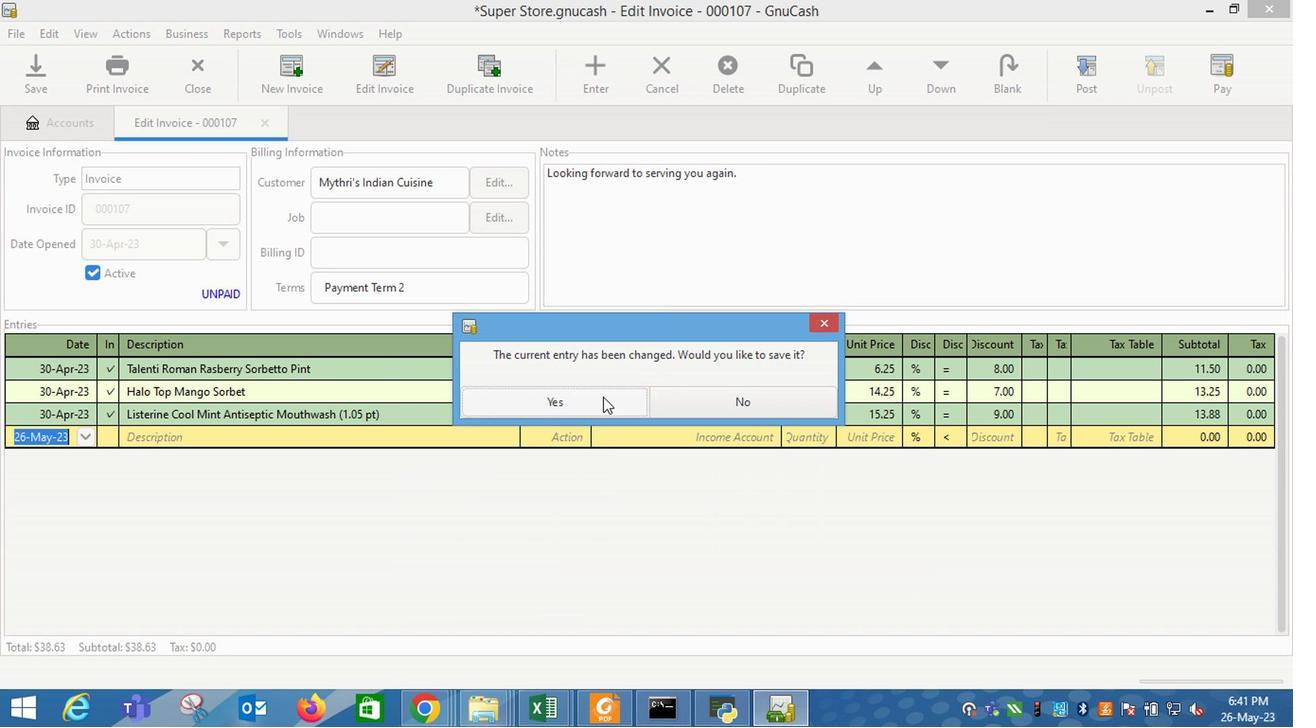 
Action: Mouse moved to (802, 311)
Screenshot: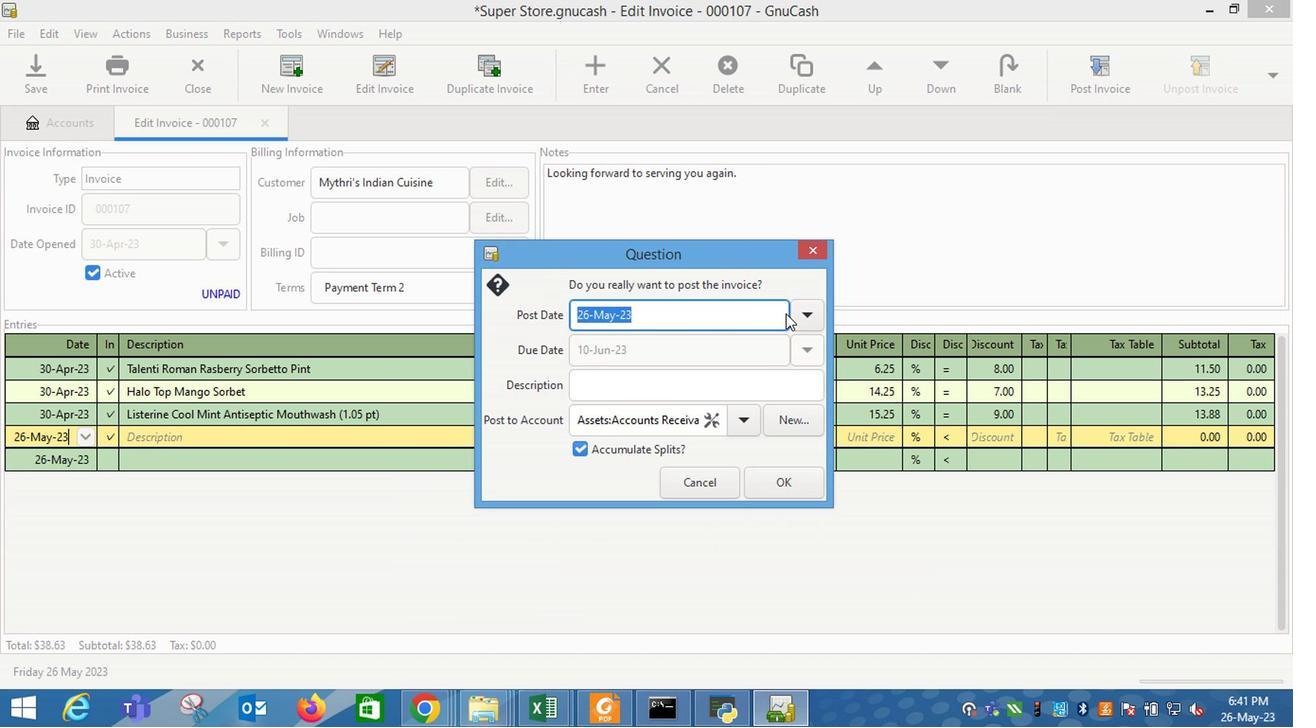 
Action: Mouse pressed left at (802, 311)
Screenshot: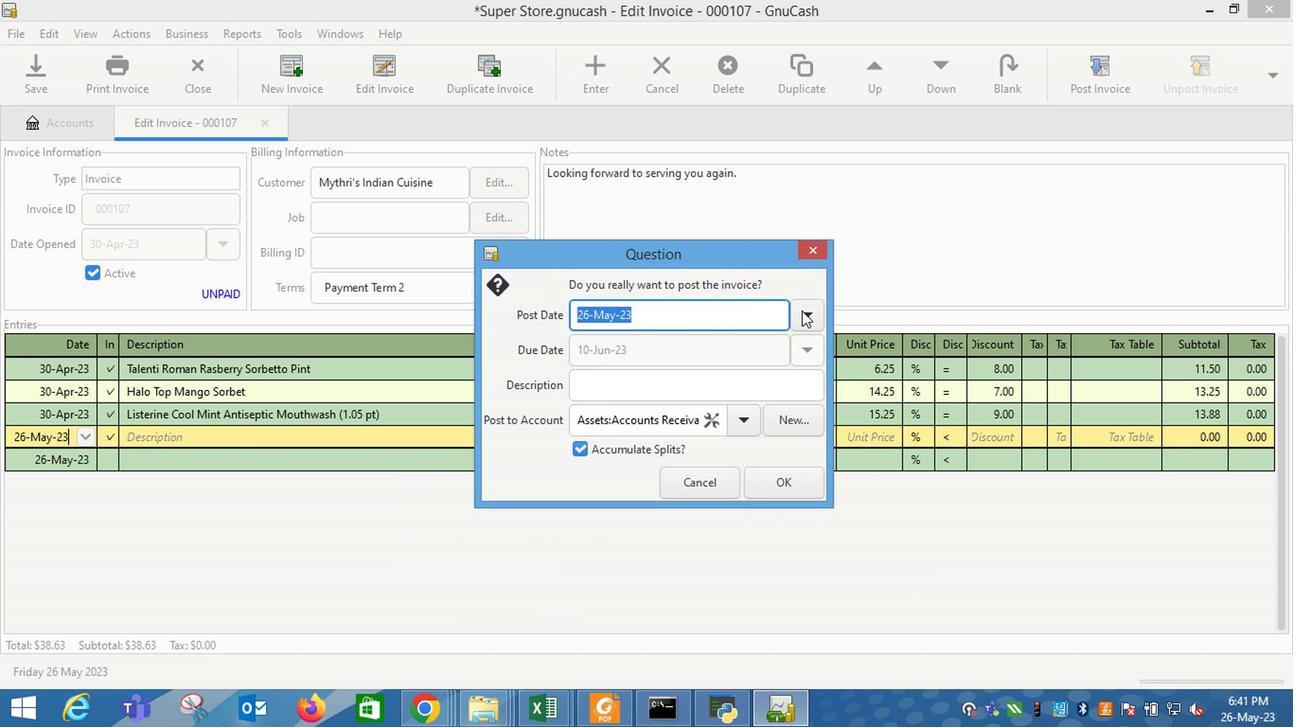 
Action: Mouse moved to (660, 340)
Screenshot: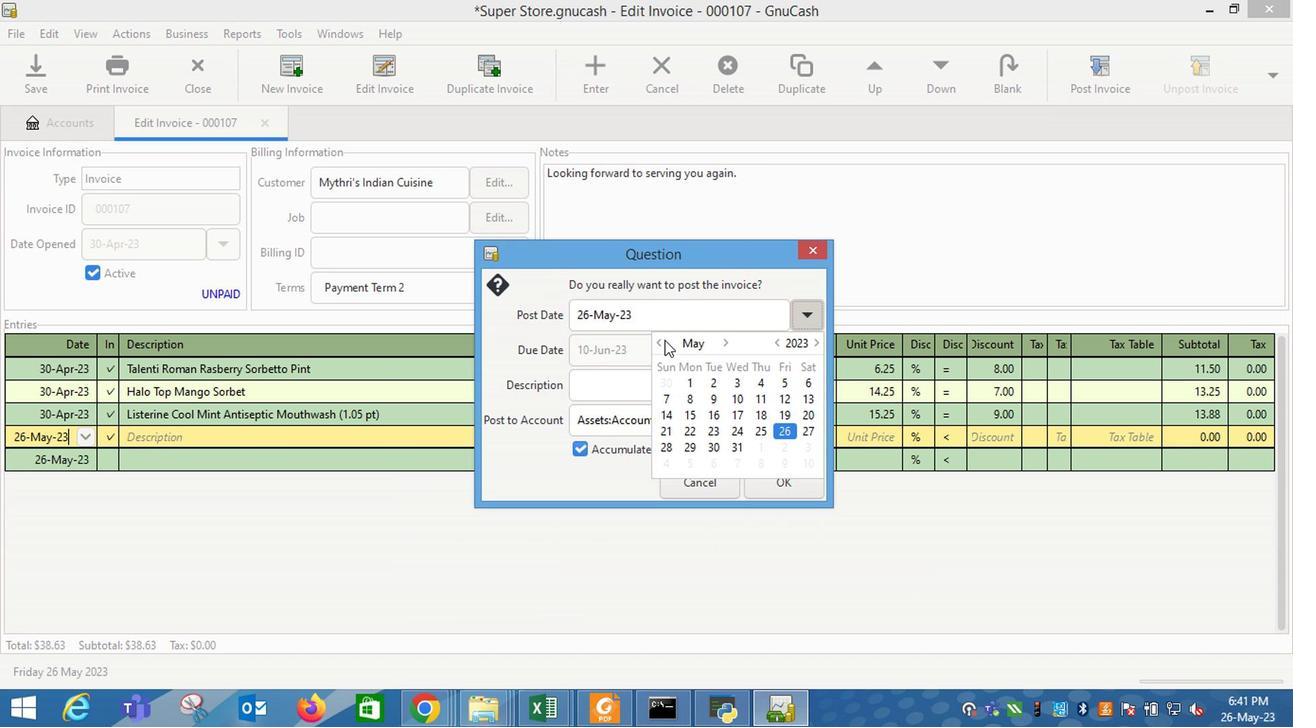 
Action: Mouse pressed left at (660, 340)
Screenshot: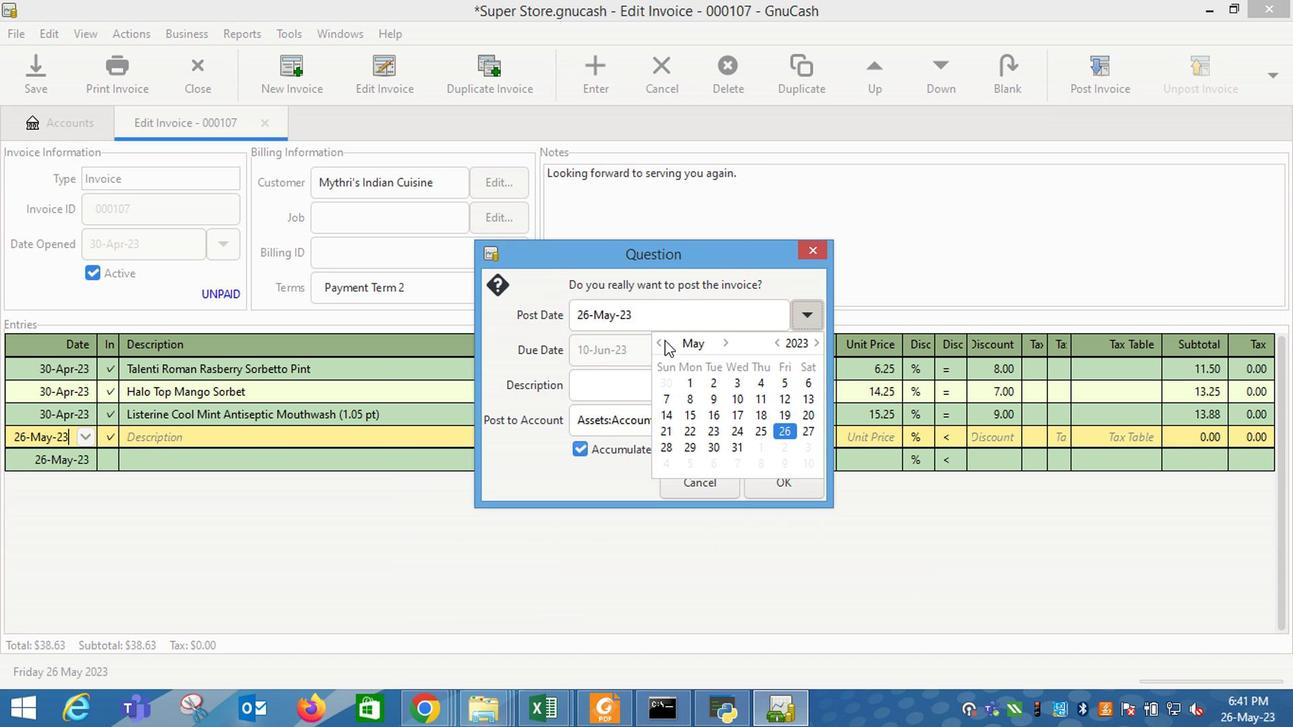 
Action: Mouse moved to (668, 454)
Screenshot: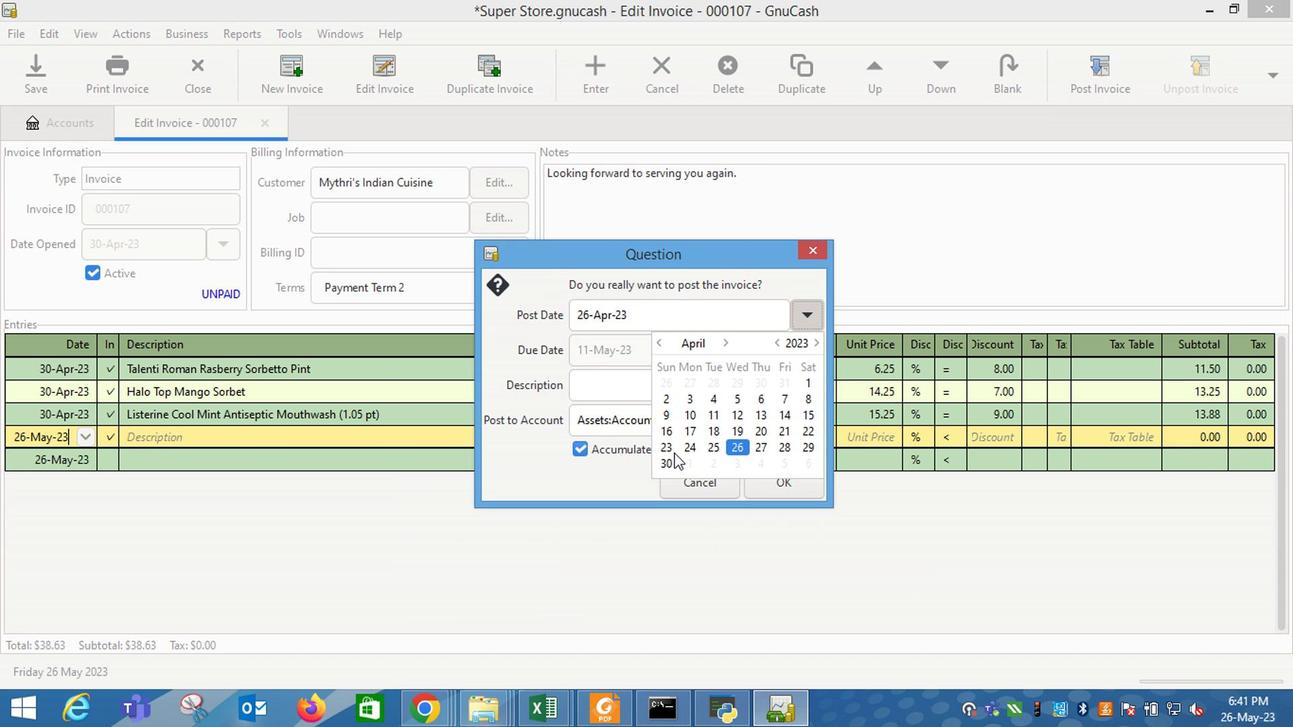 
Action: Mouse pressed left at (668, 454)
Screenshot: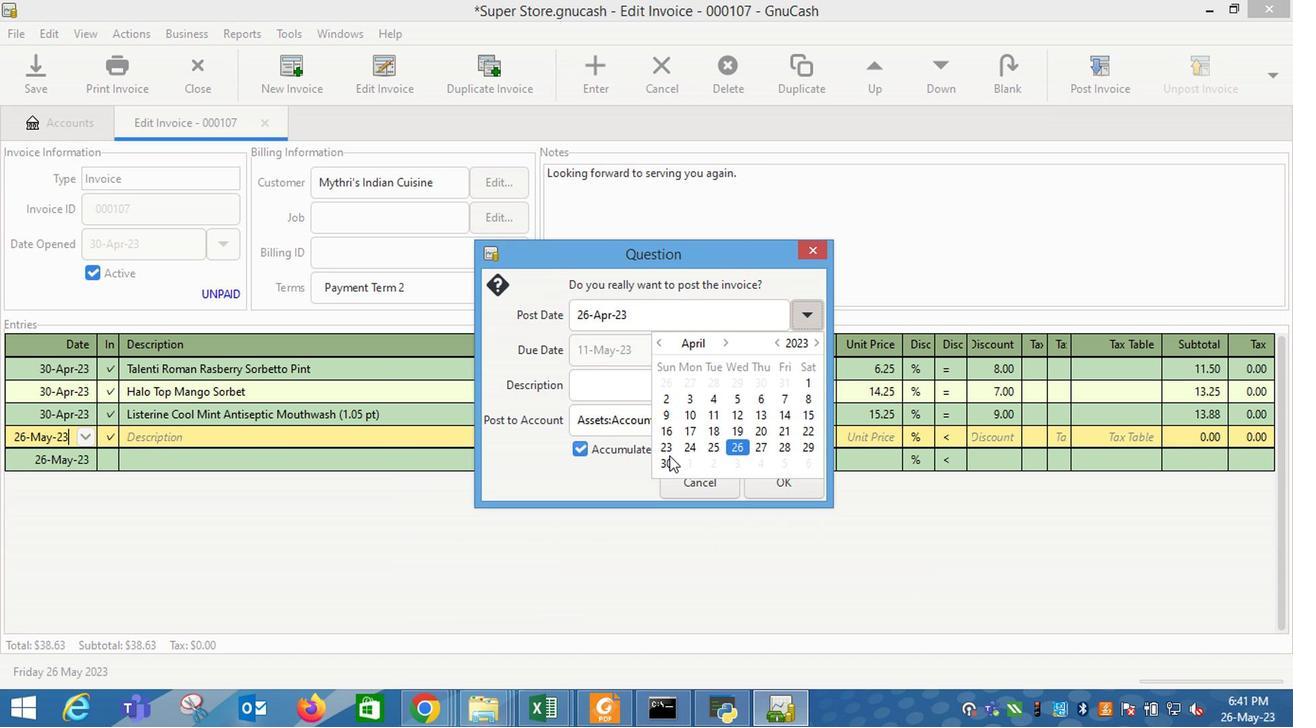 
Action: Mouse moved to (615, 403)
Screenshot: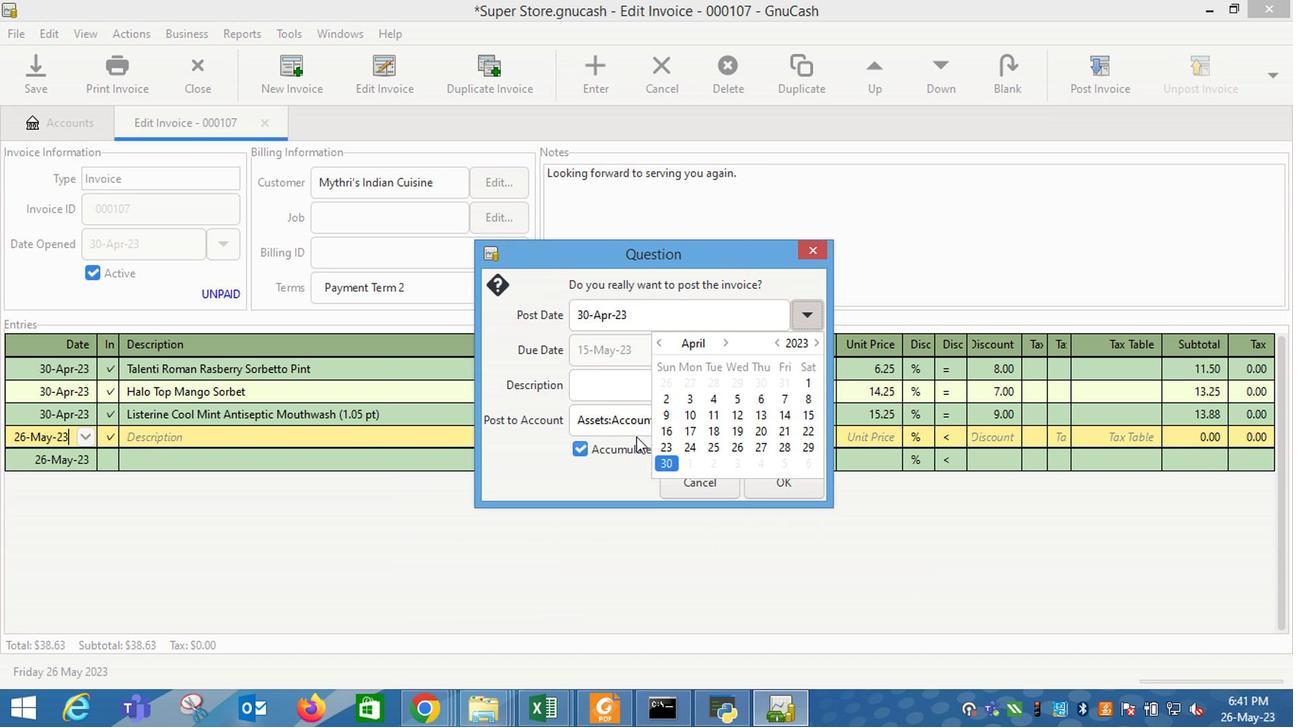 
Action: Mouse pressed left at (615, 403)
Screenshot: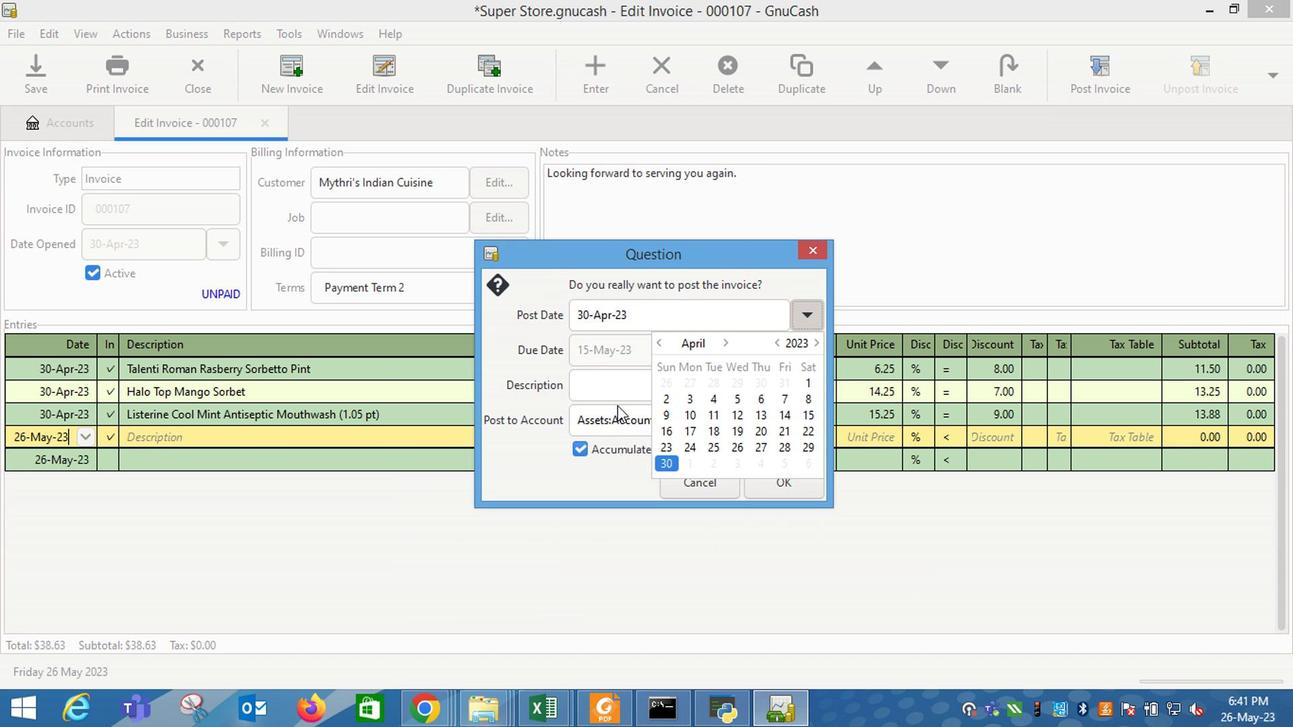 
Action: Mouse moved to (797, 492)
Screenshot: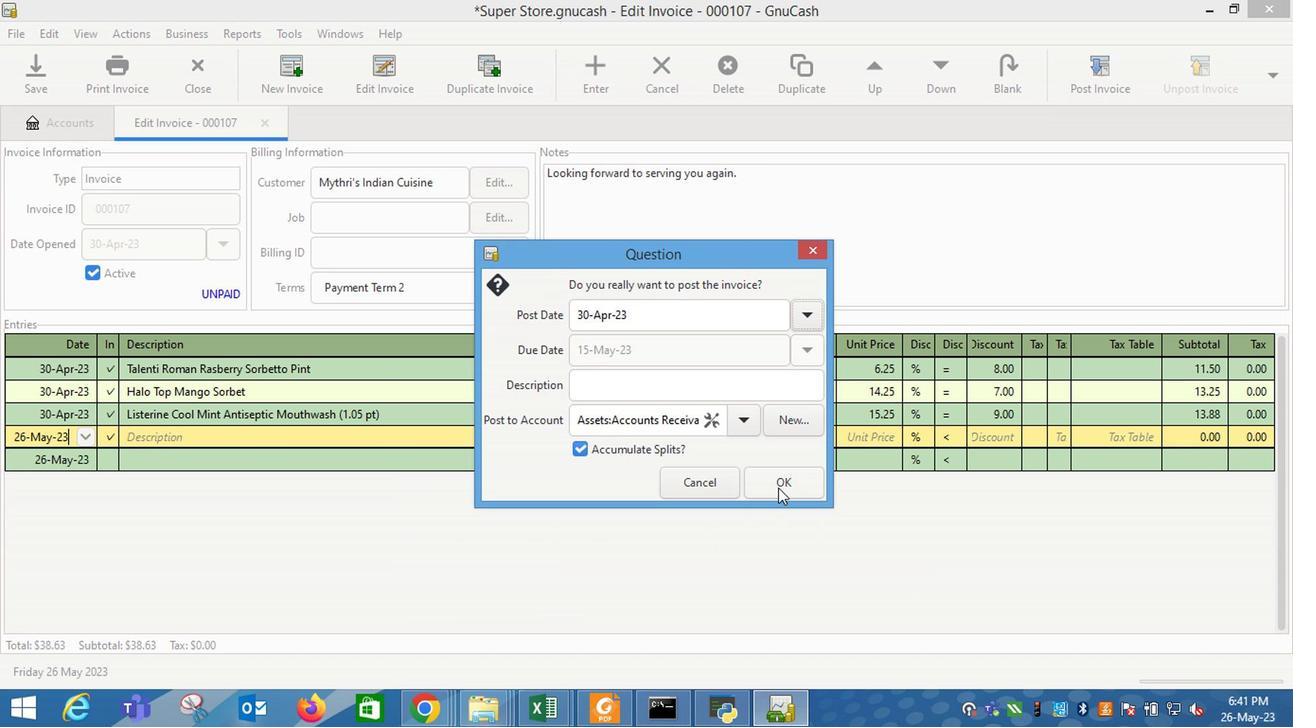 
Action: Mouse pressed left at (797, 492)
Screenshot: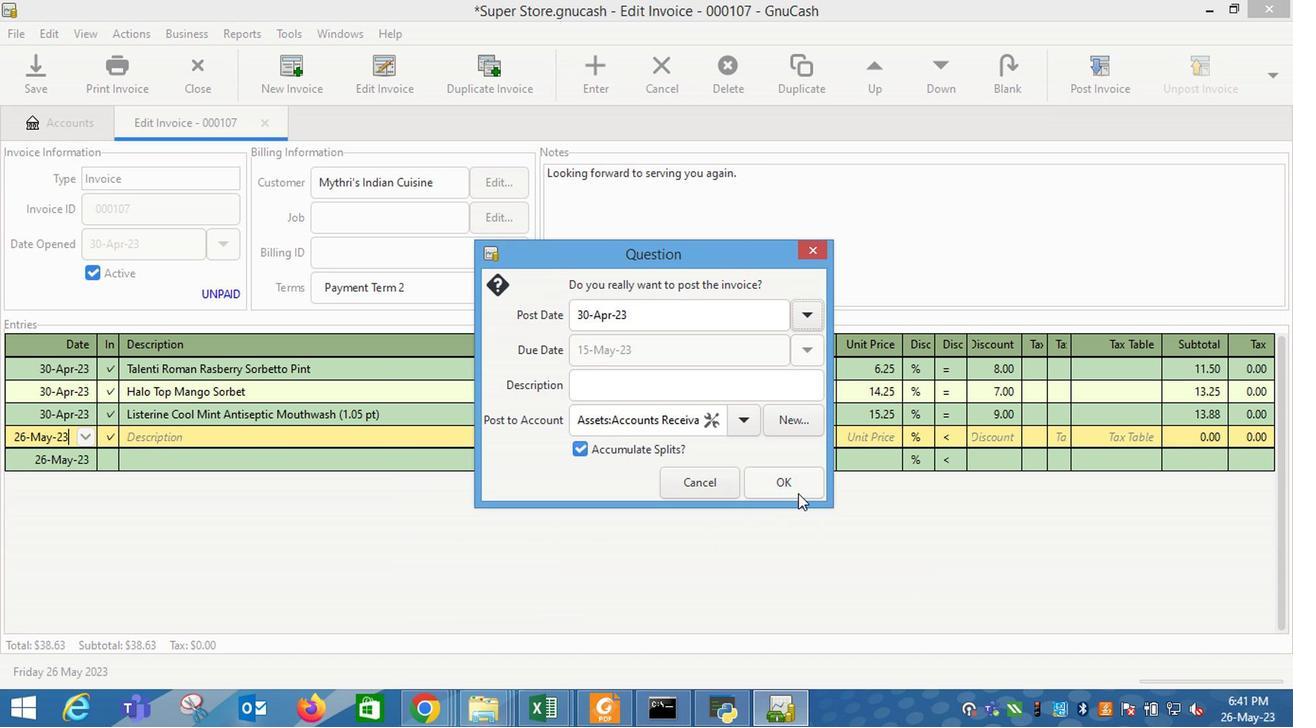 
Action: Mouse moved to (1211, 74)
Screenshot: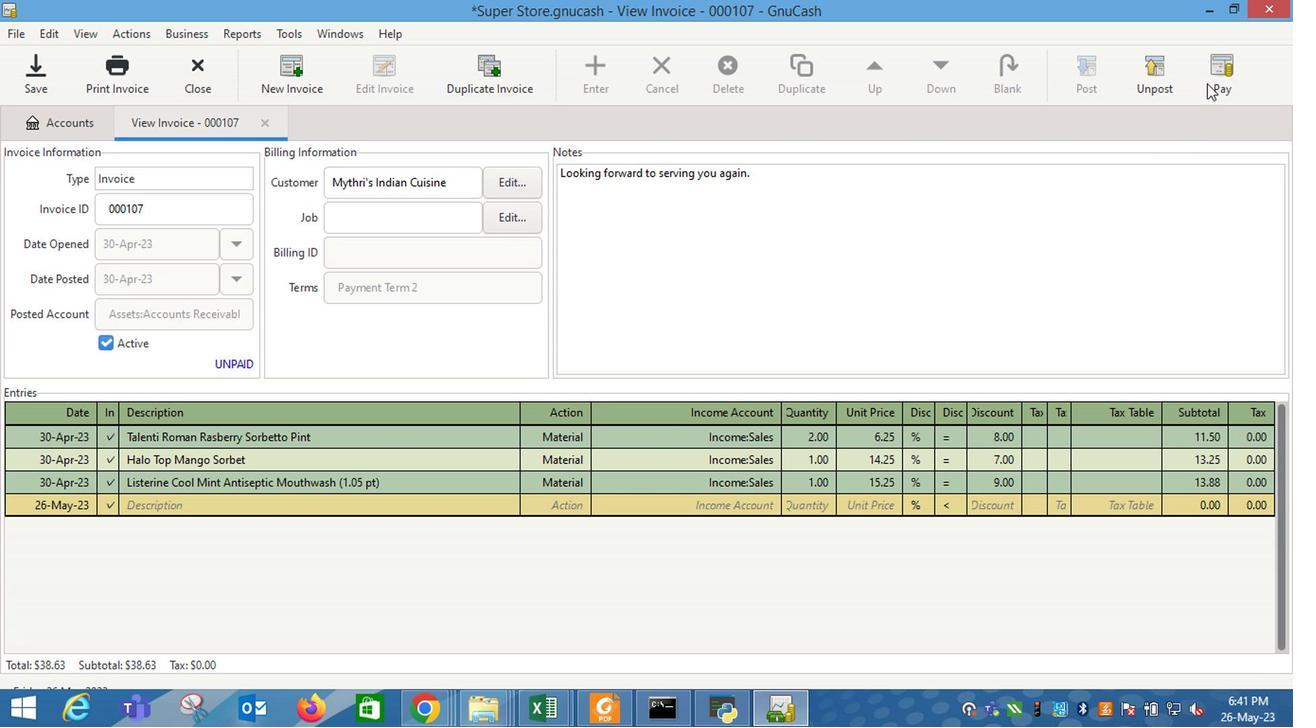 
Action: Mouse pressed left at (1211, 74)
Screenshot: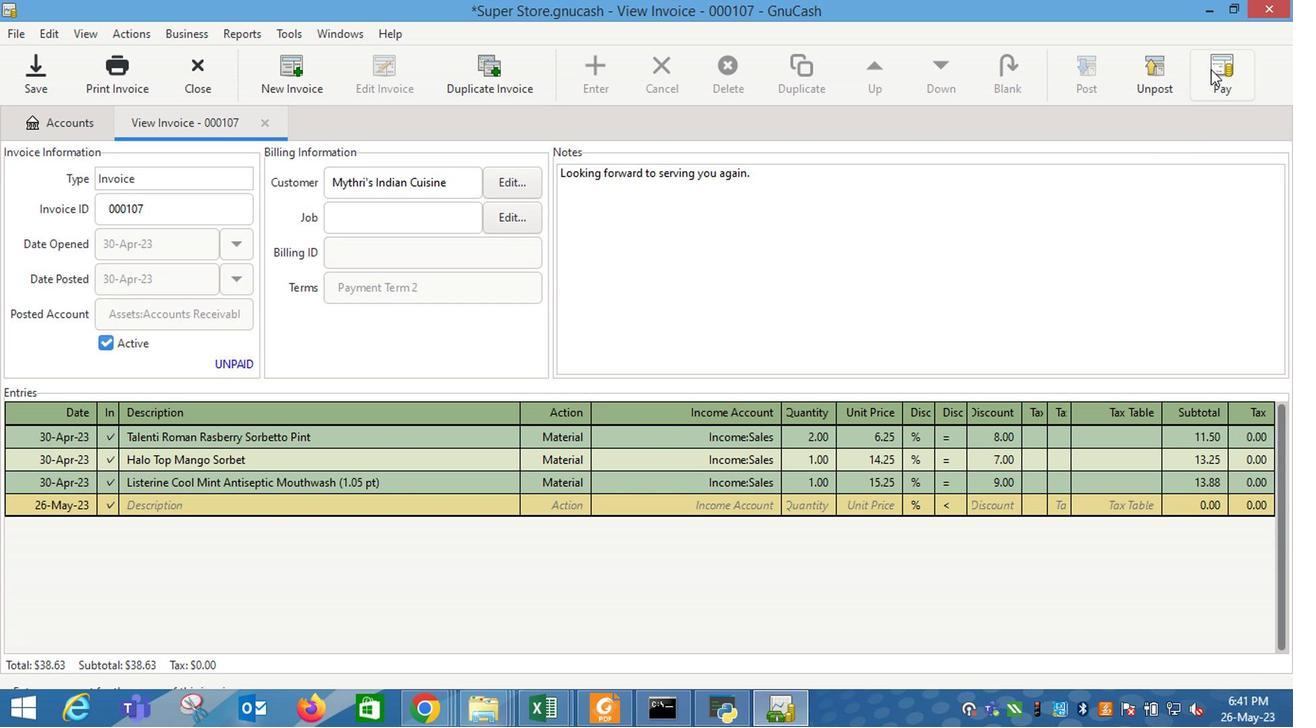 
Action: Mouse moved to (579, 365)
Screenshot: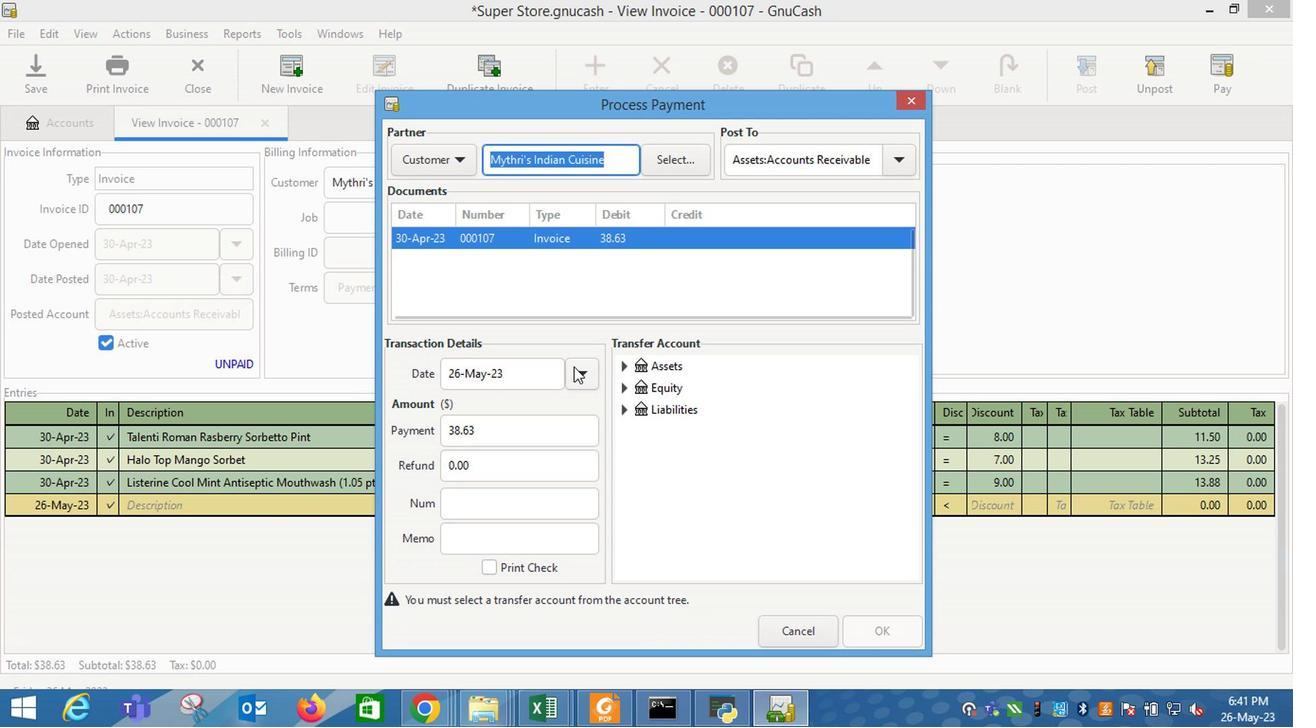 
Action: Mouse pressed left at (579, 365)
Screenshot: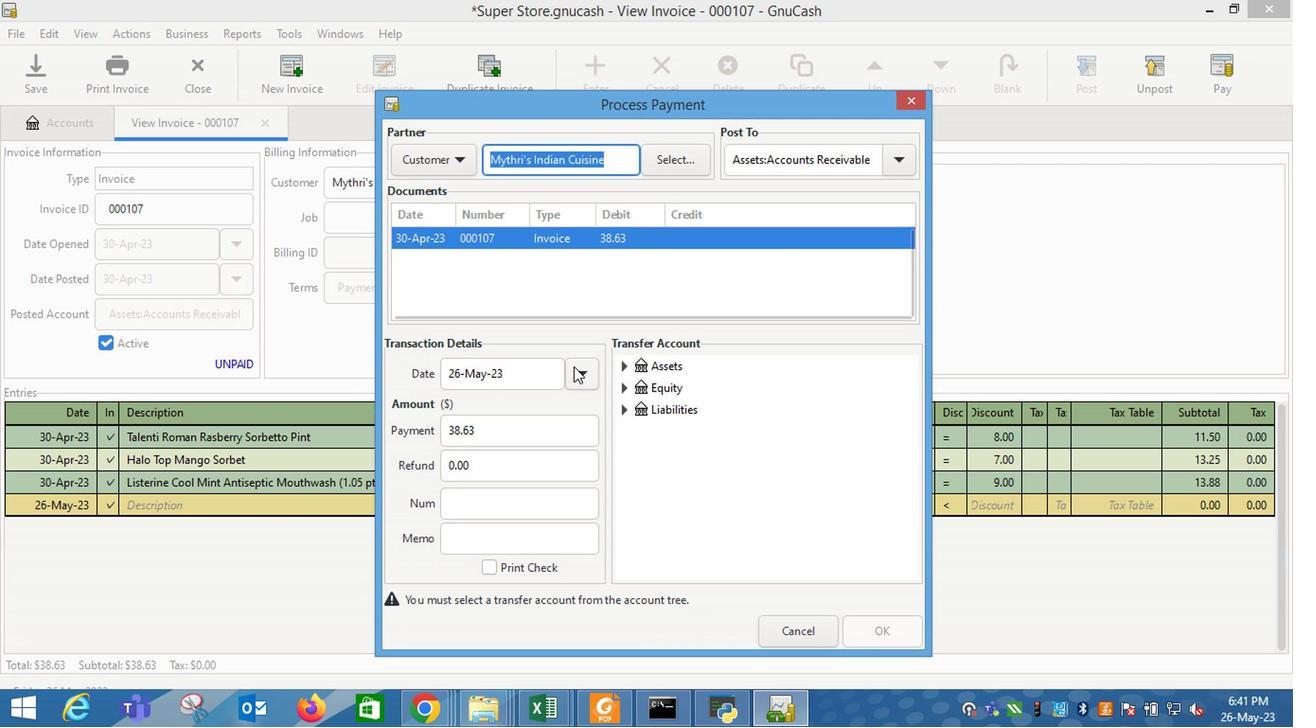 
Action: Mouse moved to (465, 472)
Screenshot: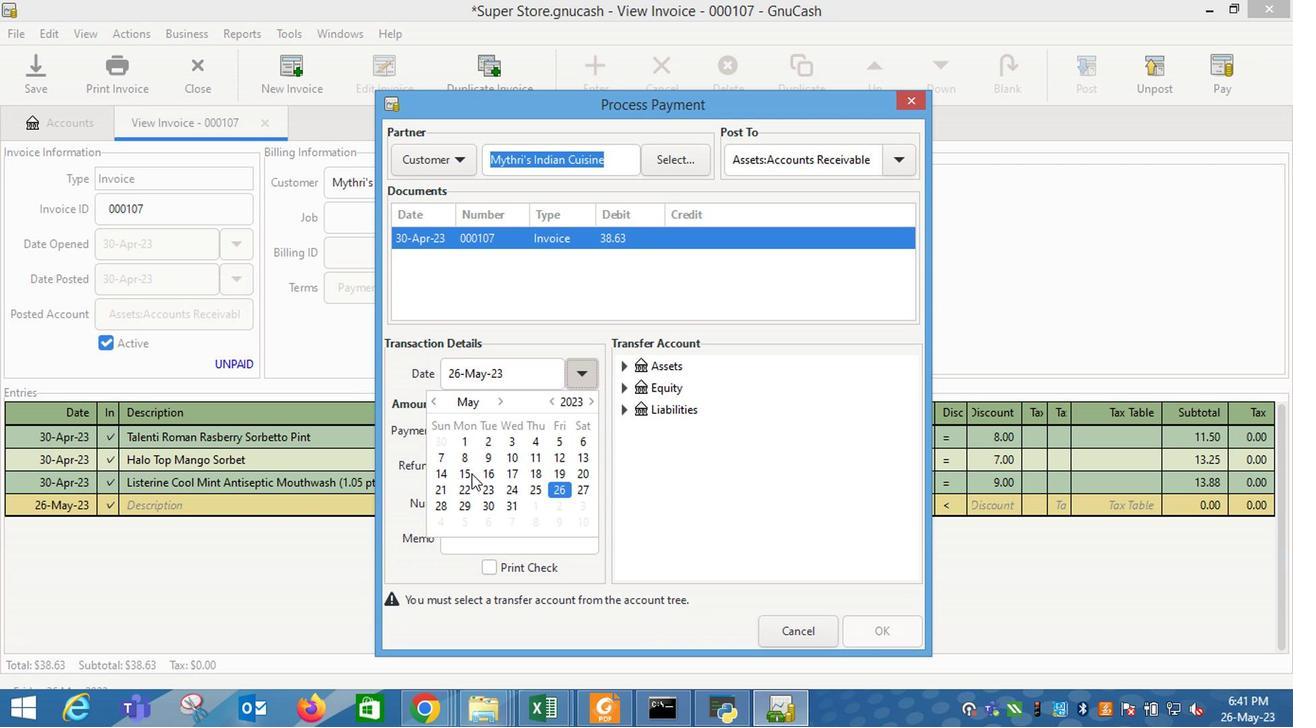 
Action: Mouse pressed left at (465, 472)
Screenshot: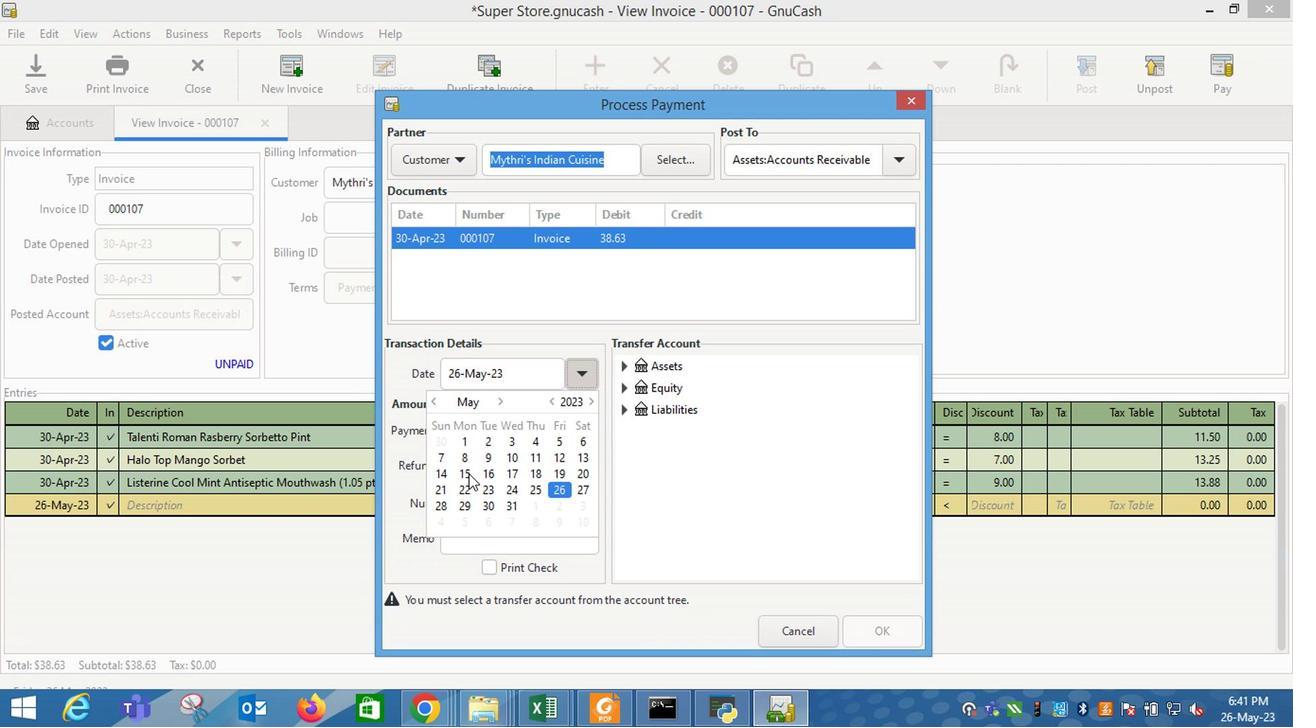 
Action: Mouse moved to (679, 483)
Screenshot: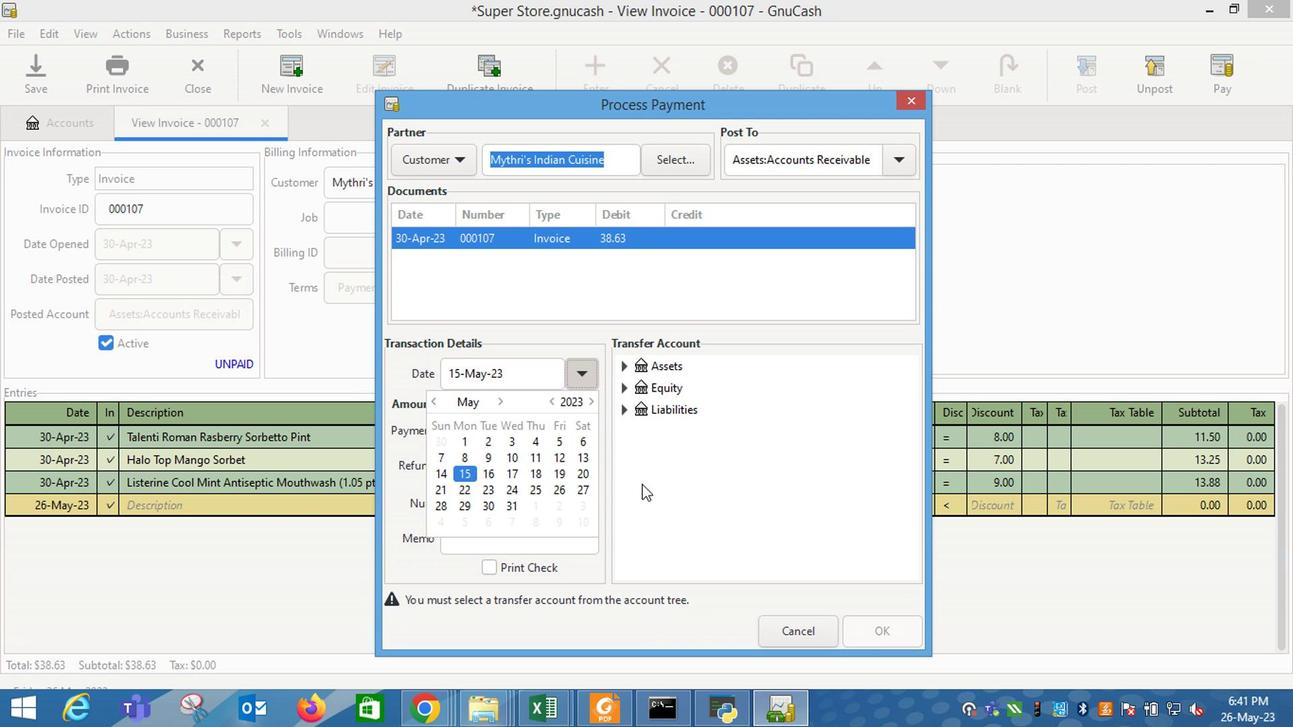 
Action: Mouse pressed left at (679, 483)
Screenshot: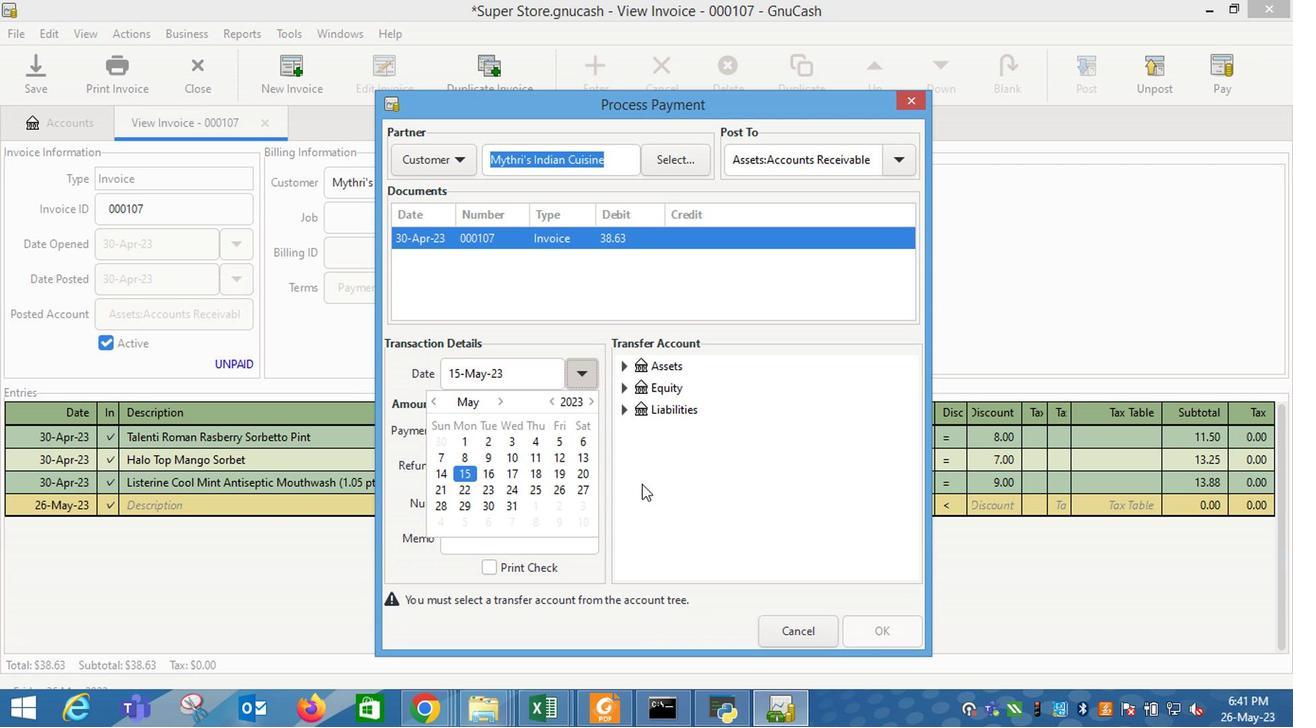 
Action: Mouse moved to (625, 367)
Screenshot: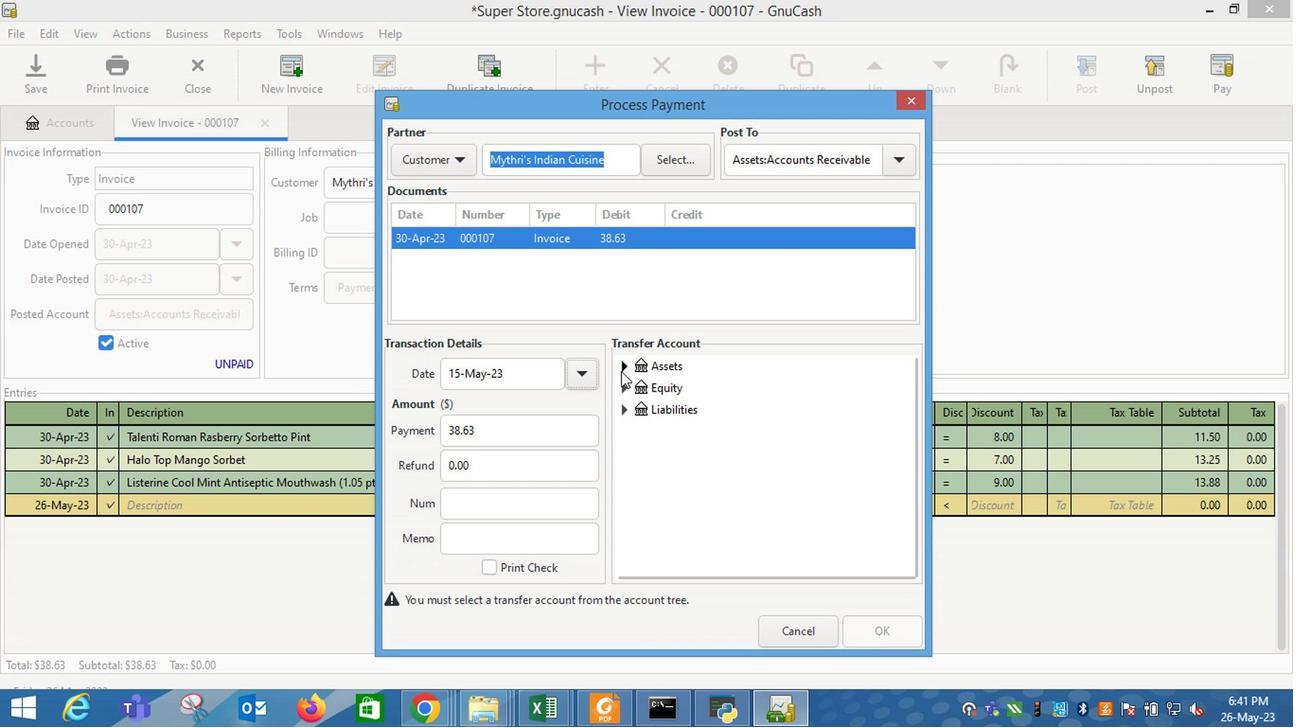 
Action: Mouse pressed left at (625, 367)
Screenshot: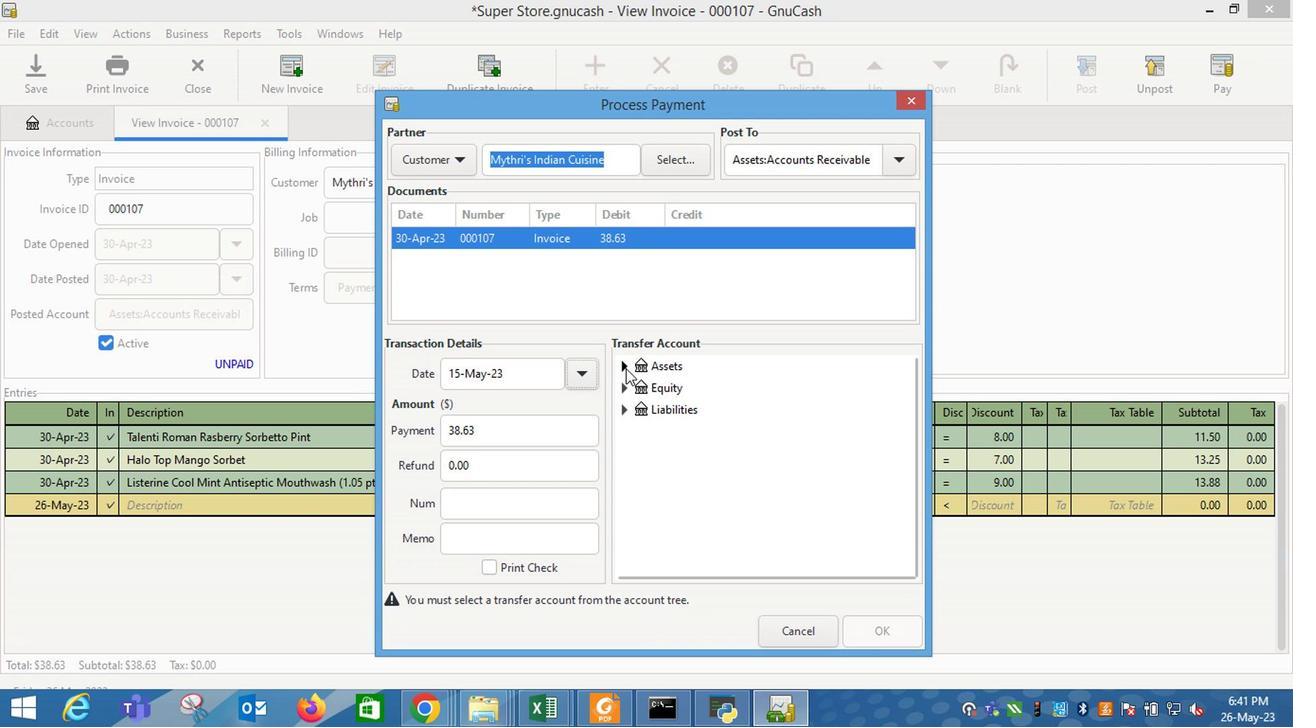 
Action: Mouse moved to (633, 391)
Screenshot: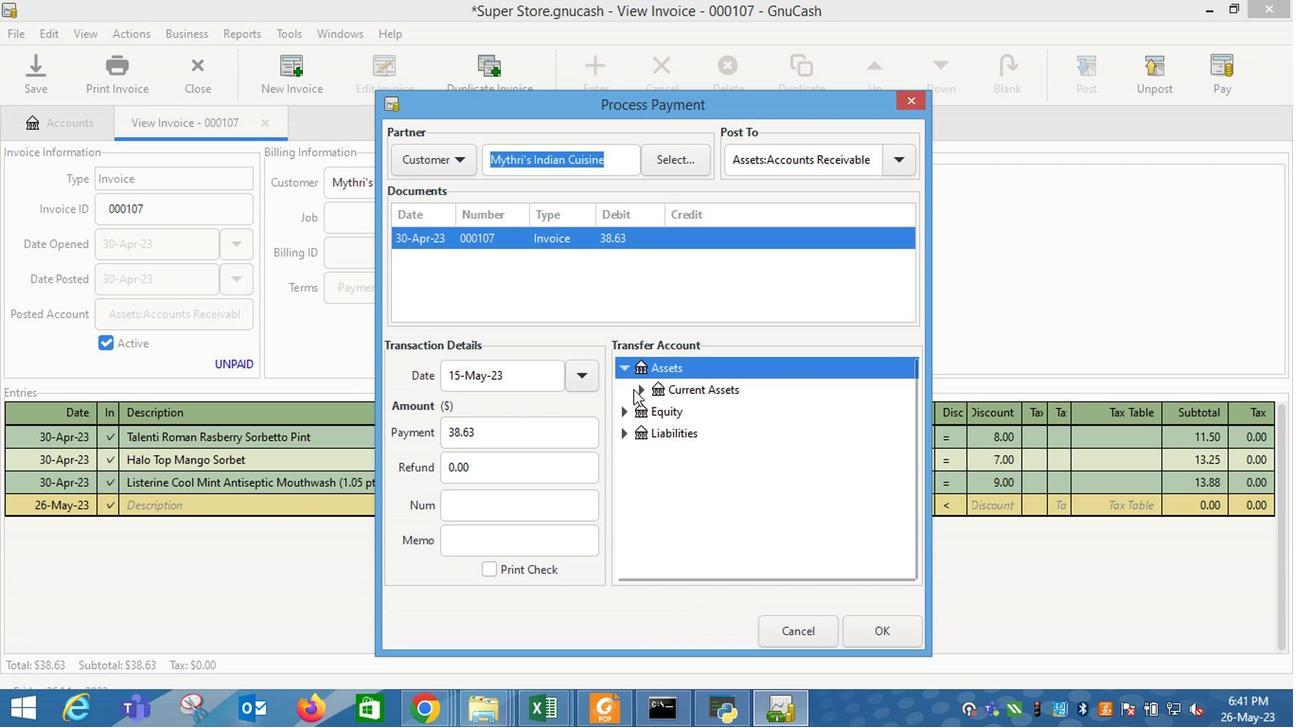 
Action: Mouse pressed left at (633, 391)
Screenshot: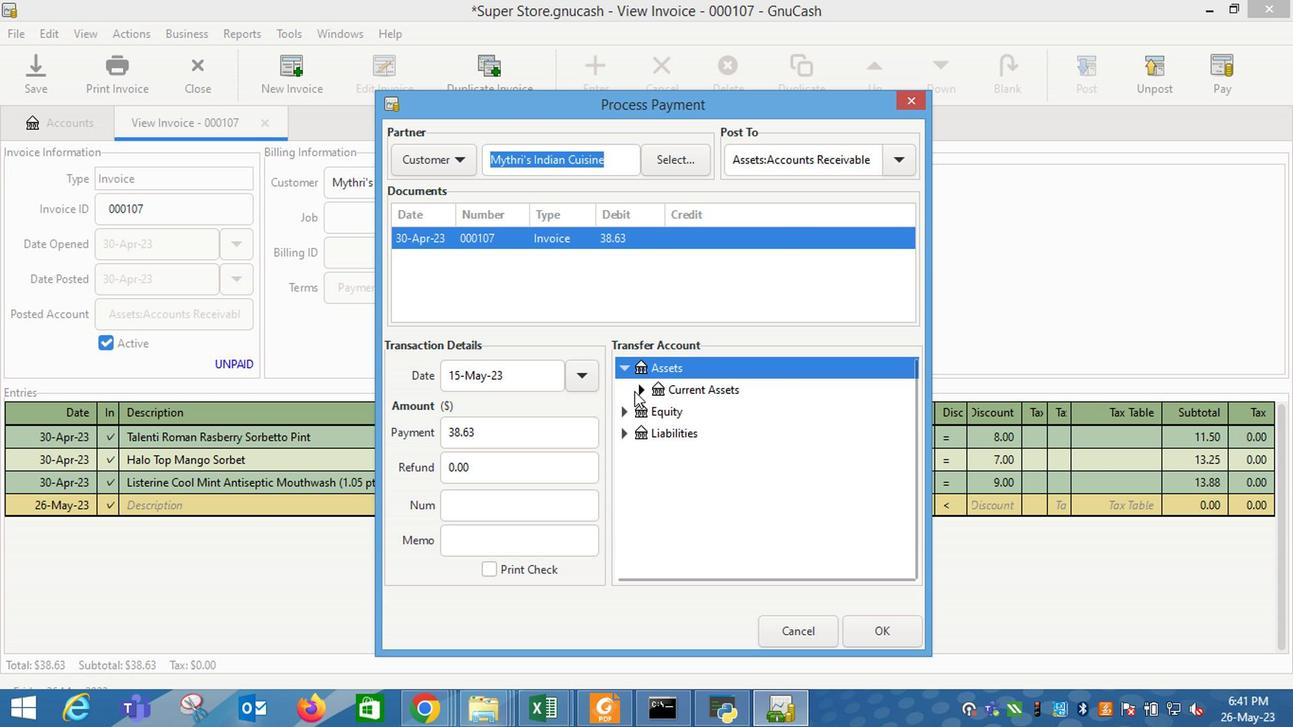
Action: Mouse moved to (695, 412)
Screenshot: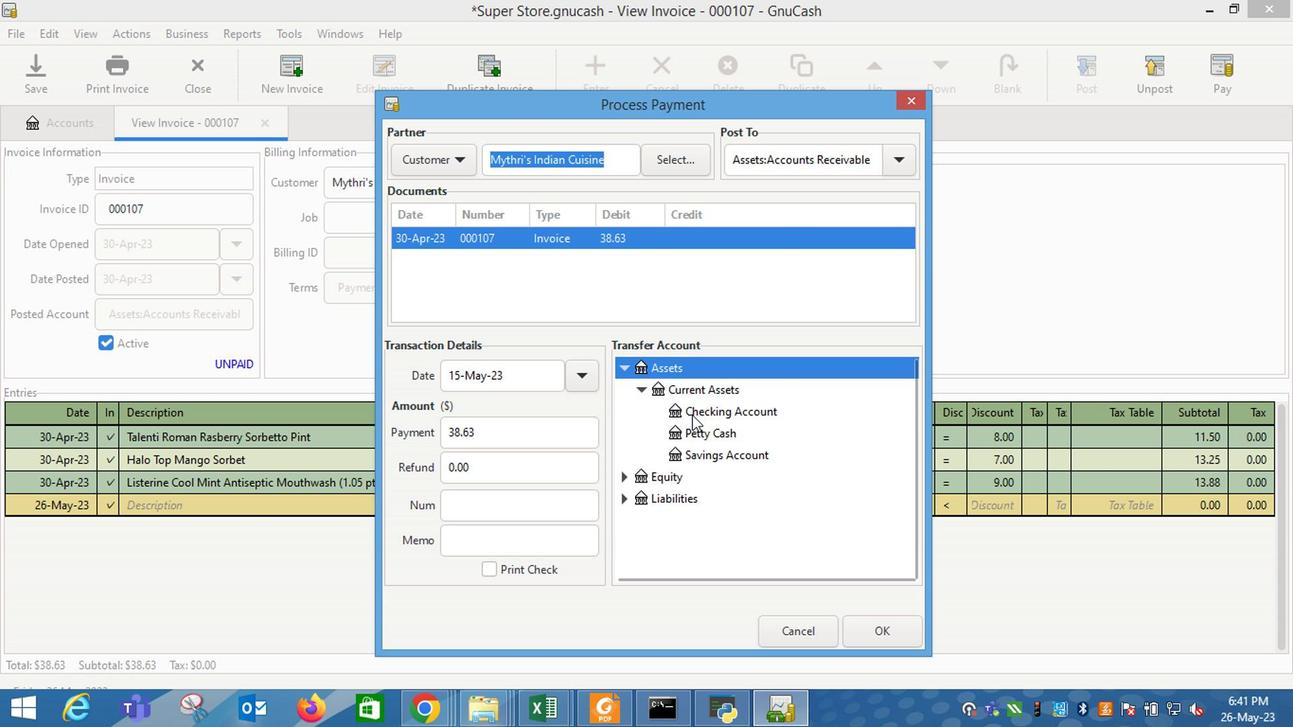 
Action: Mouse pressed left at (695, 412)
Screenshot: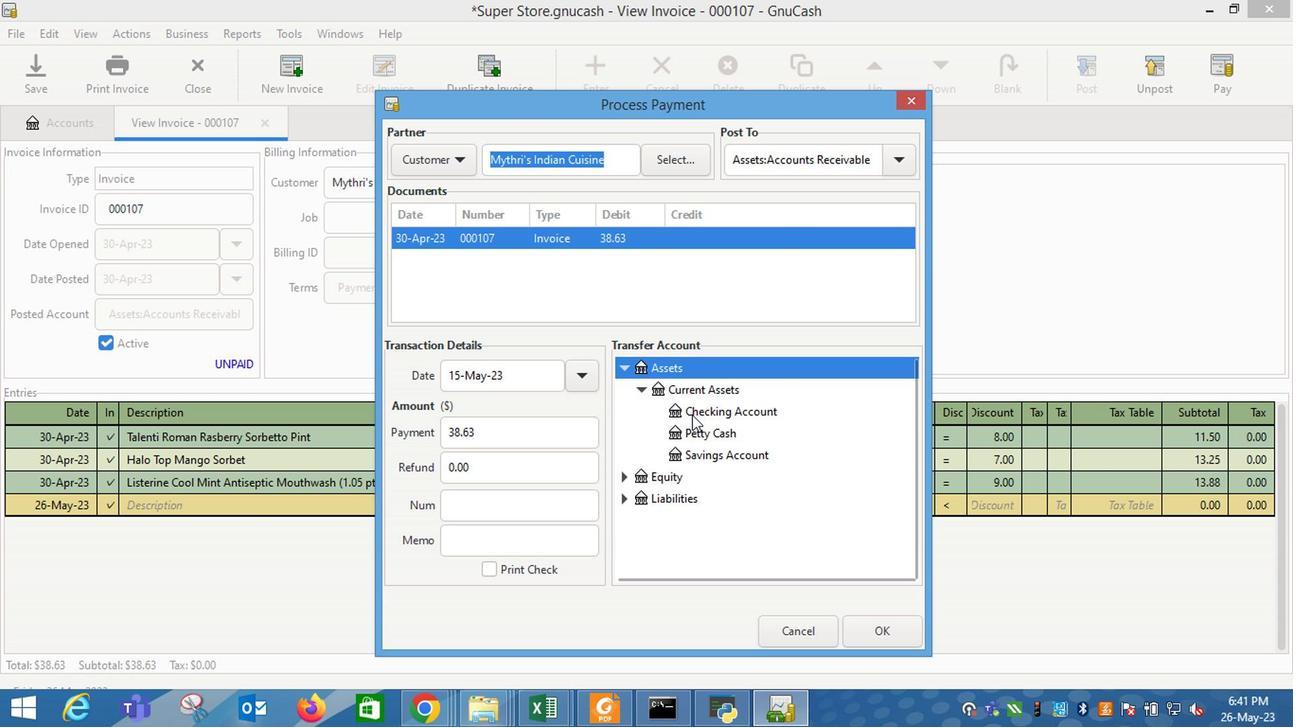 
Action: Mouse moved to (862, 635)
Screenshot: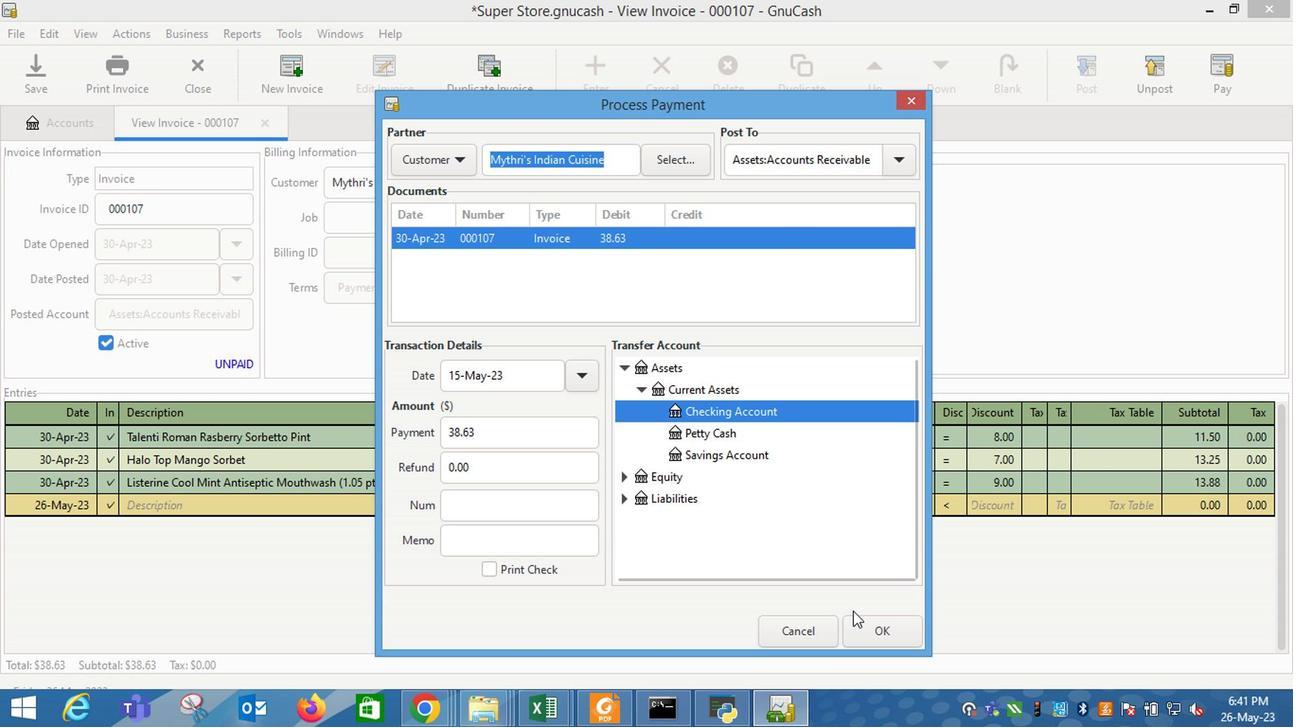 
Action: Mouse pressed left at (862, 635)
Screenshot: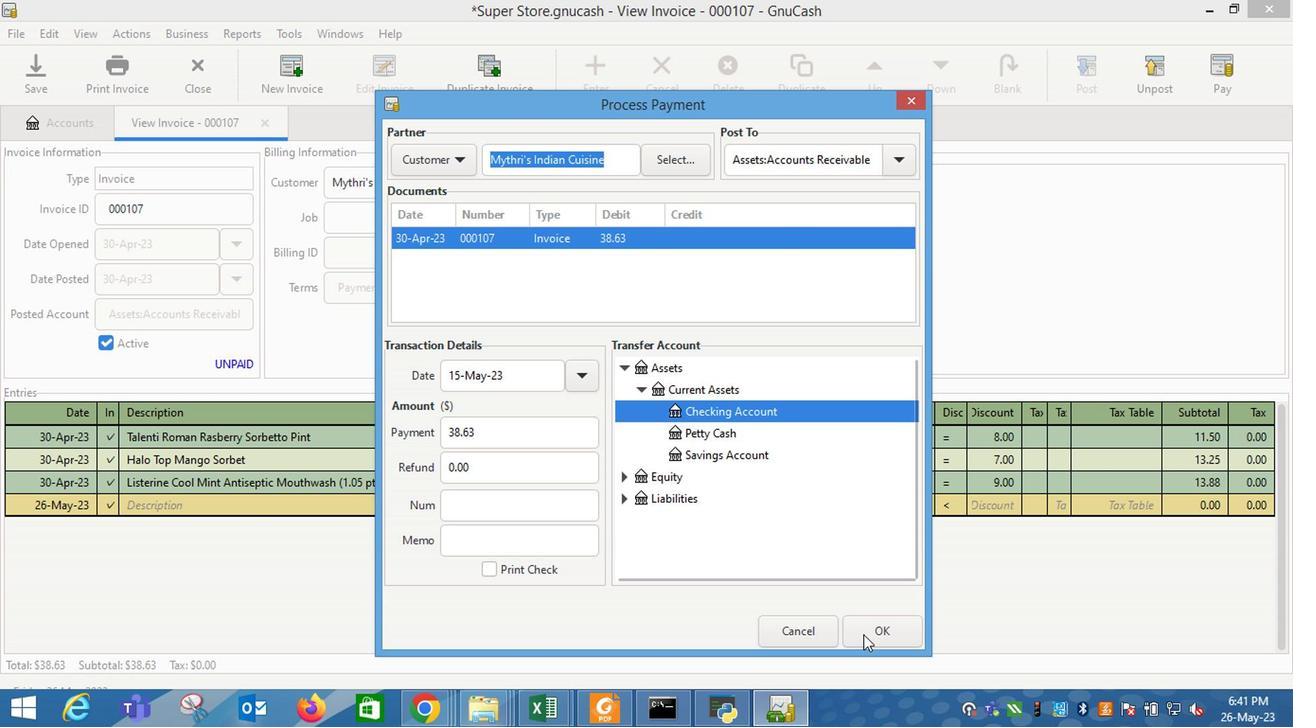 
Action: Mouse moved to (120, 79)
Screenshot: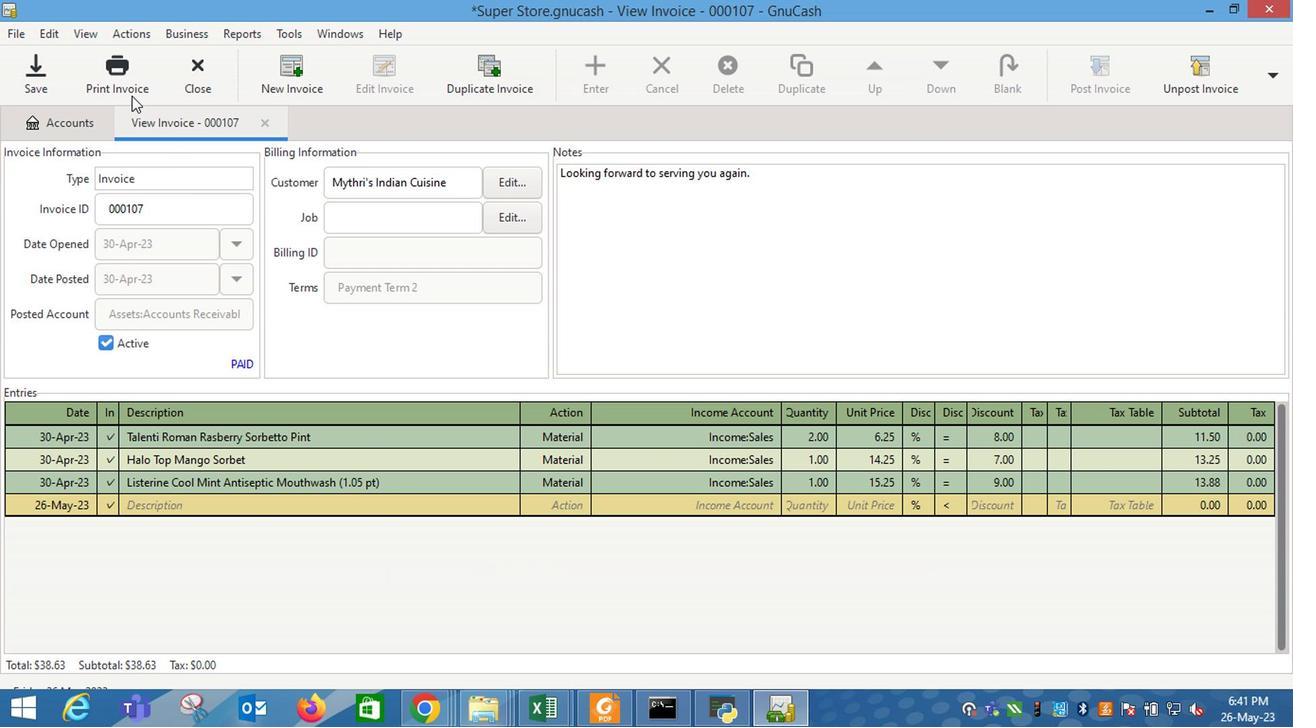 
Action: Mouse pressed left at (120, 79)
Screenshot: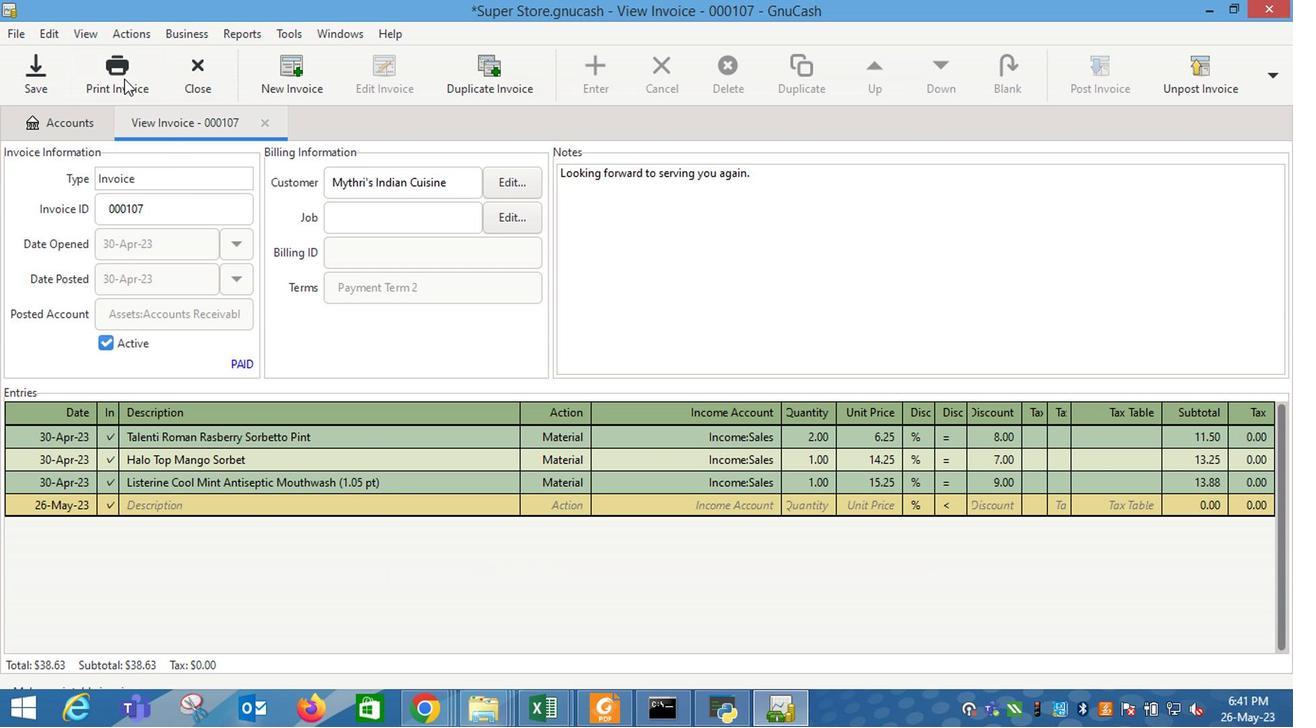 
Action: Mouse moved to (465, 73)
Screenshot: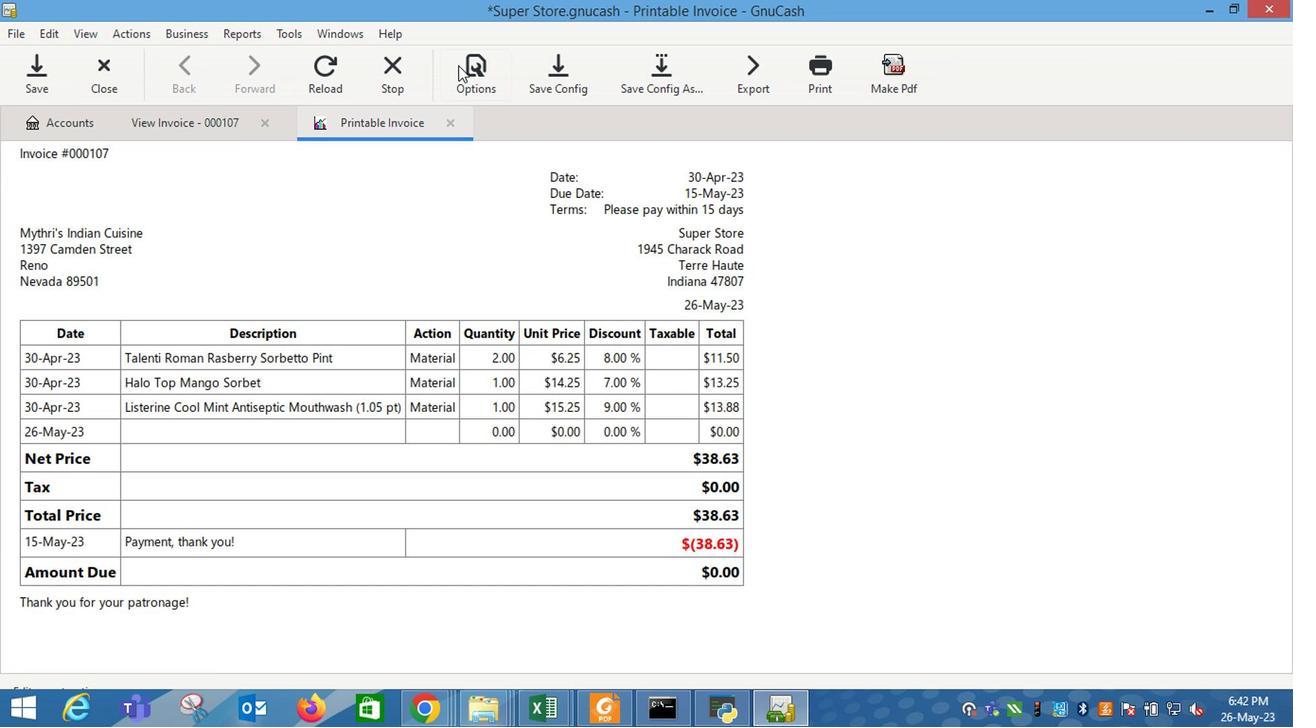 
Action: Mouse pressed left at (465, 73)
Screenshot: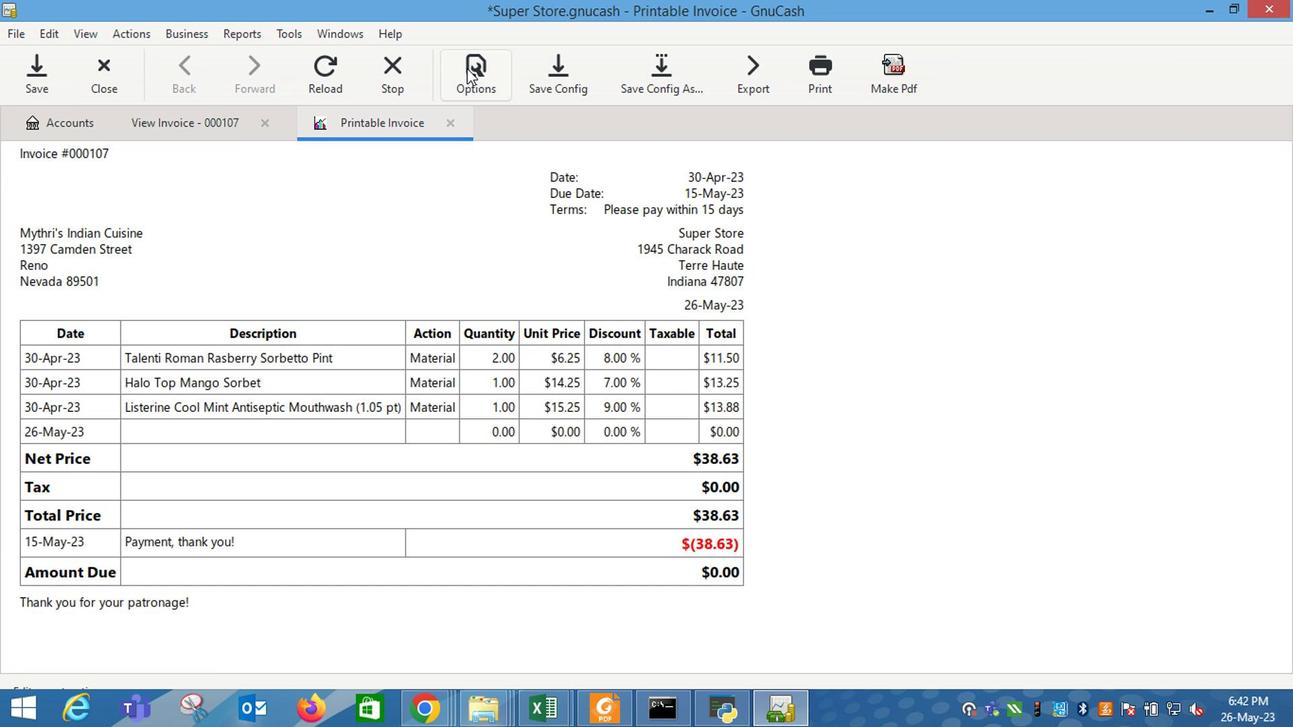 
Action: Mouse moved to (355, 194)
Screenshot: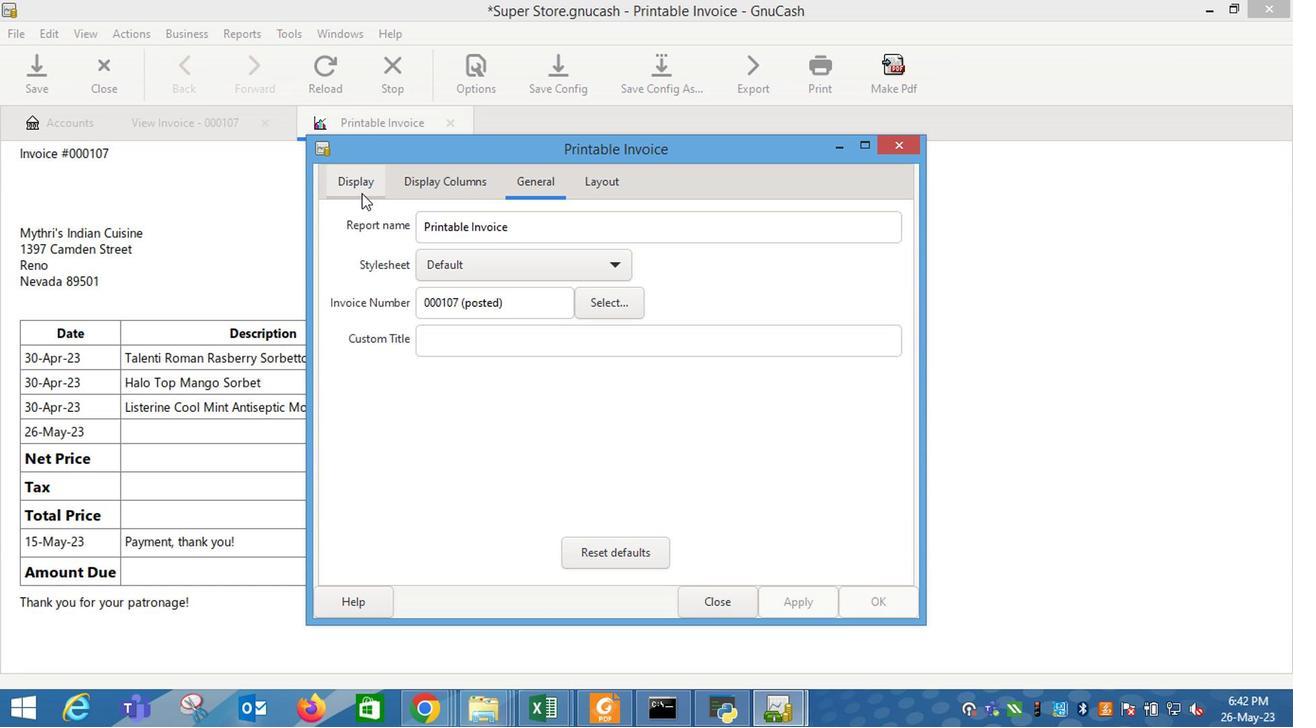
Action: Mouse pressed left at (355, 194)
Screenshot: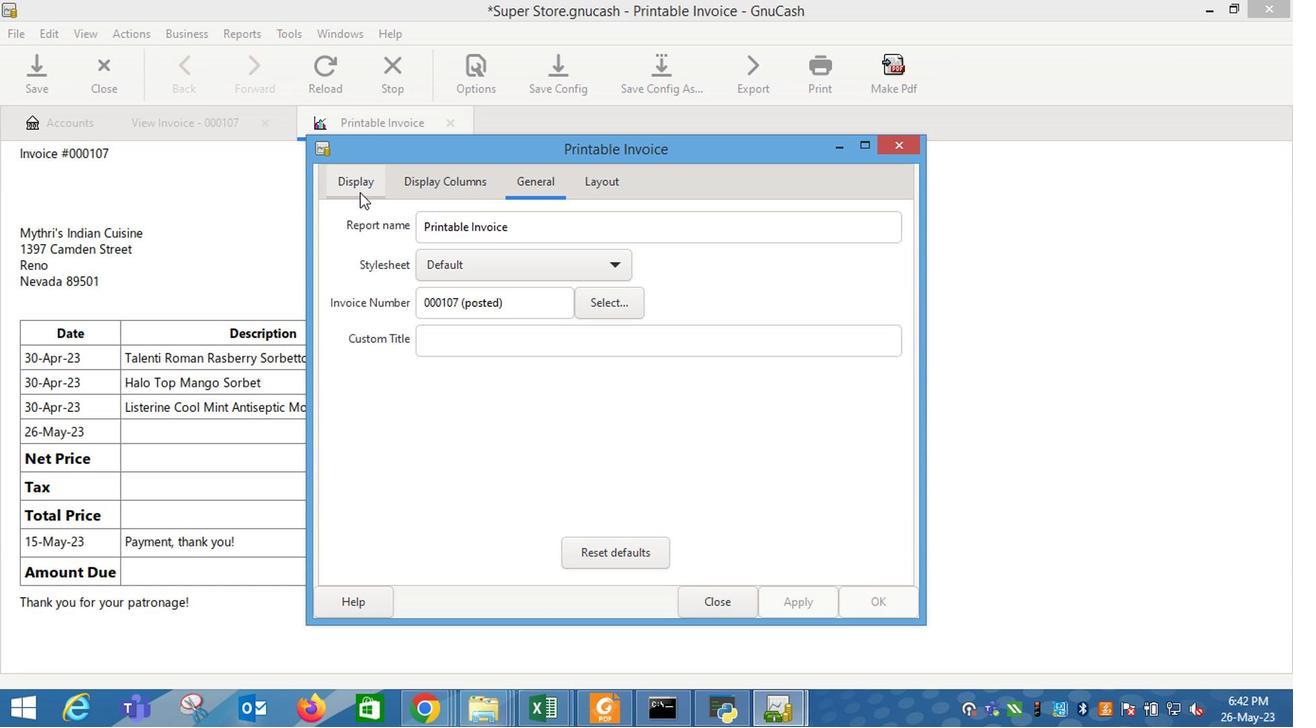 
Action: Mouse moved to (491, 400)
Screenshot: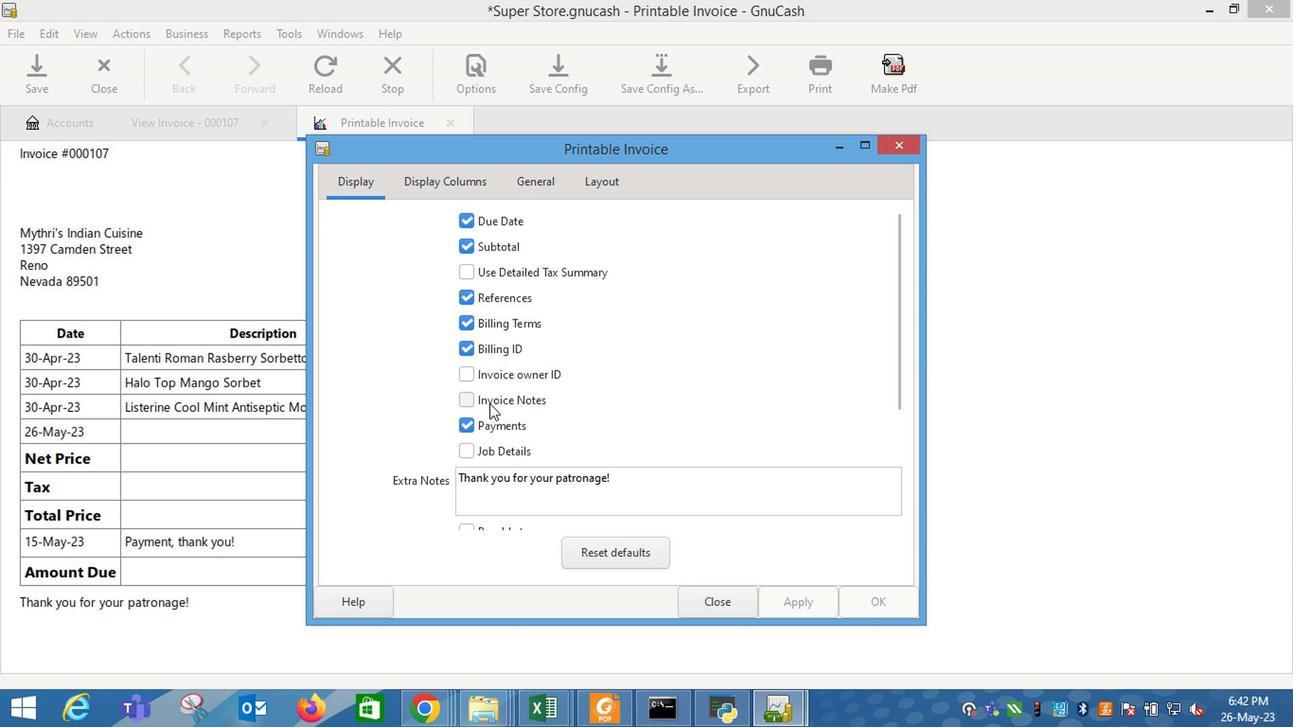 
Action: Mouse pressed left at (491, 400)
Screenshot: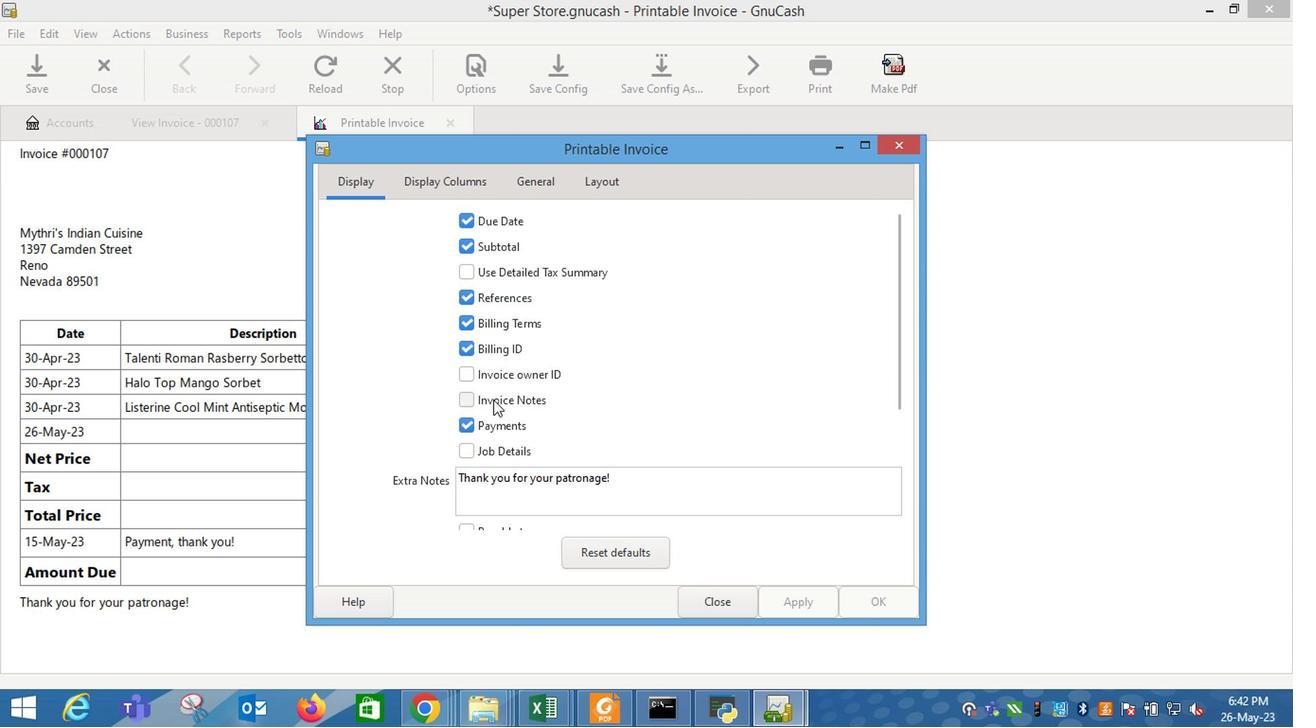 
Action: Mouse moved to (788, 595)
Screenshot: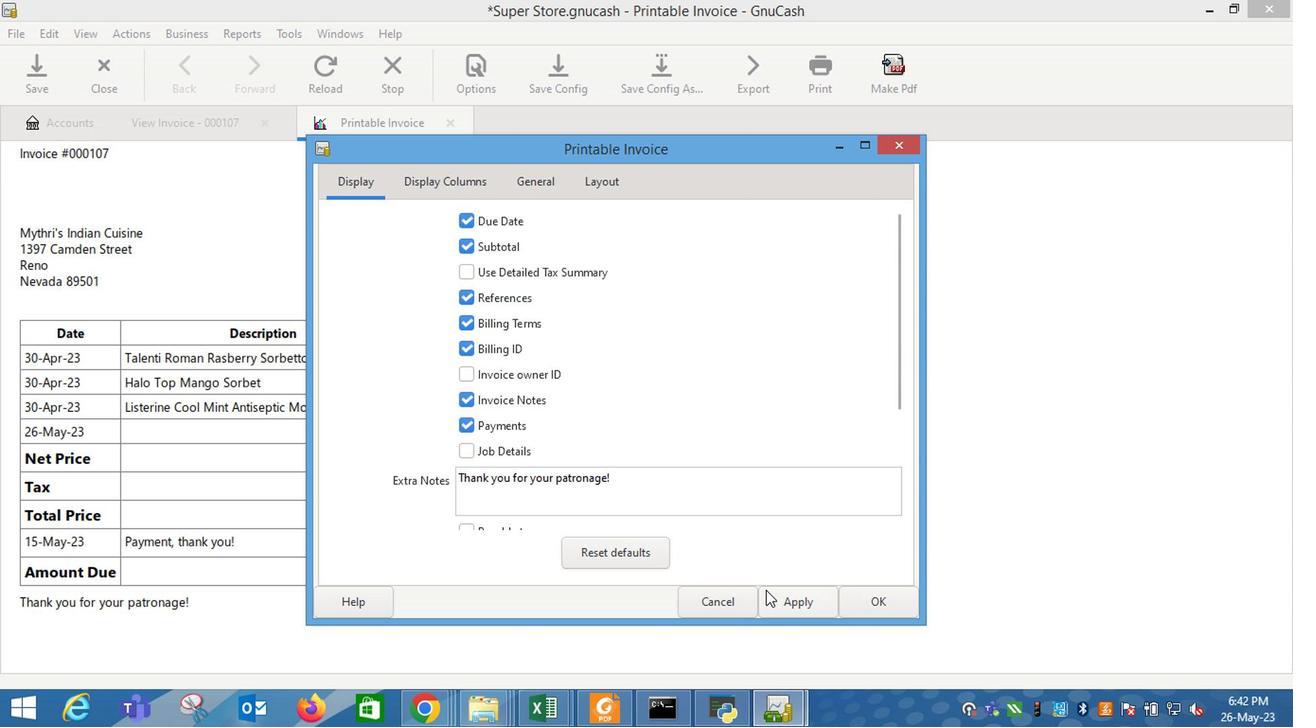 
Action: Mouse pressed left at (788, 595)
Screenshot: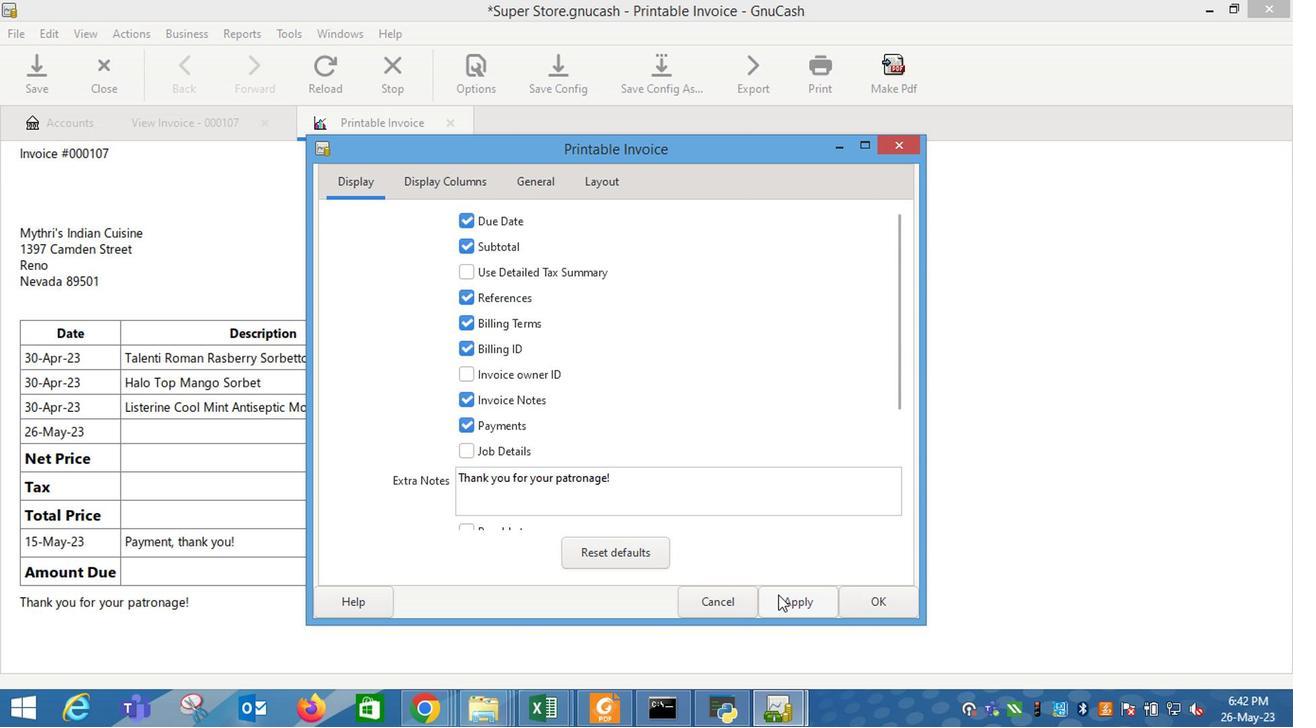 
Action: Mouse moved to (718, 597)
Screenshot: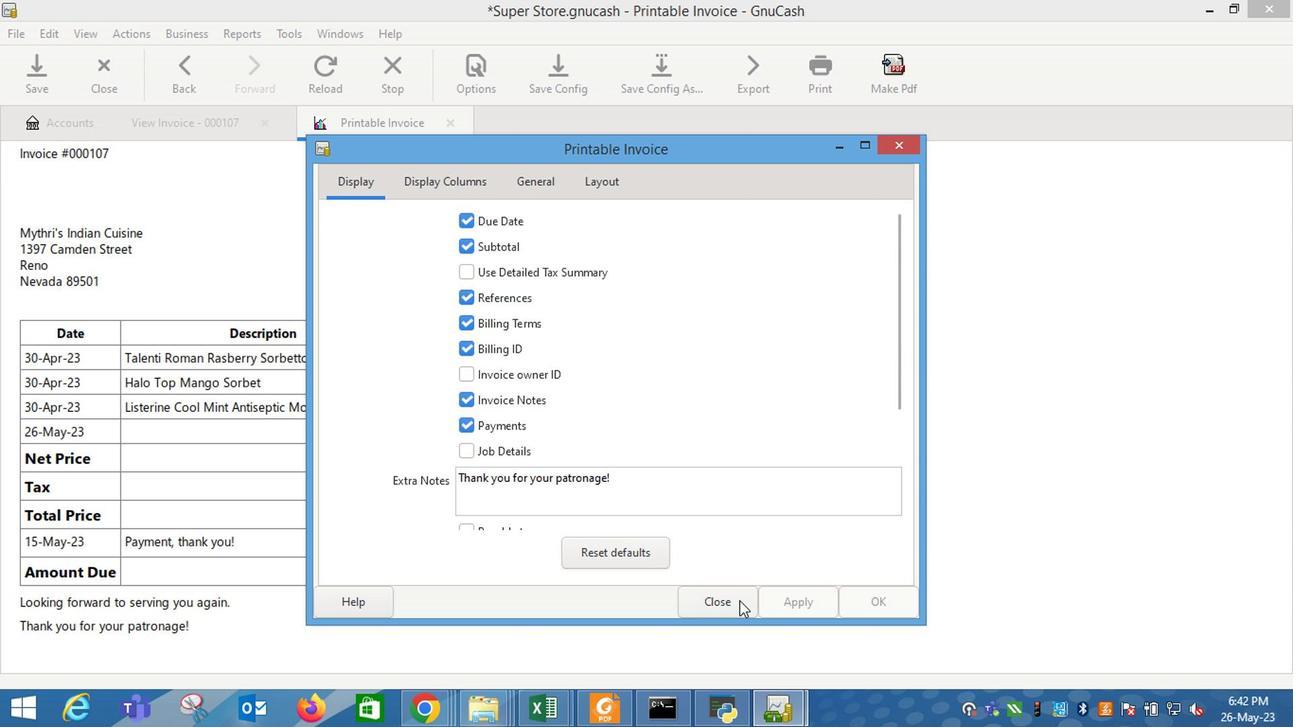 
Action: Mouse pressed left at (718, 597)
Screenshot: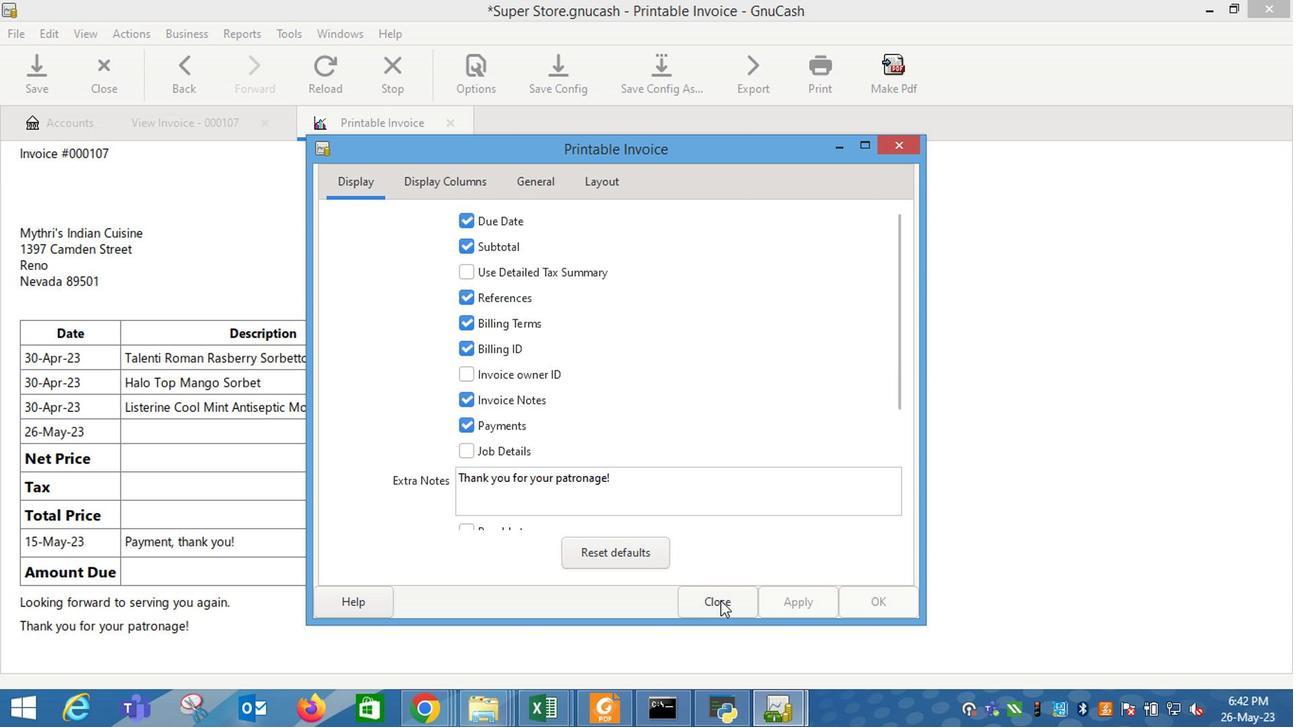 
Action: Mouse moved to (343, 287)
Screenshot: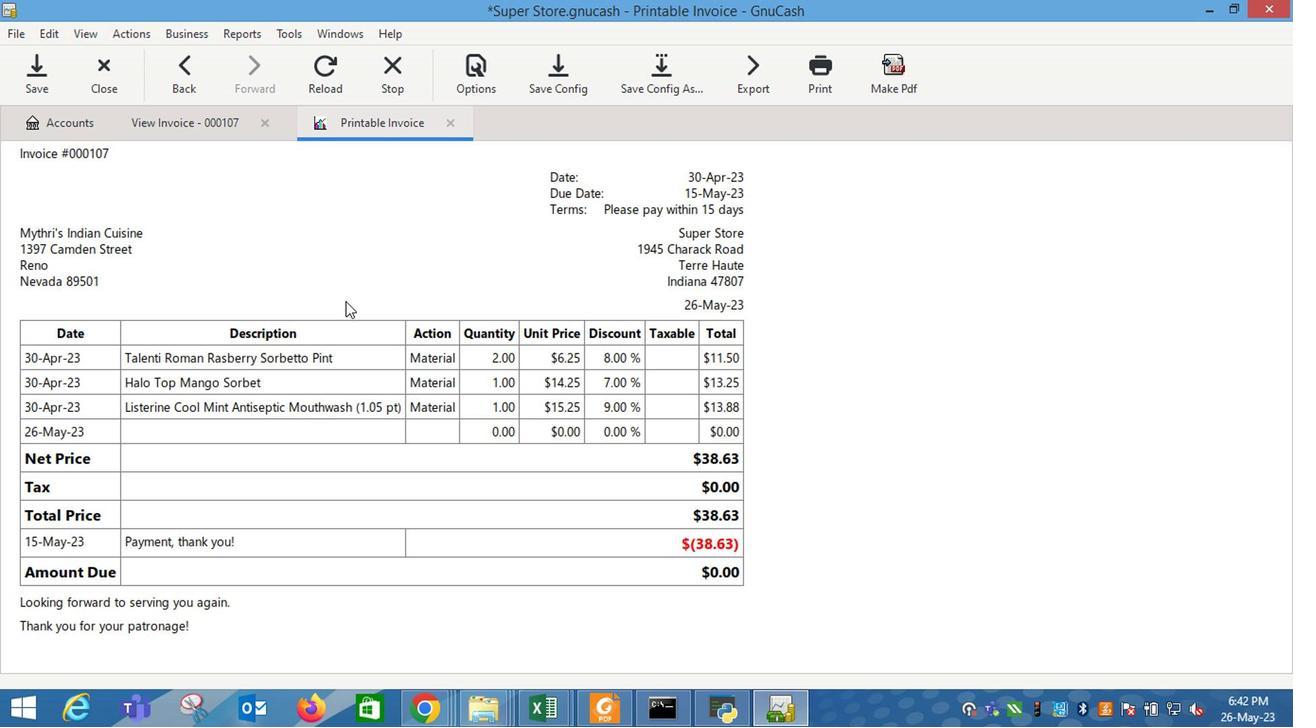 
